 Task: Find a house in Bad Salzungen, Germany, for 4 guests from 10th to 16th September, with Wifi, free parking, and a price range of 10,000 to 14,000 INR. Host must speak English.
Action: Mouse moved to (482, 96)
Screenshot: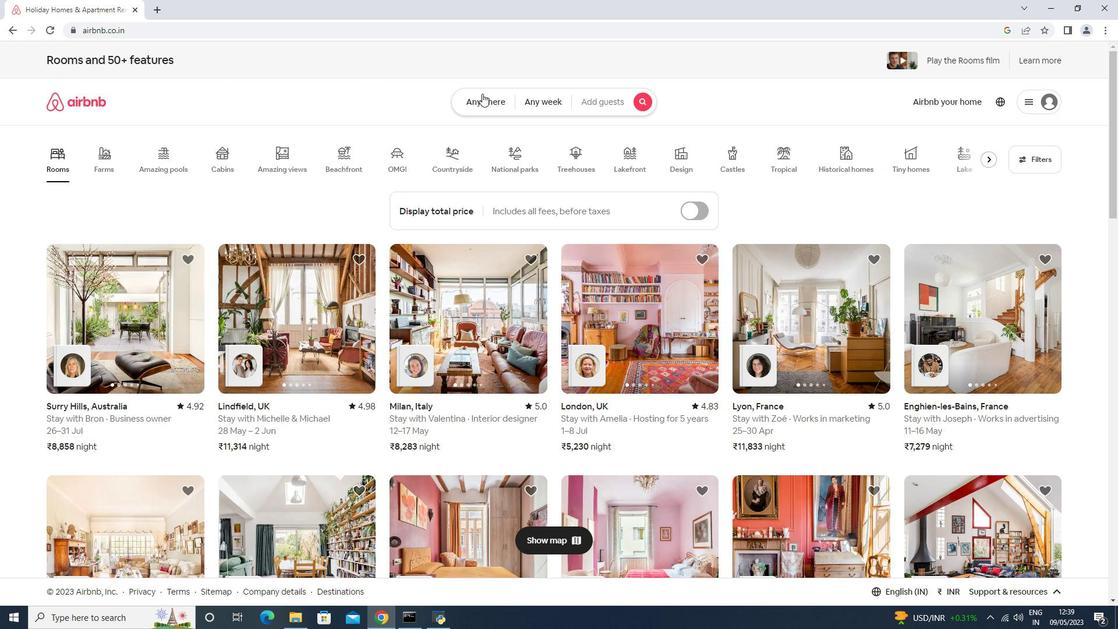 
Action: Mouse pressed left at (482, 96)
Screenshot: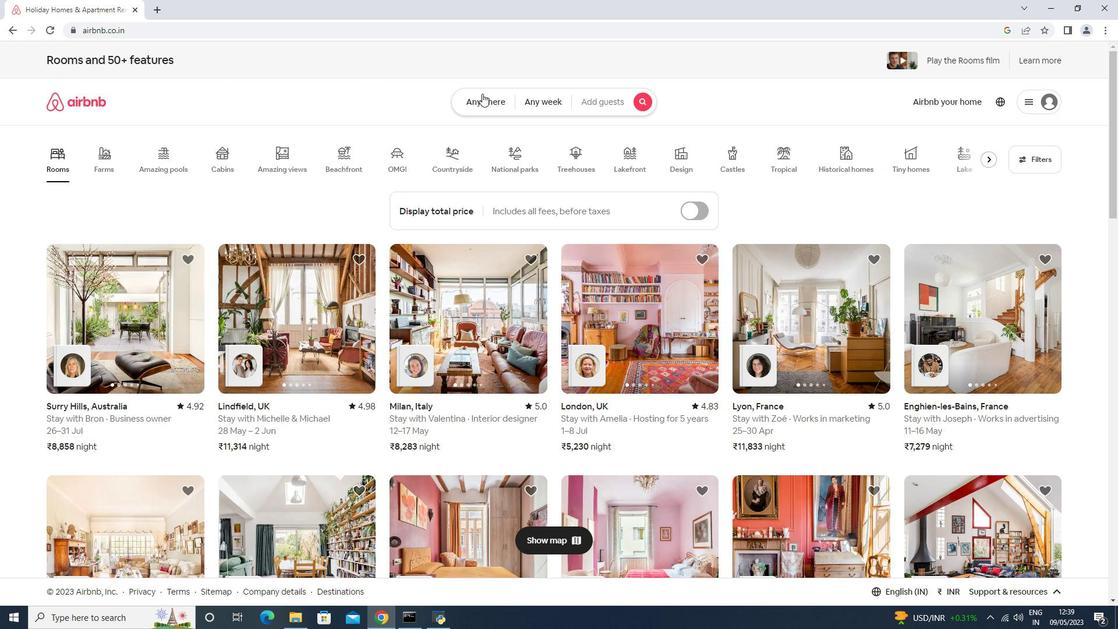 
Action: Mouse moved to (388, 152)
Screenshot: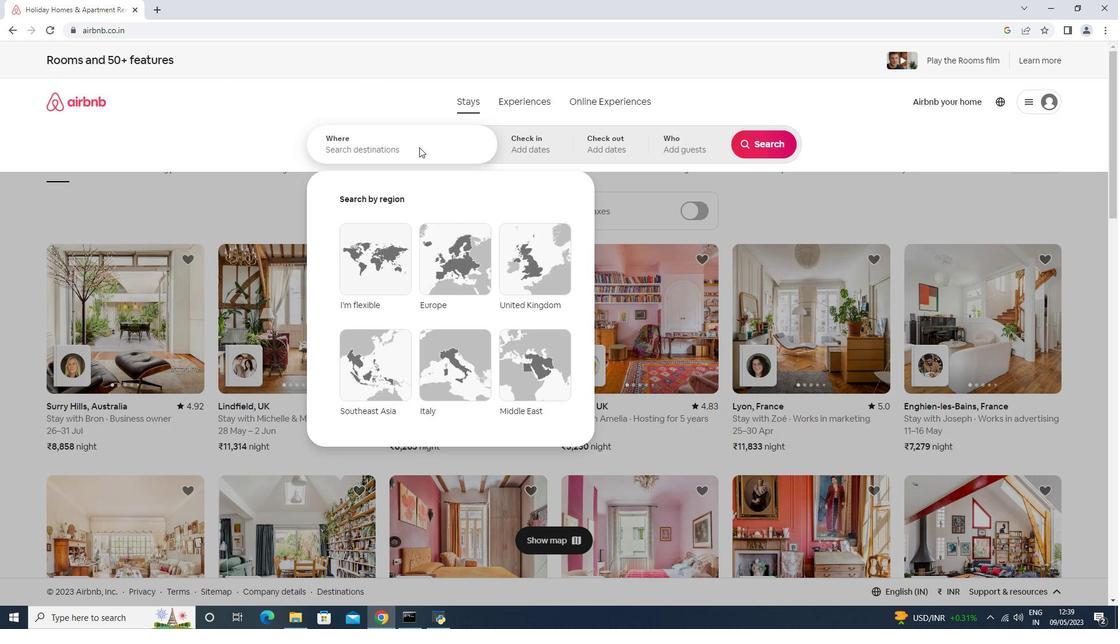 
Action: Mouse pressed left at (388, 152)
Screenshot: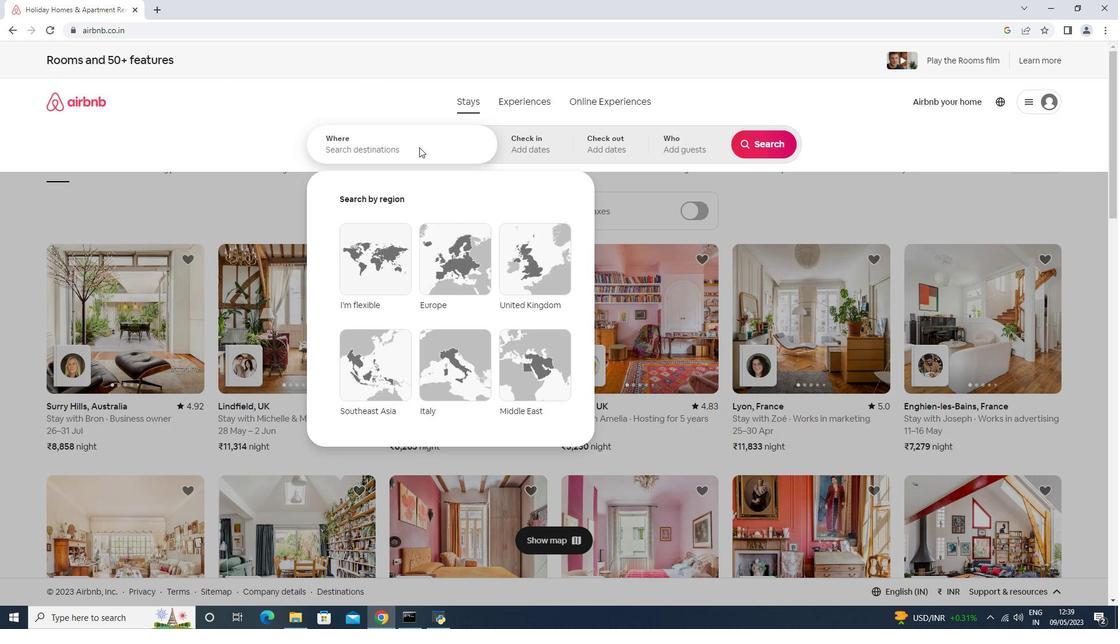 
Action: Key pressed <Key.shift><Key.shift><Key.shift><Key.shift><Key.shift><Key.shift><Key.shift><Key.shift><Key.shift><Key.shift><Key.shift><Key.shift><Key.shift><Key.shift><Key.shift><Key.shift><Key.shift><Key.shift>Bad<Key.space><Key.shift>Salzungen,<Key.space><Key.shift>Germany<Key.enter>
Screenshot: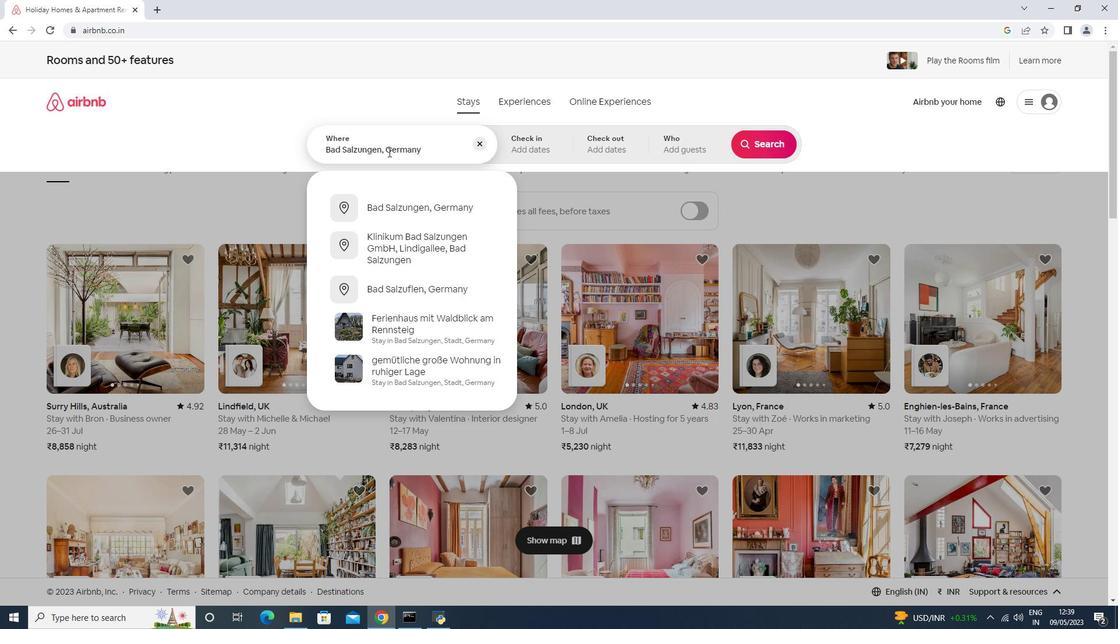 
Action: Mouse moved to (756, 234)
Screenshot: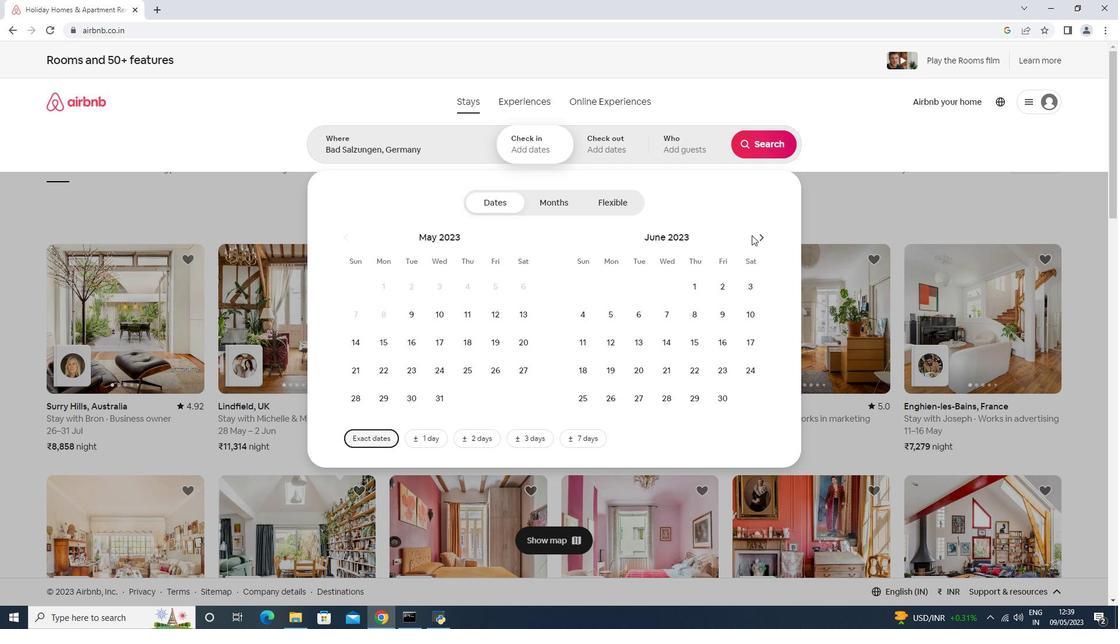 
Action: Mouse pressed left at (756, 234)
Screenshot: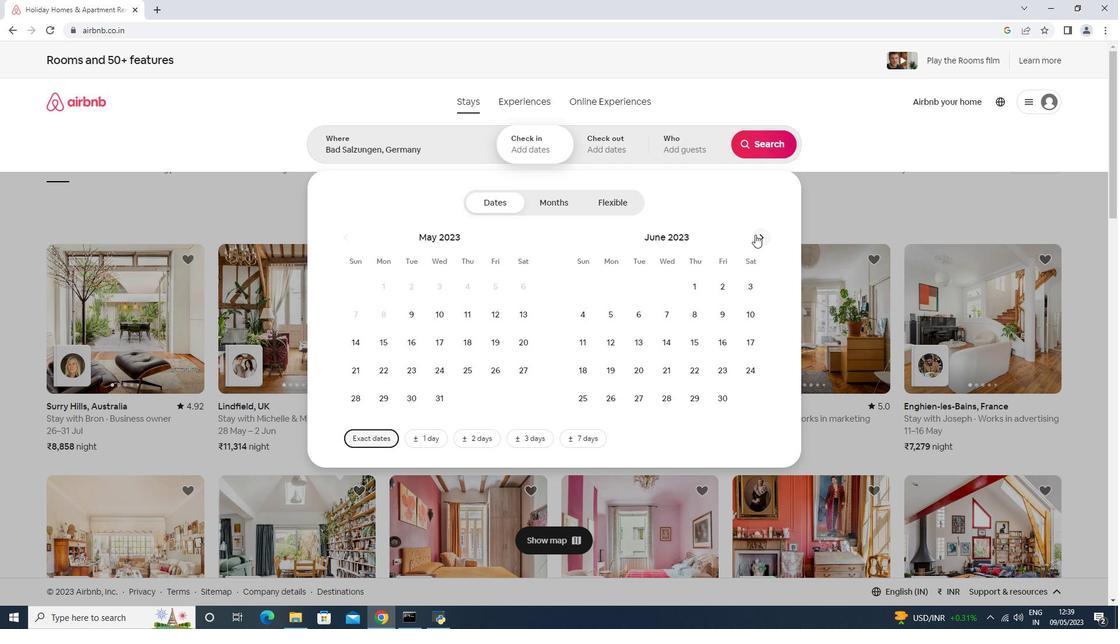 
Action: Mouse moved to (756, 234)
Screenshot: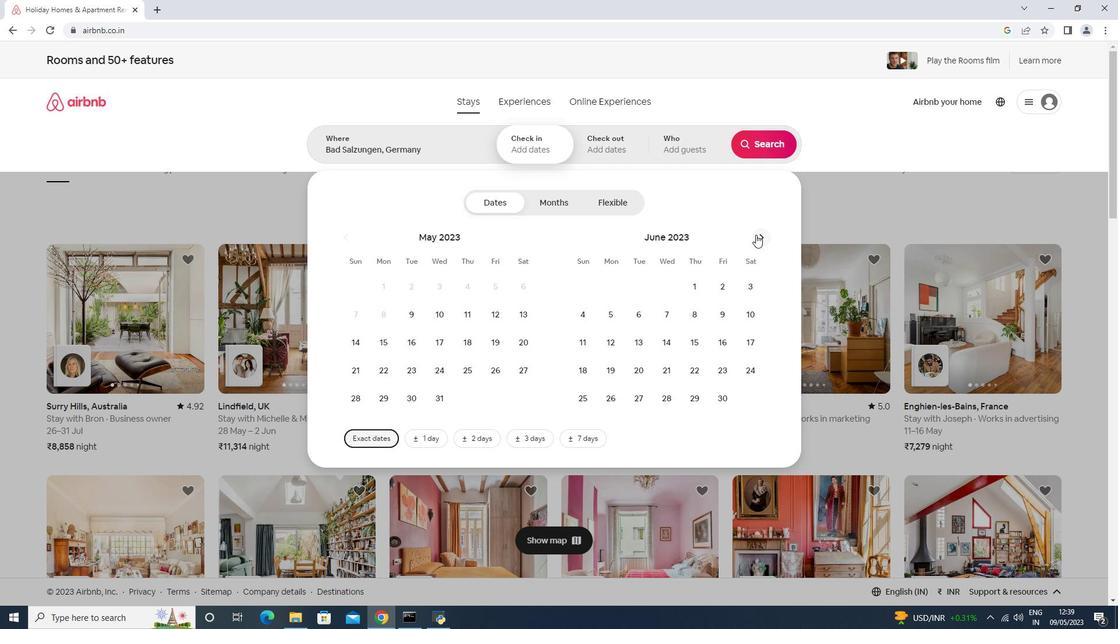 
Action: Mouse pressed left at (756, 234)
Screenshot: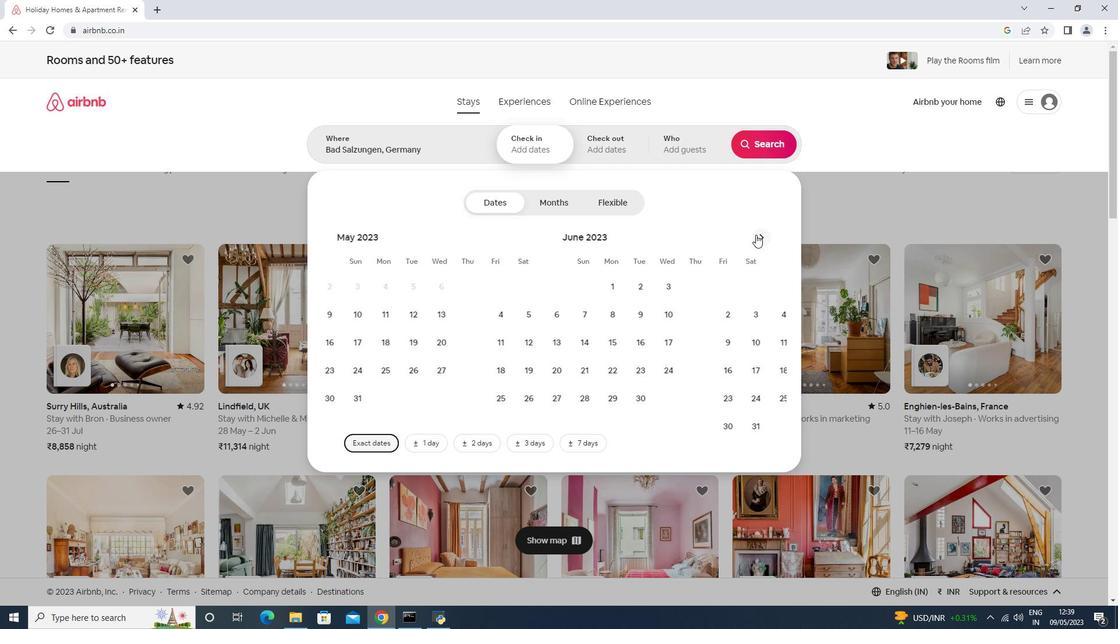 
Action: Mouse moved to (759, 233)
Screenshot: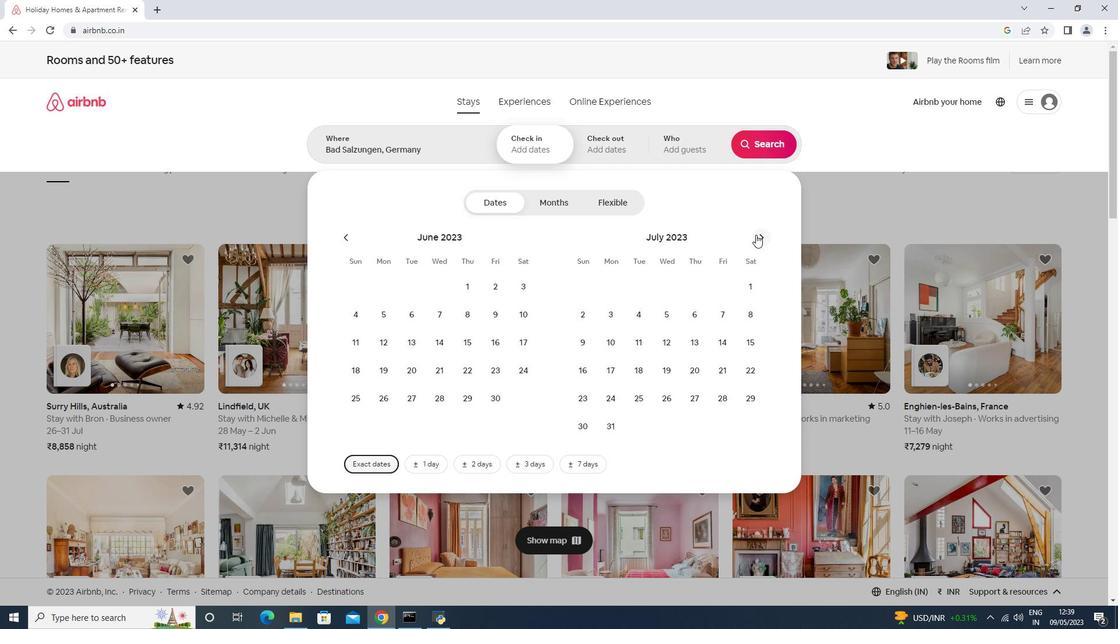 
Action: Mouse pressed left at (759, 233)
Screenshot: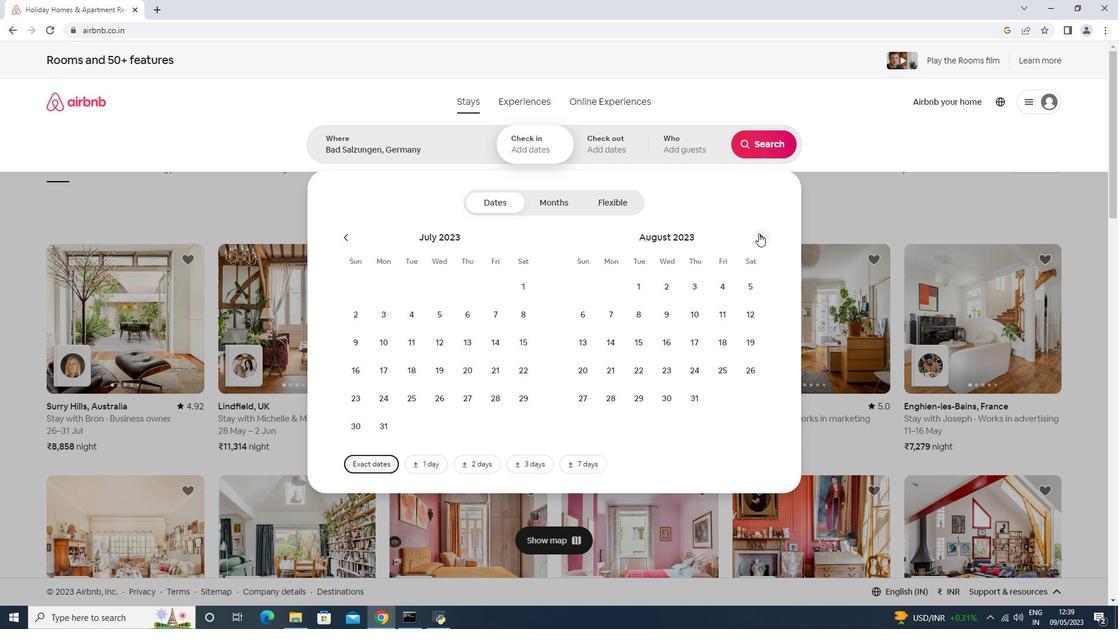 
Action: Mouse moved to (579, 348)
Screenshot: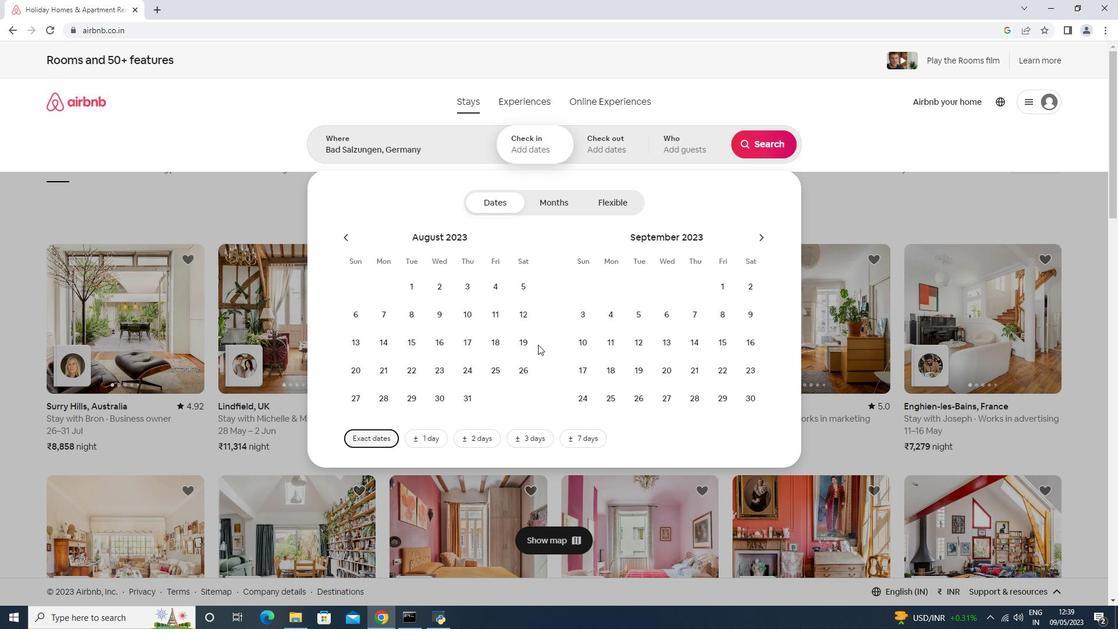 
Action: Mouse pressed left at (579, 348)
Screenshot: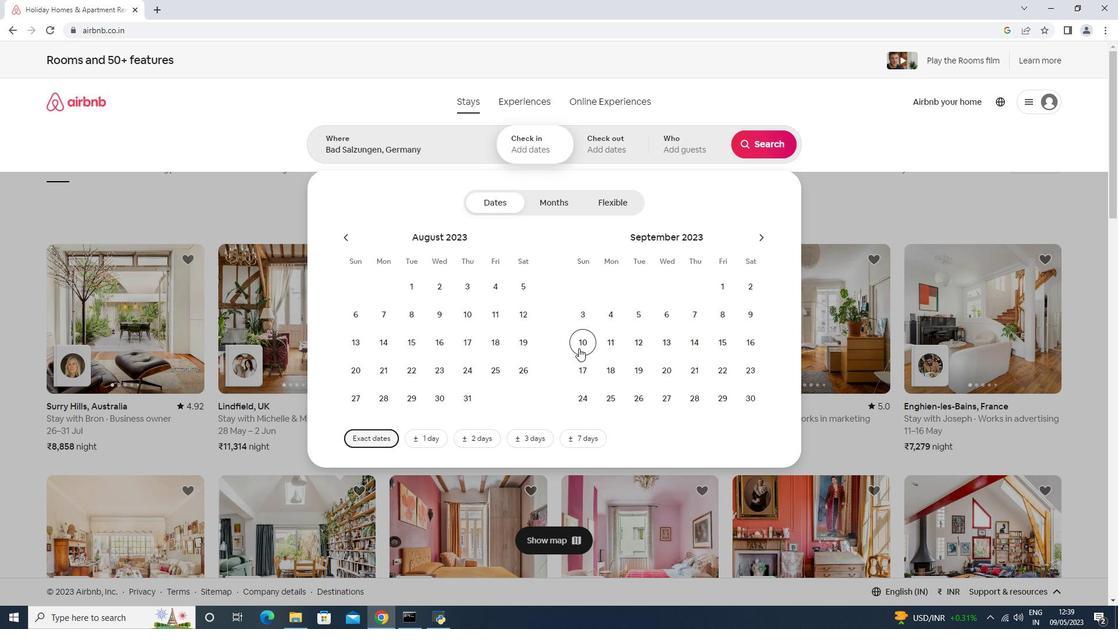 
Action: Mouse moved to (745, 340)
Screenshot: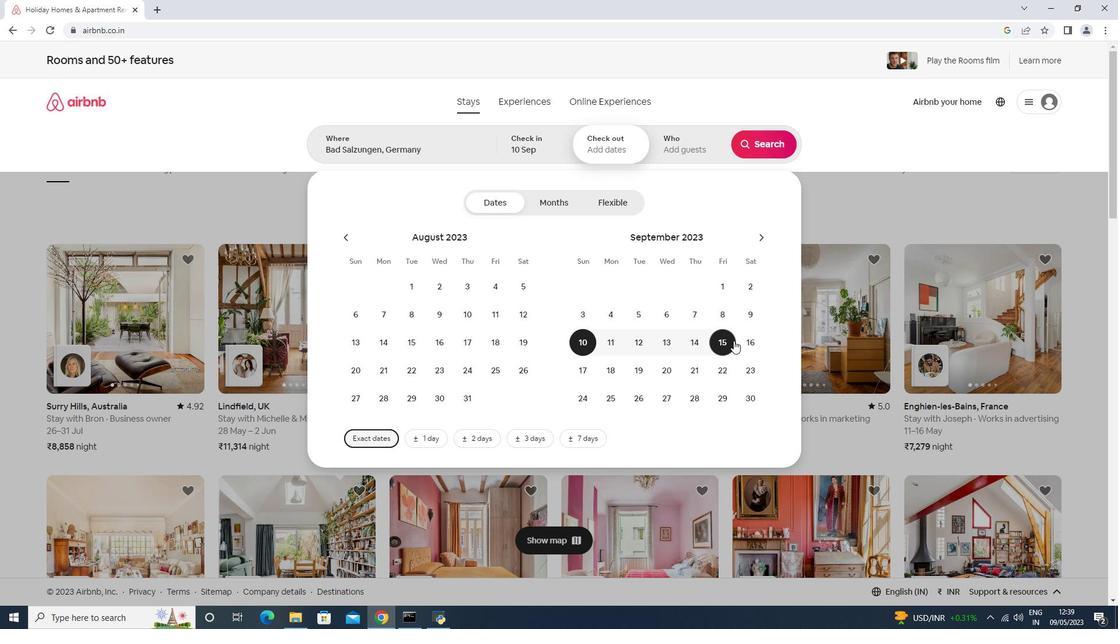 
Action: Mouse pressed left at (745, 340)
Screenshot: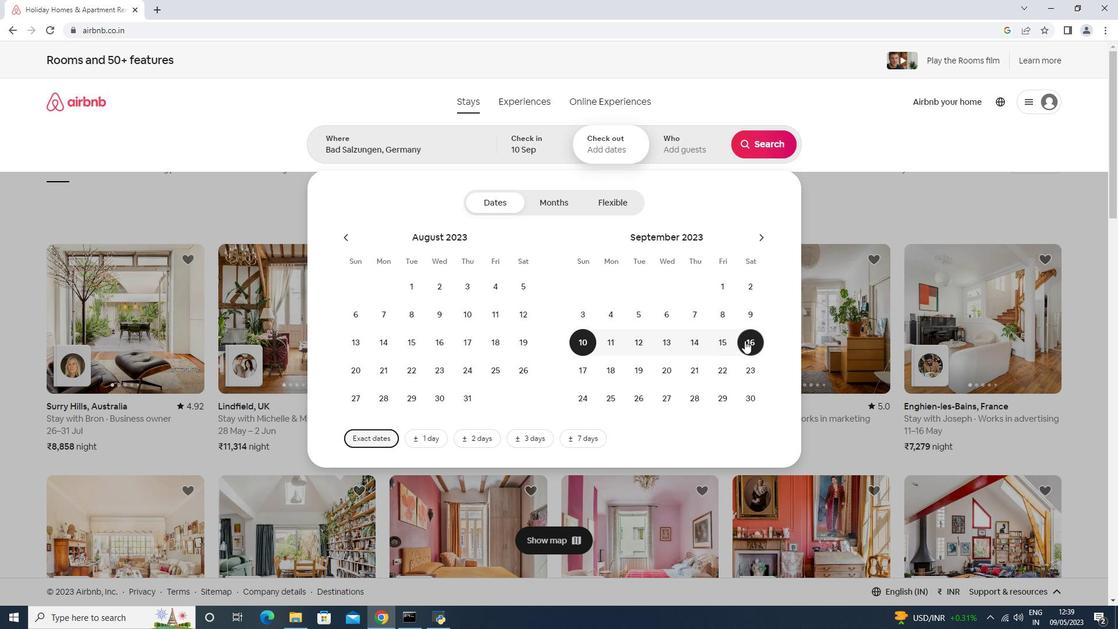 
Action: Mouse moved to (692, 150)
Screenshot: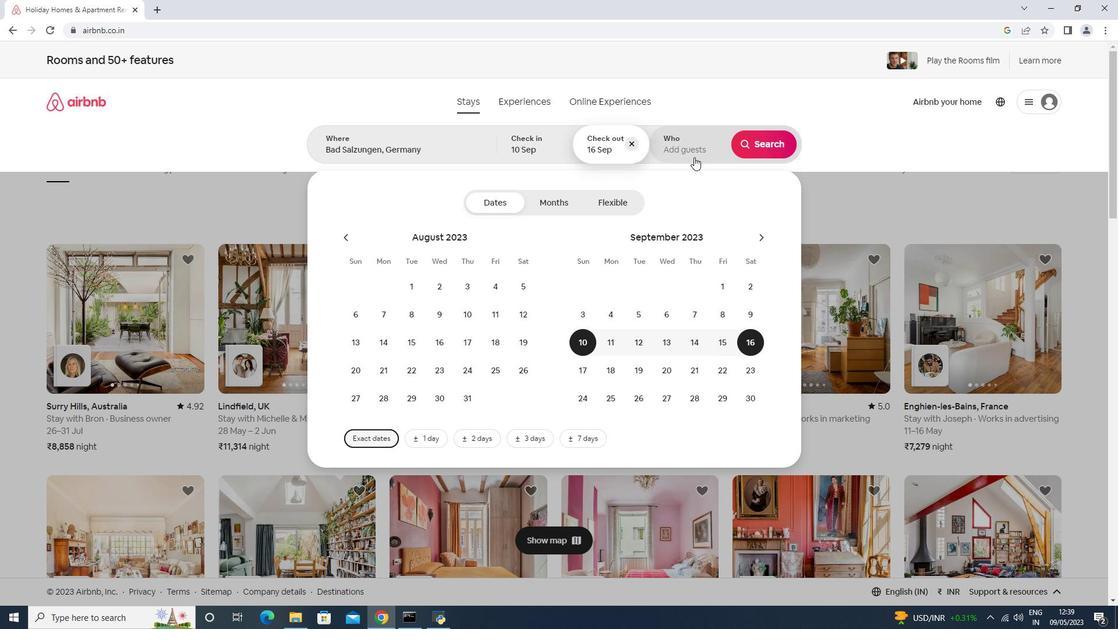 
Action: Mouse pressed left at (692, 150)
Screenshot: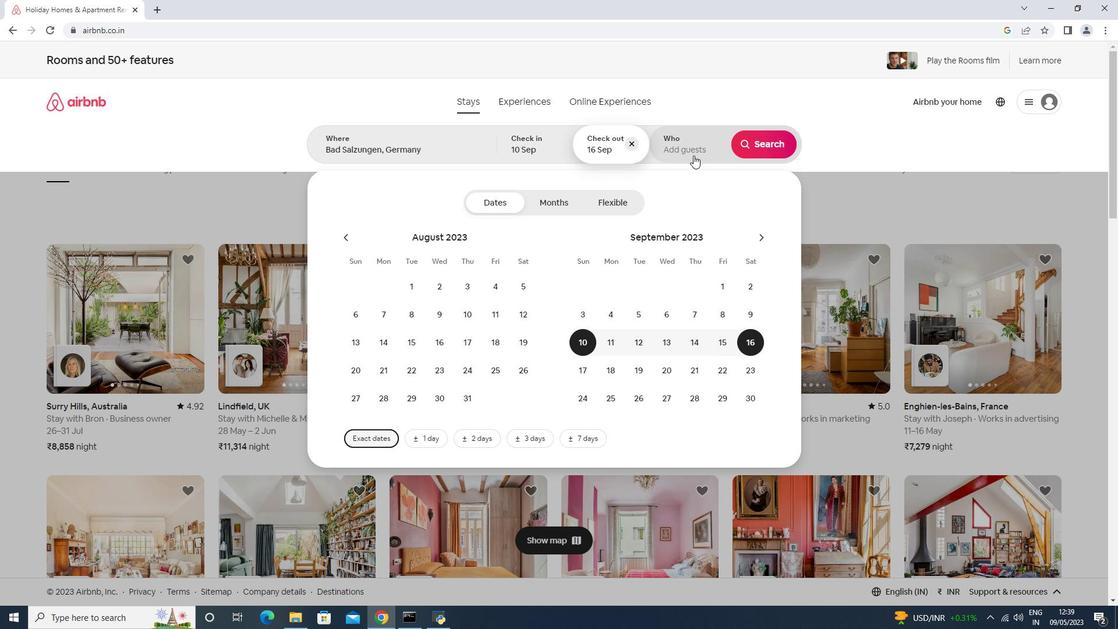 
Action: Mouse moved to (771, 210)
Screenshot: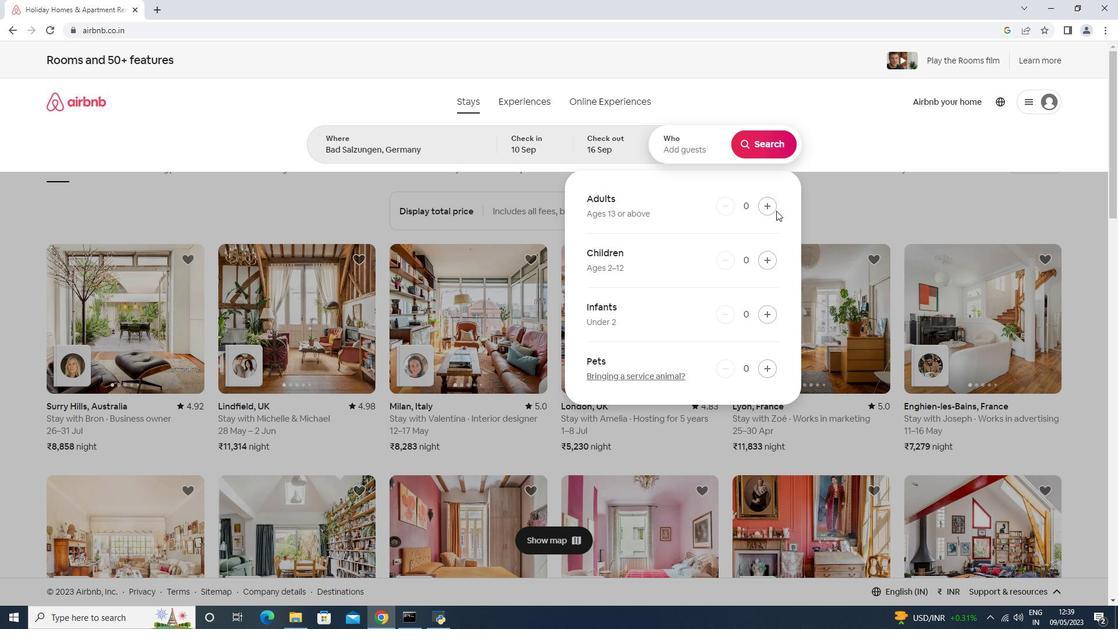 
Action: Mouse pressed left at (771, 210)
Screenshot: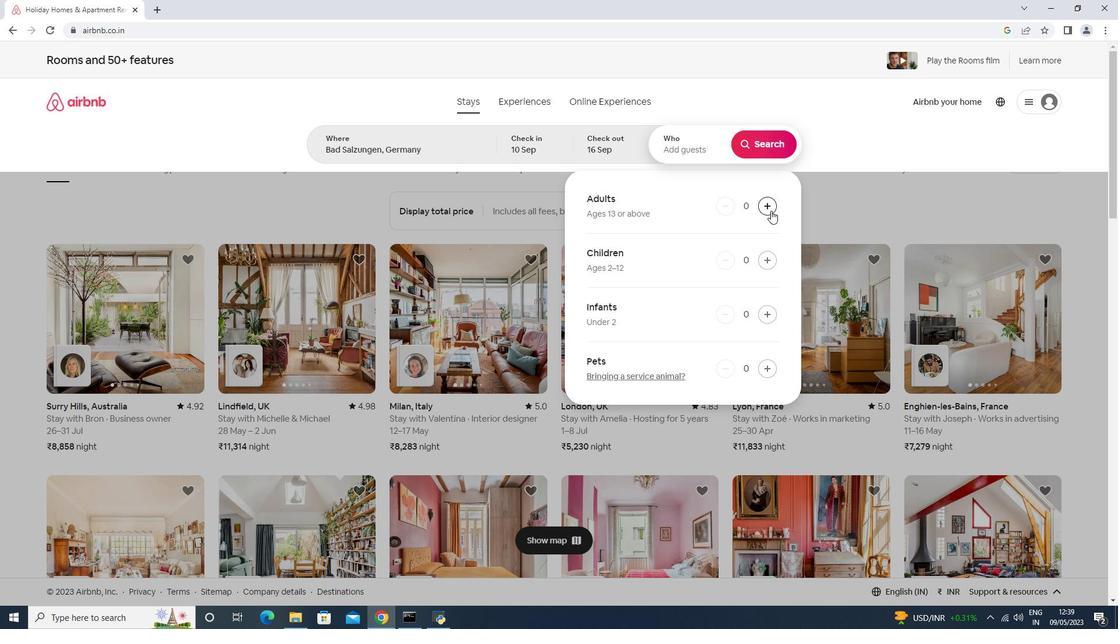 
Action: Mouse pressed left at (771, 210)
Screenshot: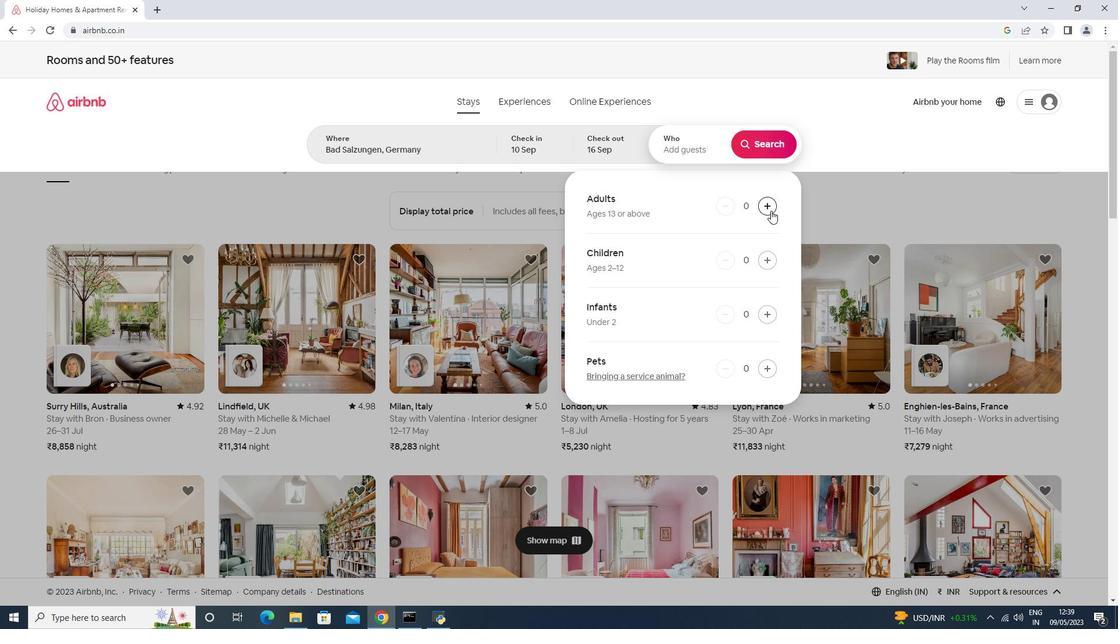 
Action: Mouse pressed left at (771, 210)
Screenshot: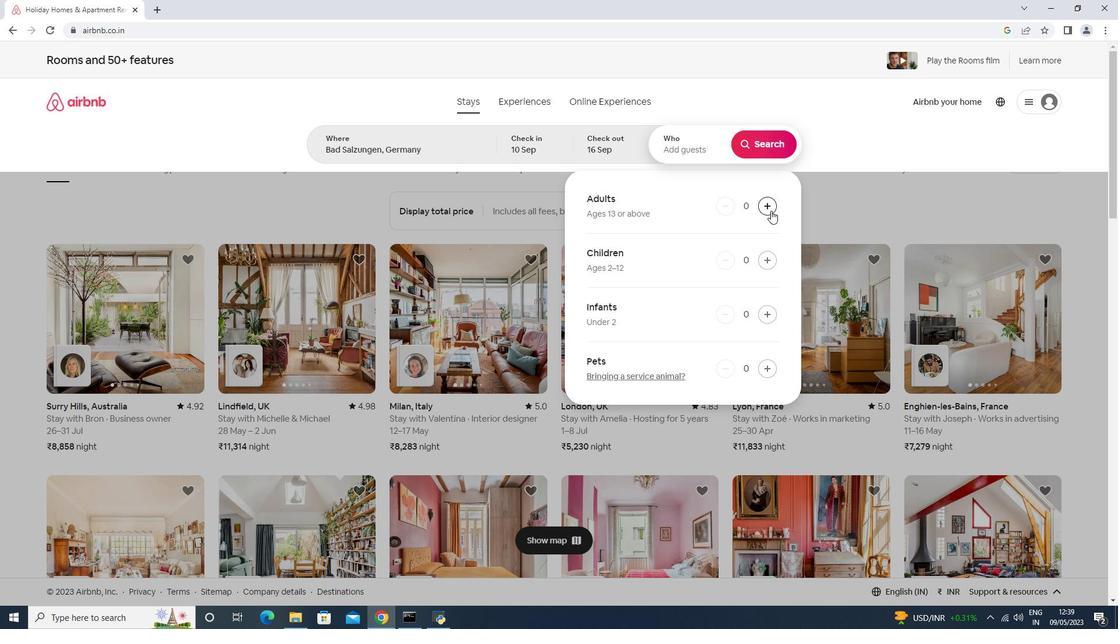 
Action: Mouse pressed left at (771, 210)
Screenshot: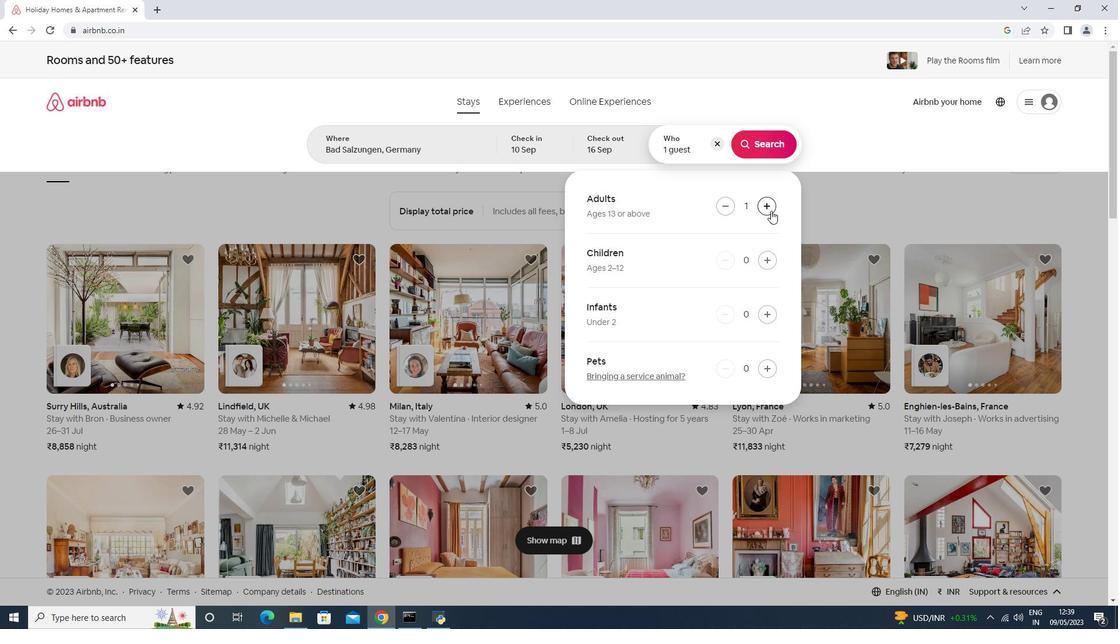 
Action: Mouse pressed left at (771, 210)
Screenshot: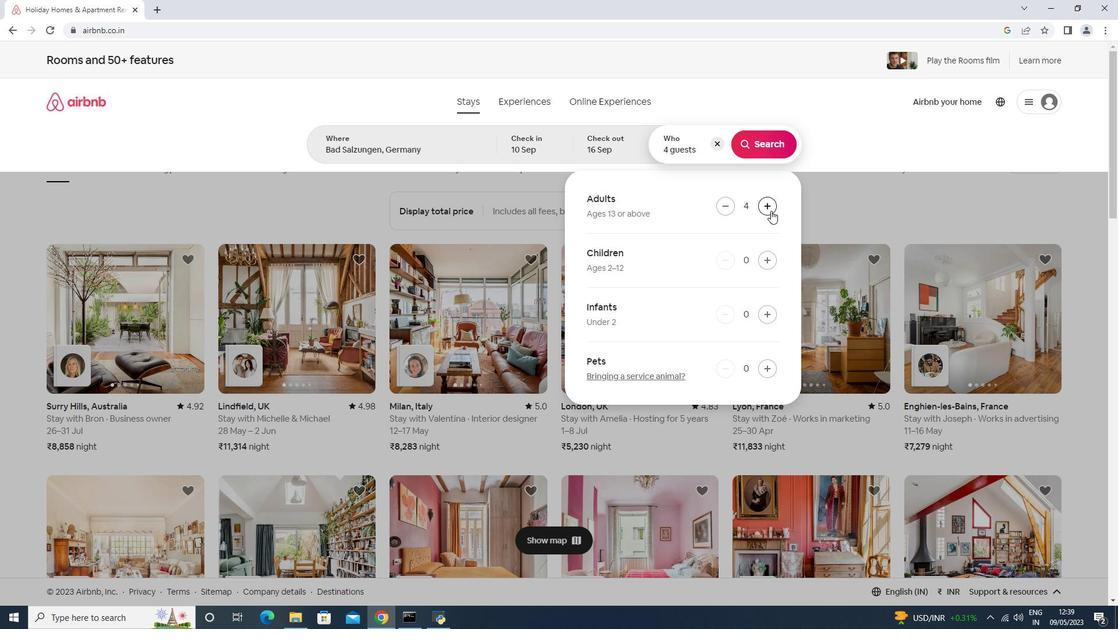 
Action: Mouse moved to (732, 206)
Screenshot: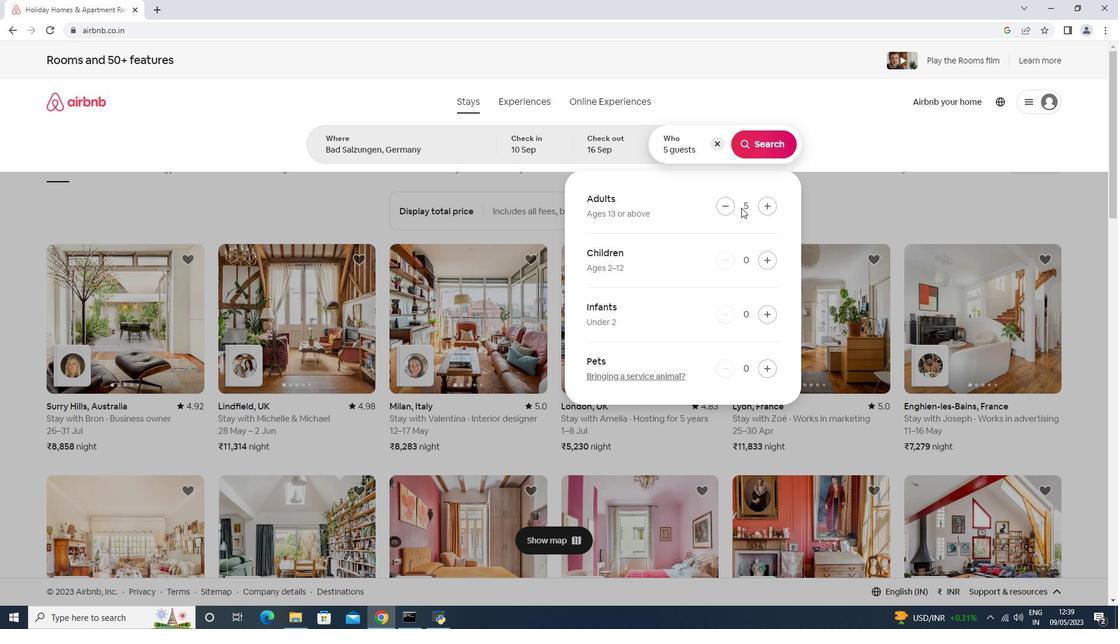 
Action: Mouse pressed left at (732, 206)
Screenshot: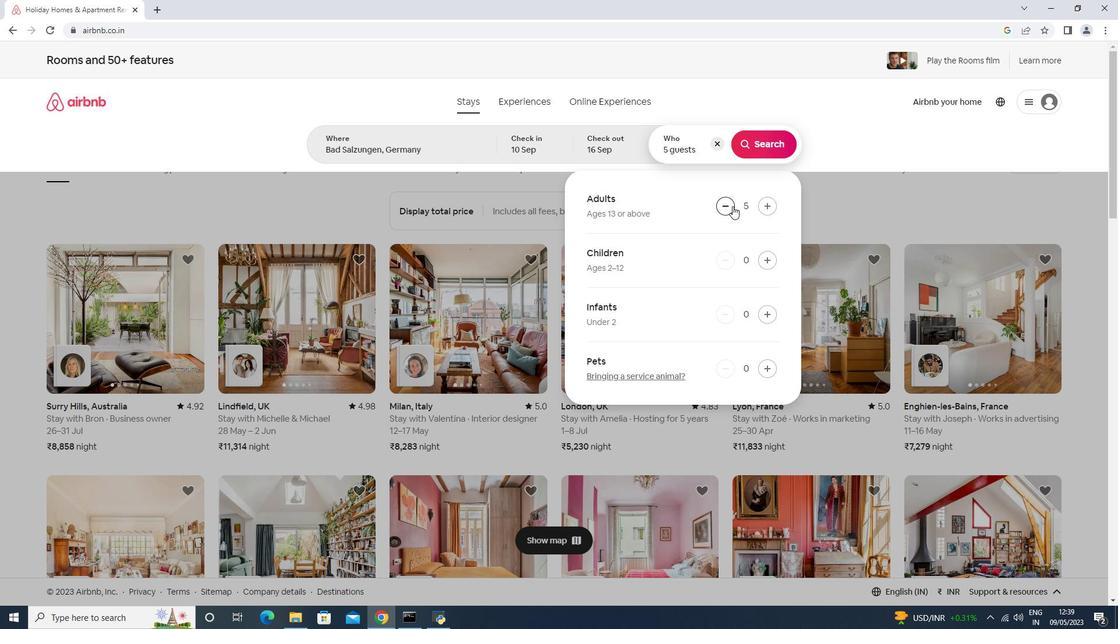 
Action: Mouse moved to (781, 144)
Screenshot: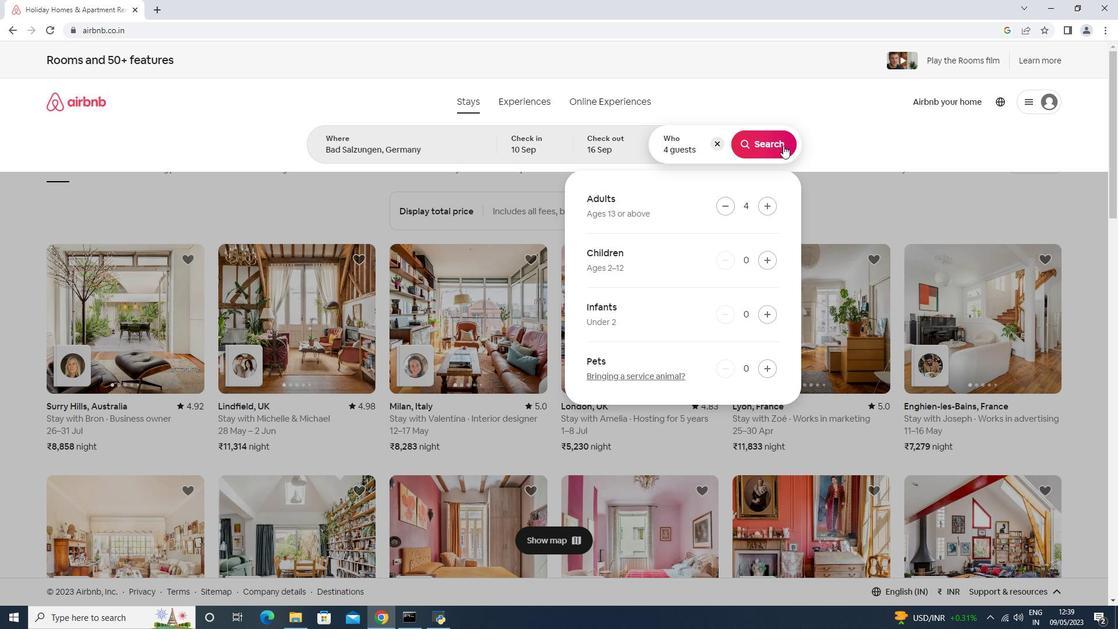 
Action: Mouse pressed left at (781, 144)
Screenshot: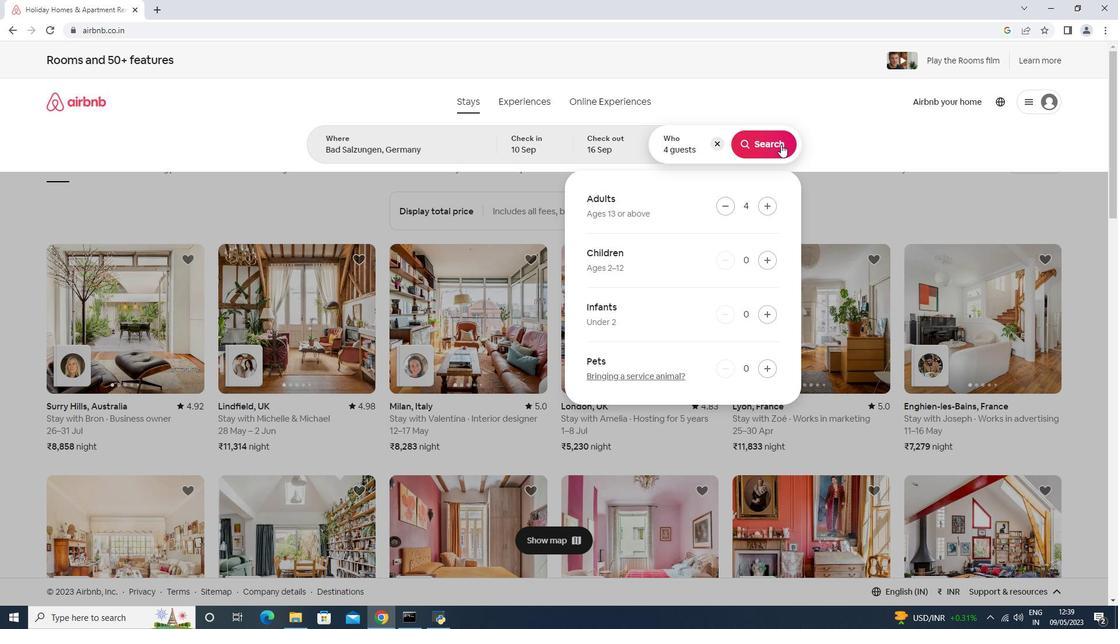
Action: Mouse moved to (1072, 111)
Screenshot: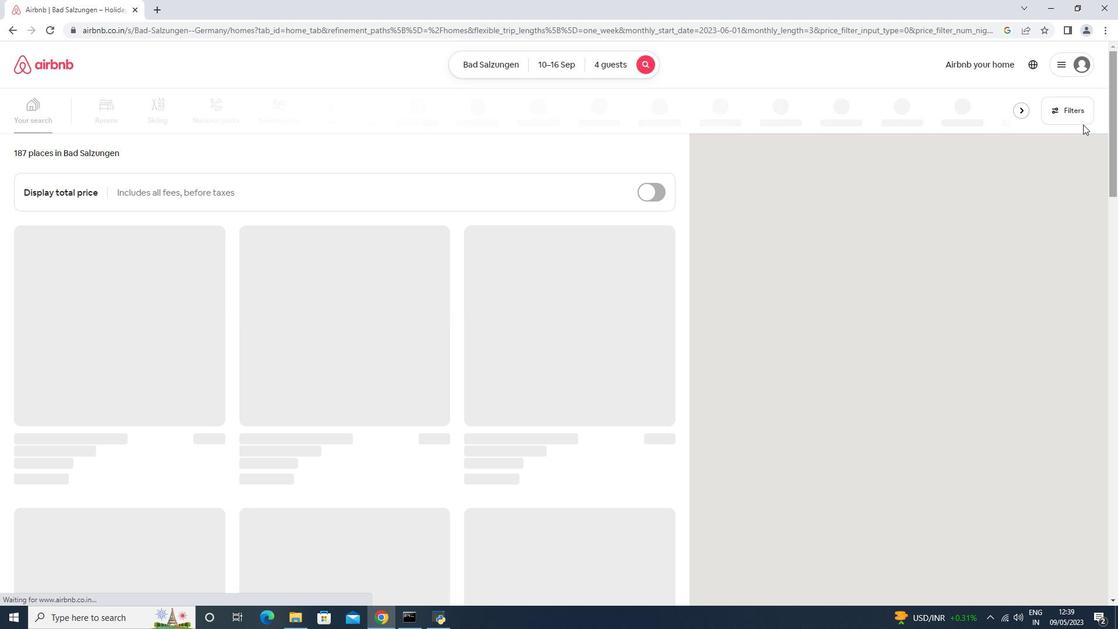 
Action: Mouse pressed left at (1072, 111)
Screenshot: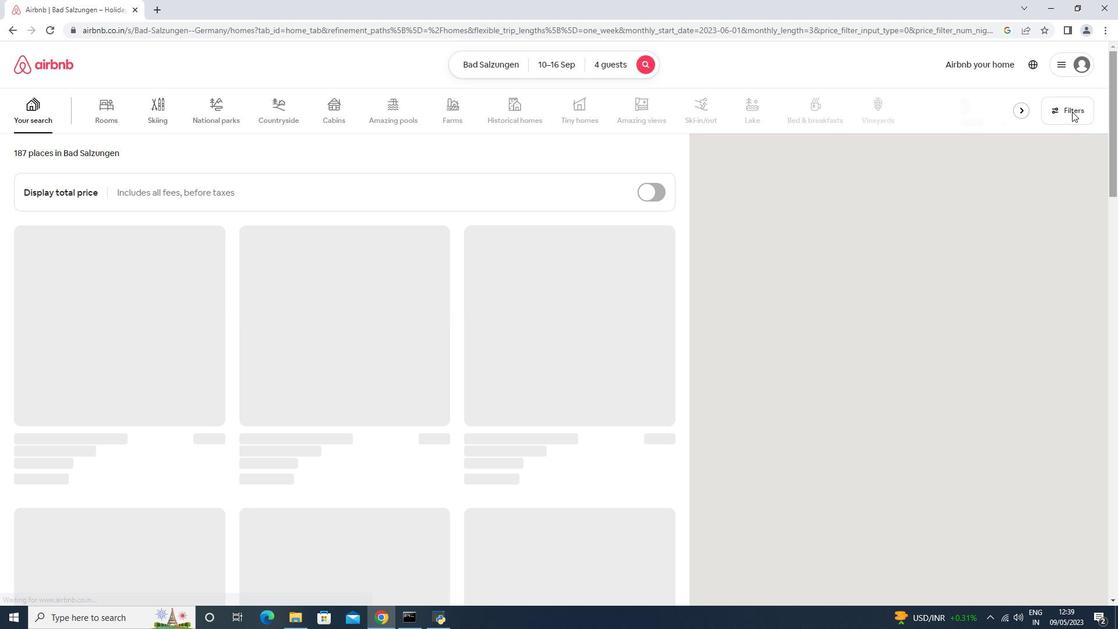 
Action: Mouse moved to (475, 399)
Screenshot: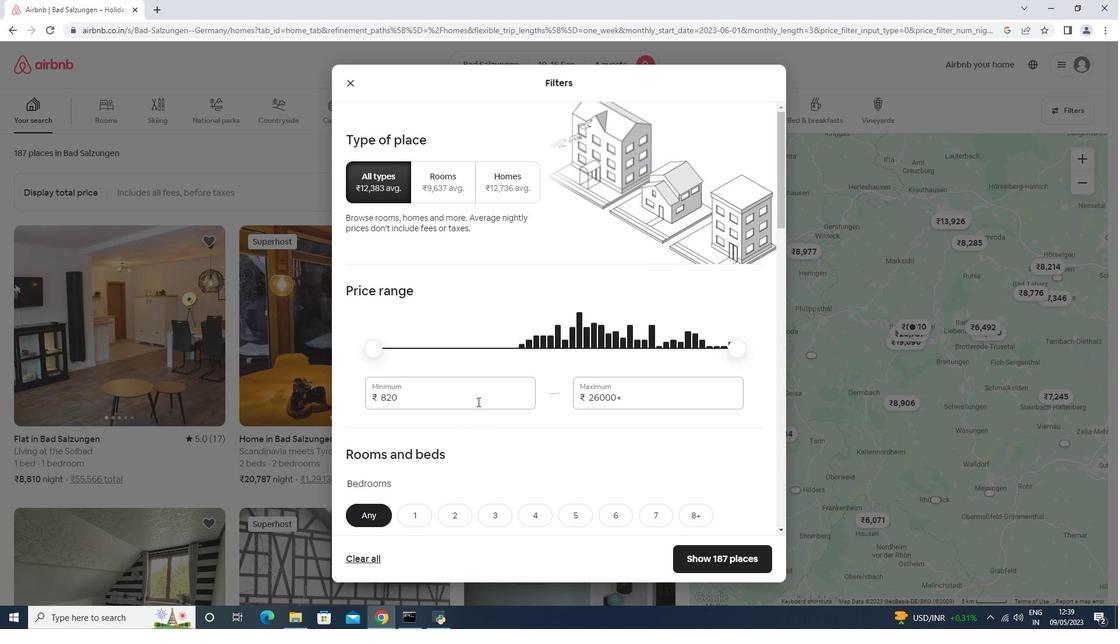 
Action: Mouse pressed left at (475, 399)
Screenshot: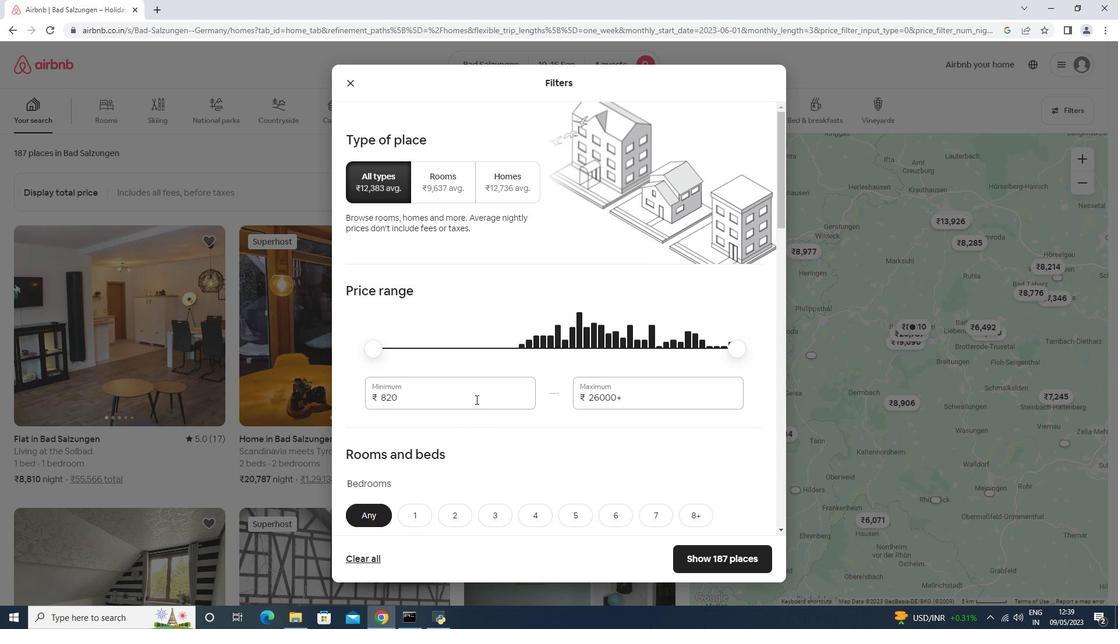 
Action: Mouse moved to (480, 390)
Screenshot: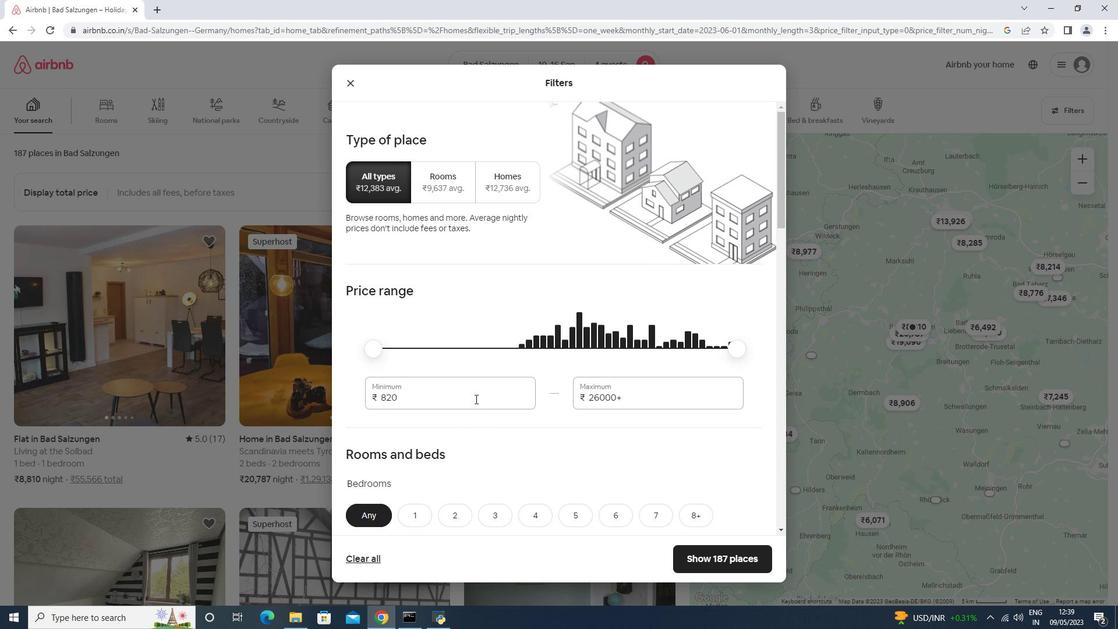
Action: Key pressed <Key.backspace><Key.backspace><Key.backspace><Key.backspace>10000<Key.tab>14000
Screenshot: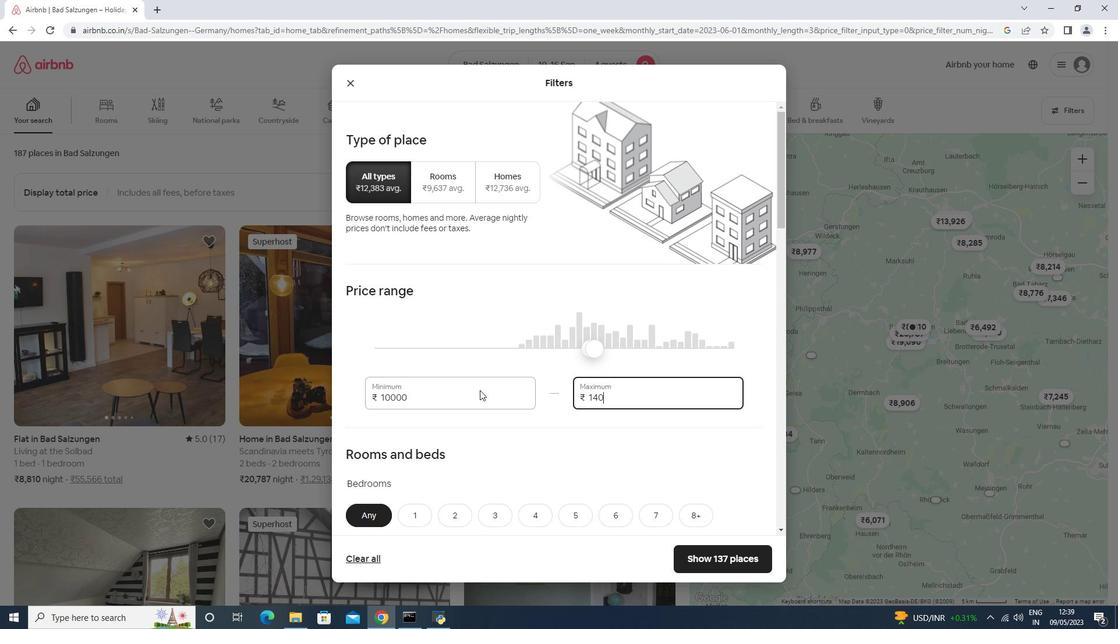 
Action: Mouse moved to (494, 382)
Screenshot: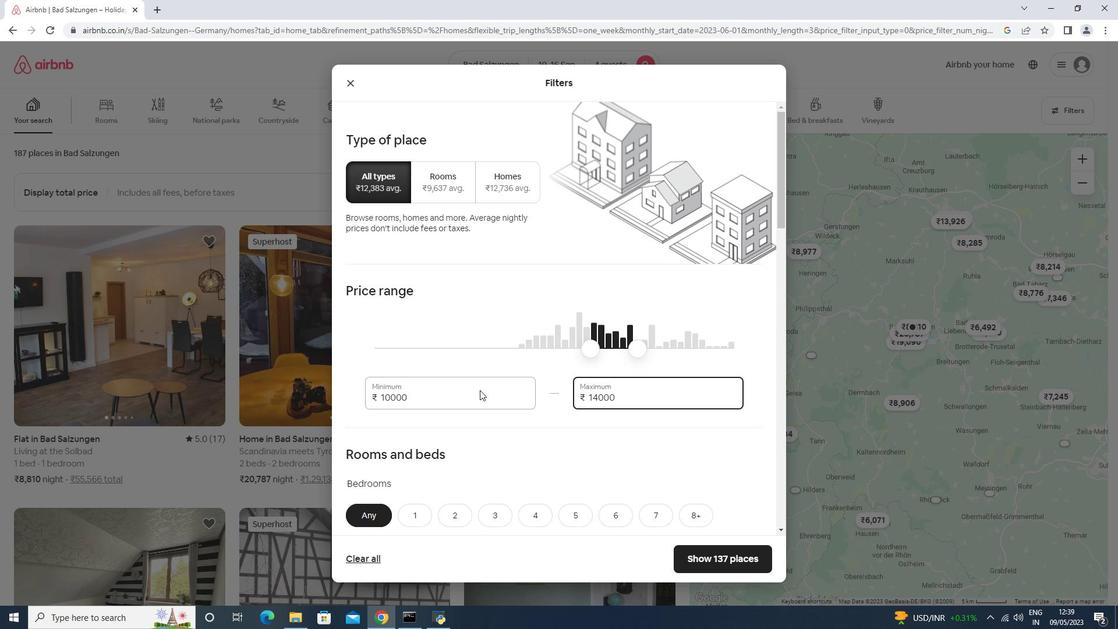 
Action: Mouse scrolled (494, 382) with delta (0, 0)
Screenshot: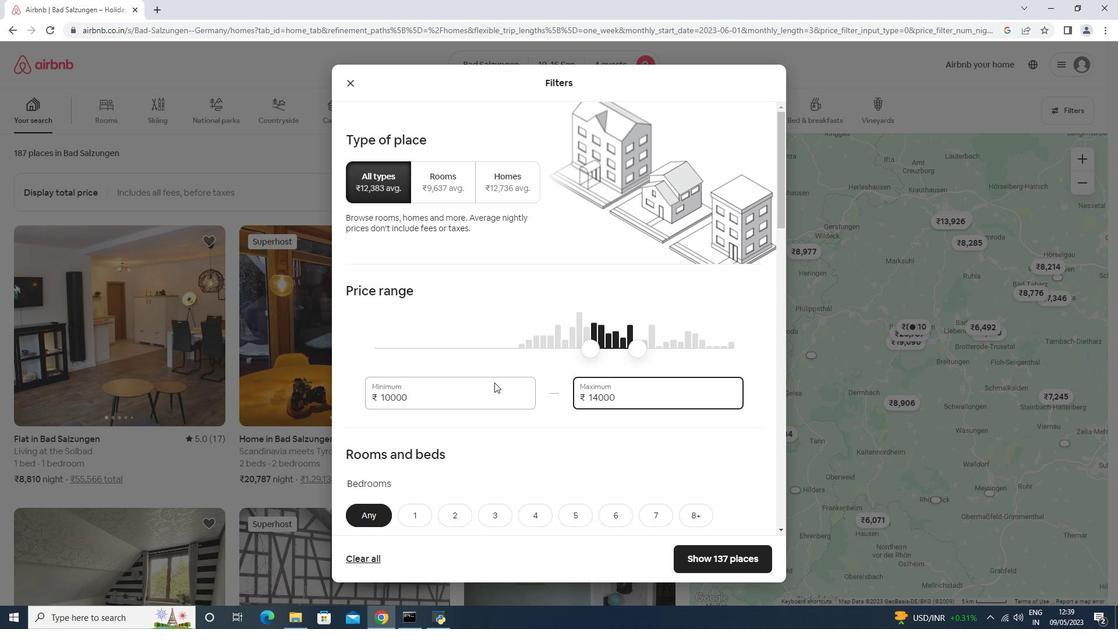 
Action: Mouse scrolled (494, 382) with delta (0, 0)
Screenshot: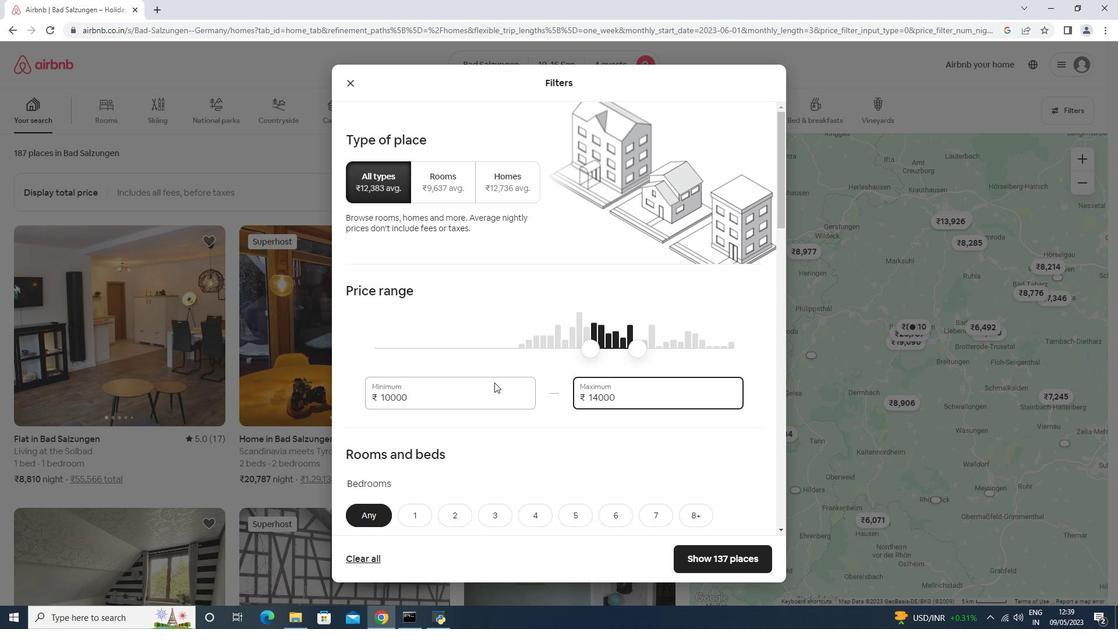 
Action: Mouse scrolled (494, 382) with delta (0, 0)
Screenshot: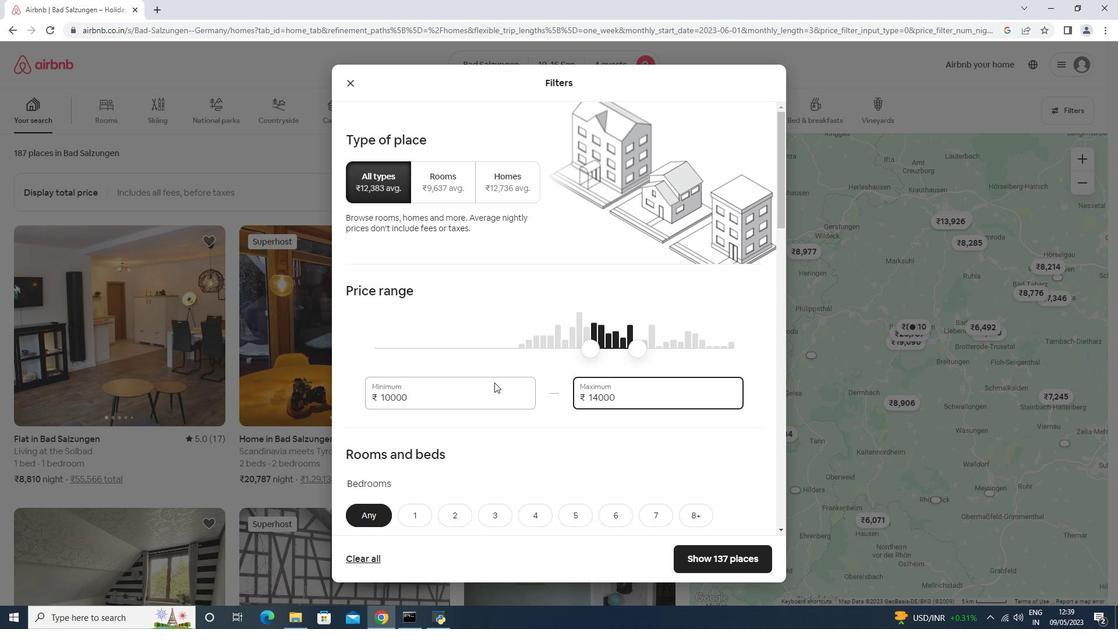 
Action: Mouse scrolled (494, 382) with delta (0, 0)
Screenshot: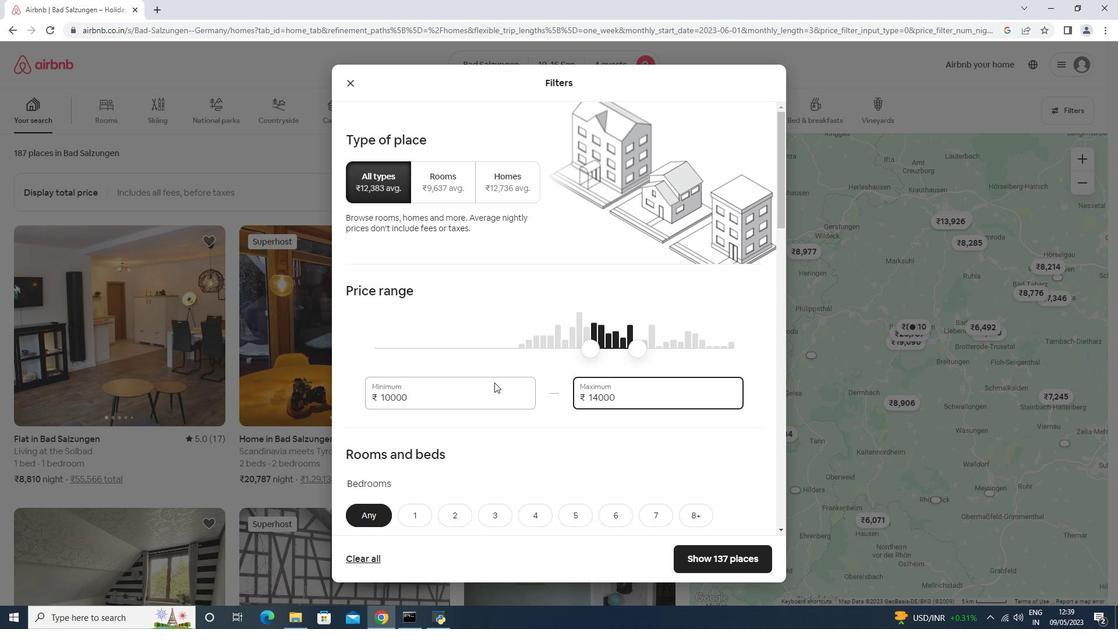 
Action: Mouse moved to (533, 291)
Screenshot: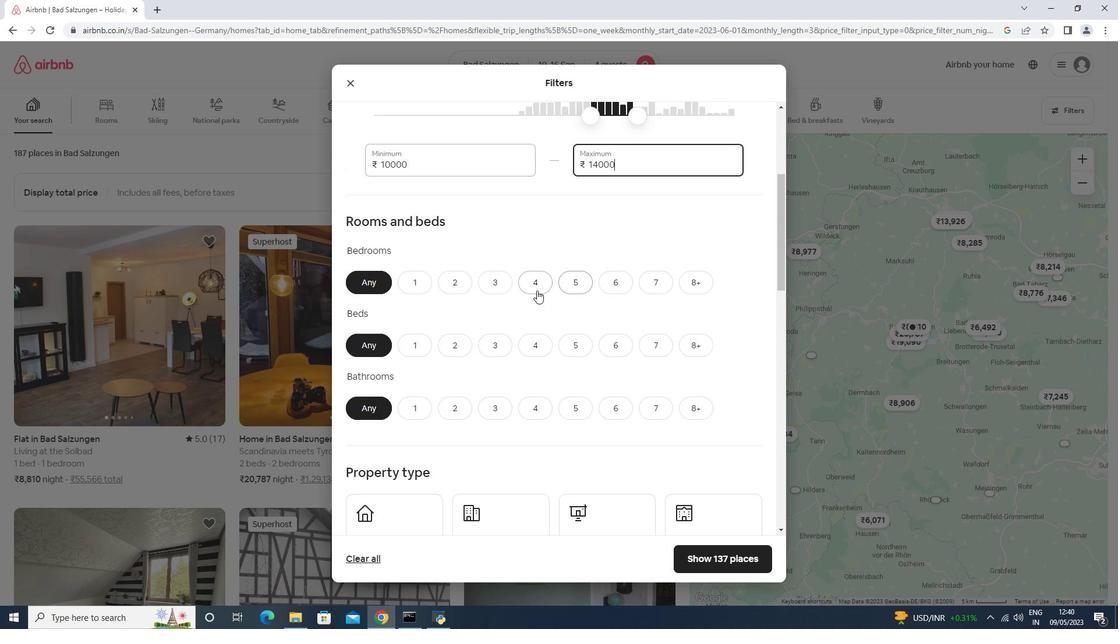 
Action: Mouse pressed left at (533, 291)
Screenshot: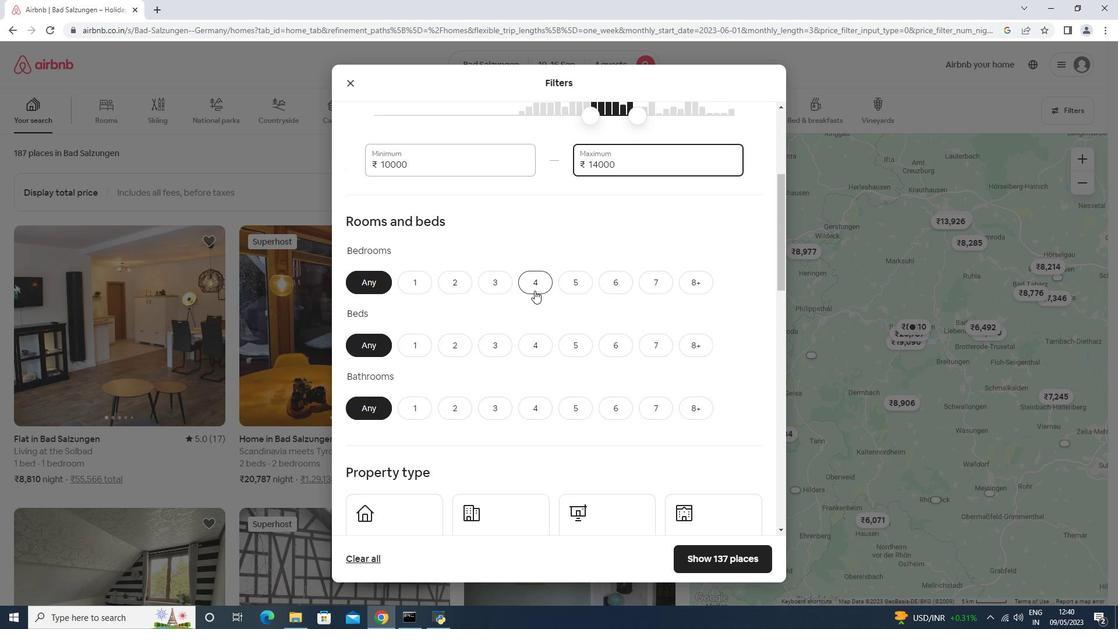 
Action: Mouse moved to (548, 346)
Screenshot: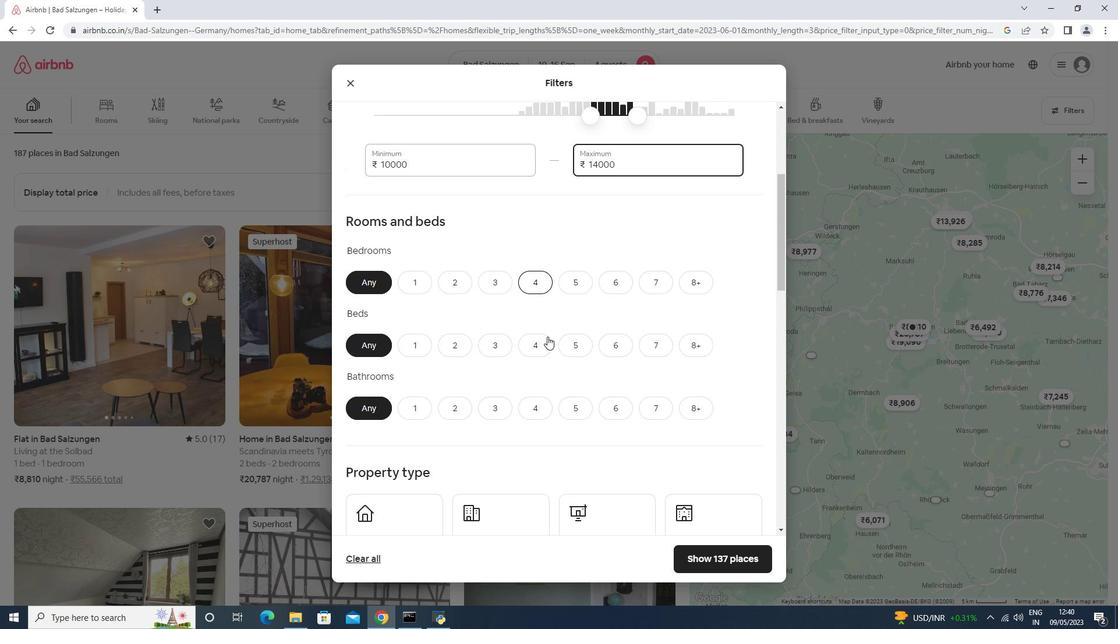 
Action: Mouse pressed left at (548, 346)
Screenshot: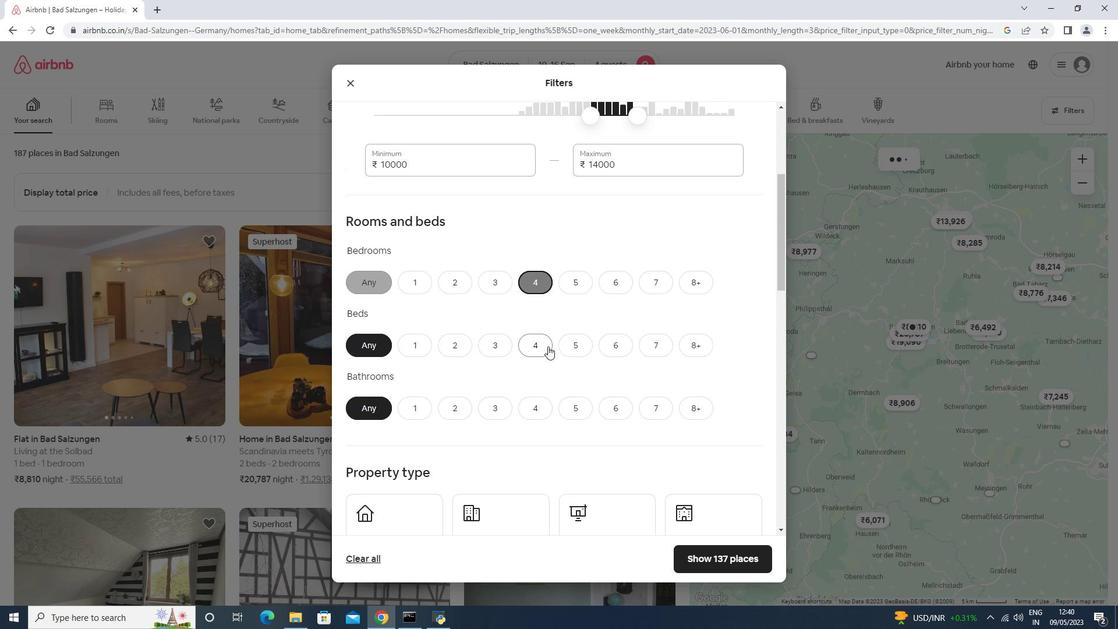 
Action: Mouse moved to (536, 406)
Screenshot: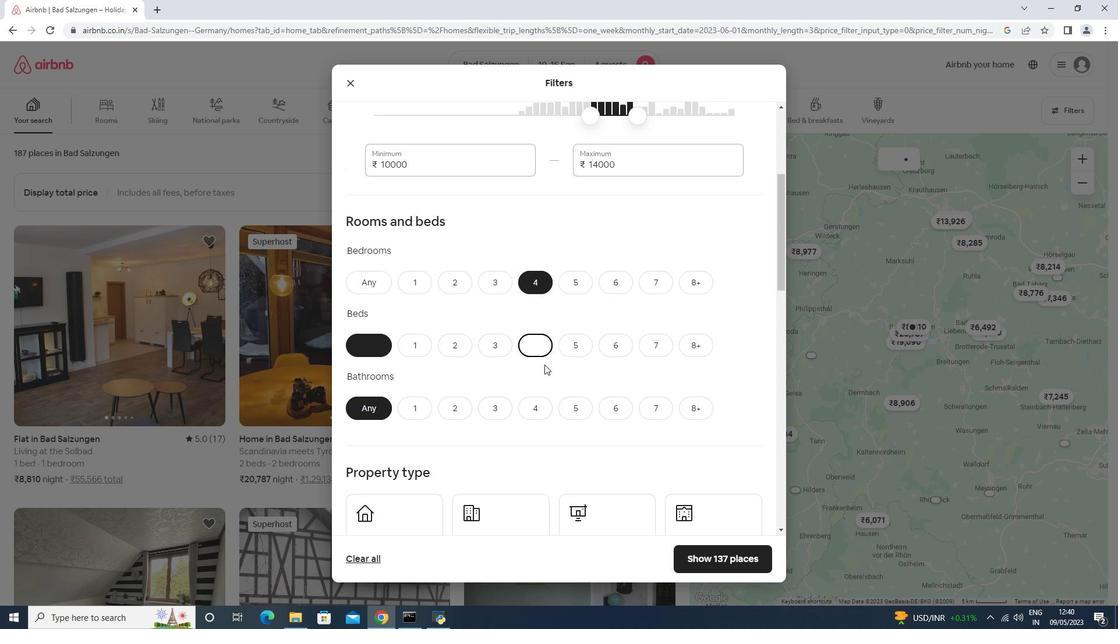 
Action: Mouse pressed left at (536, 406)
Screenshot: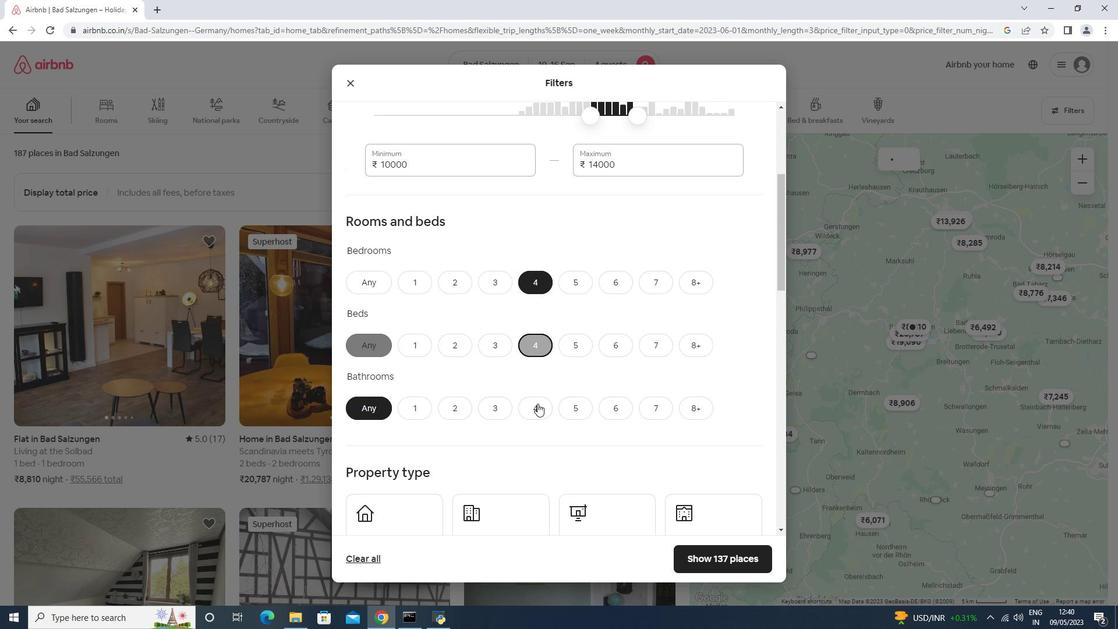 
Action: Mouse moved to (535, 403)
Screenshot: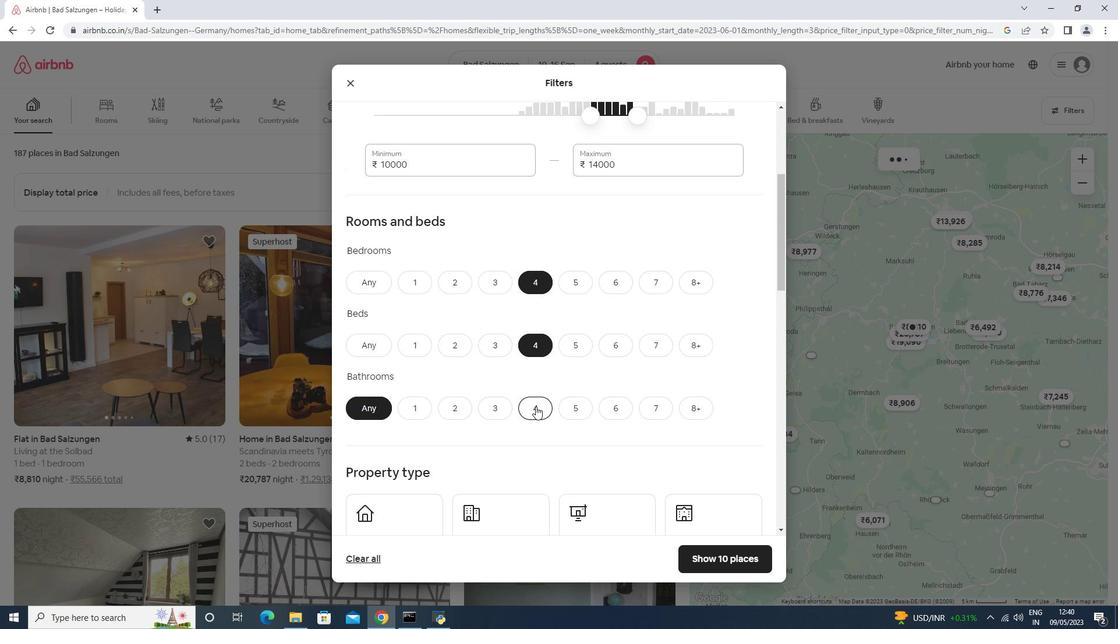 
Action: Mouse scrolled (535, 402) with delta (0, 0)
Screenshot: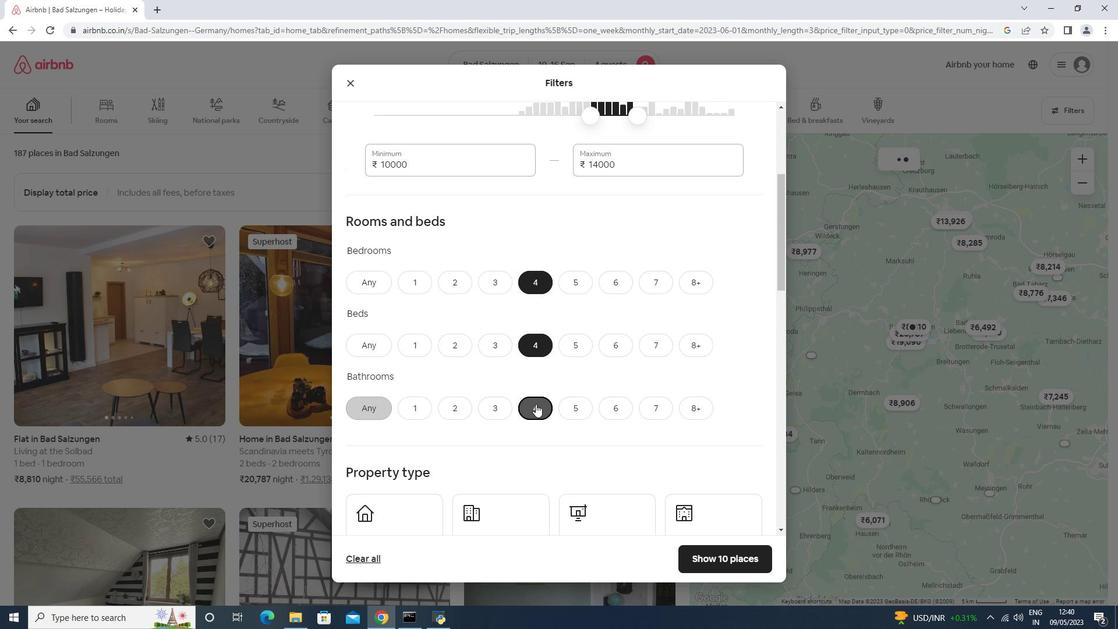 
Action: Mouse scrolled (535, 402) with delta (0, 0)
Screenshot: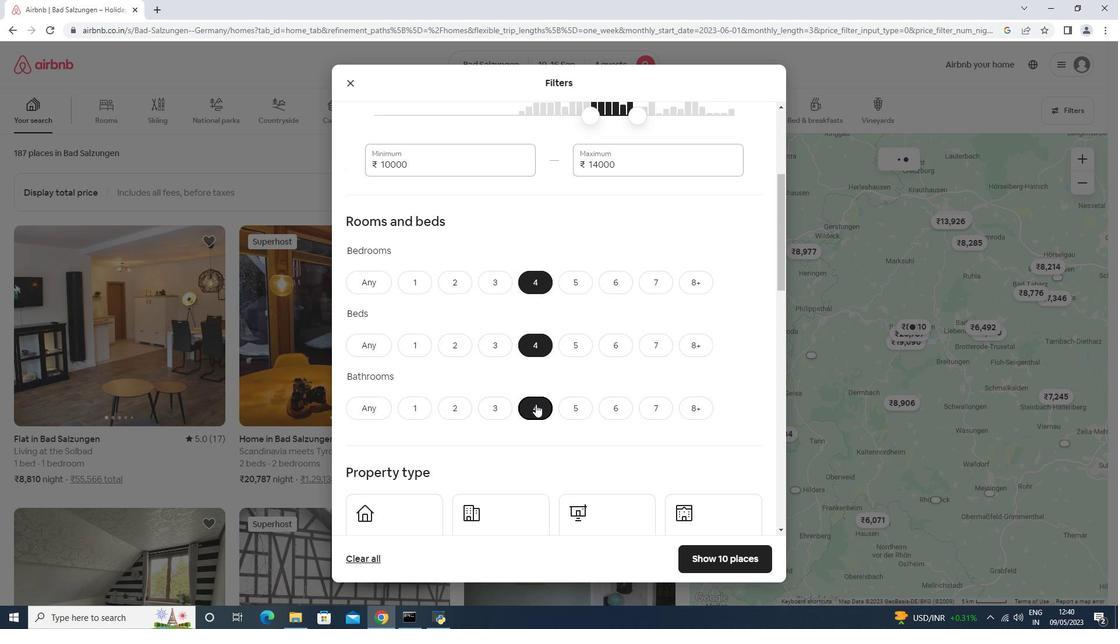 
Action: Mouse scrolled (535, 402) with delta (0, 0)
Screenshot: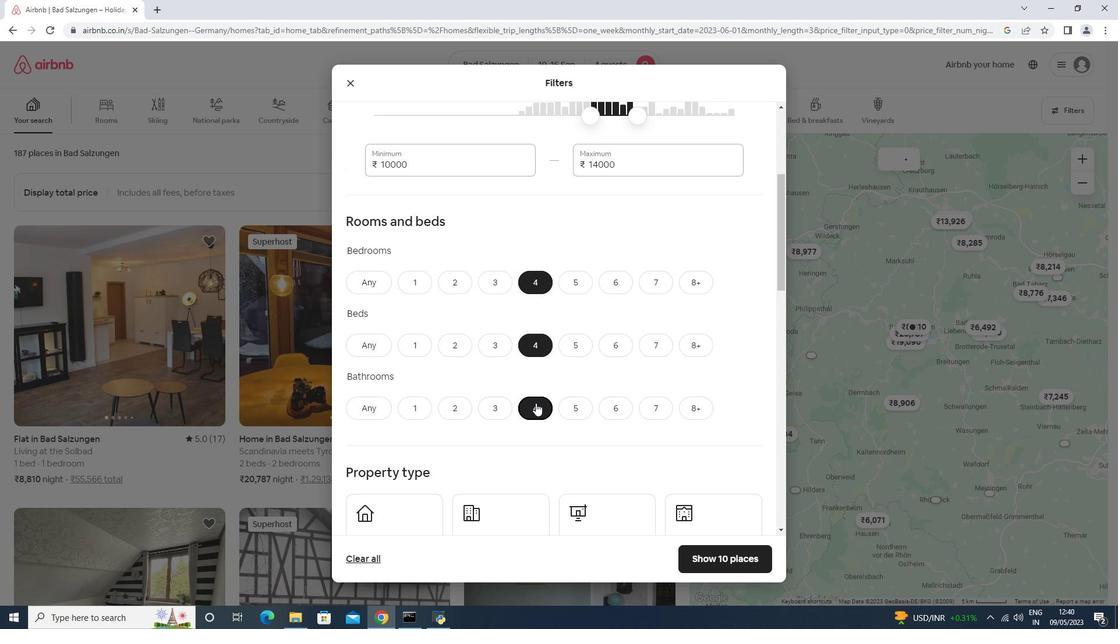 
Action: Mouse moved to (490, 366)
Screenshot: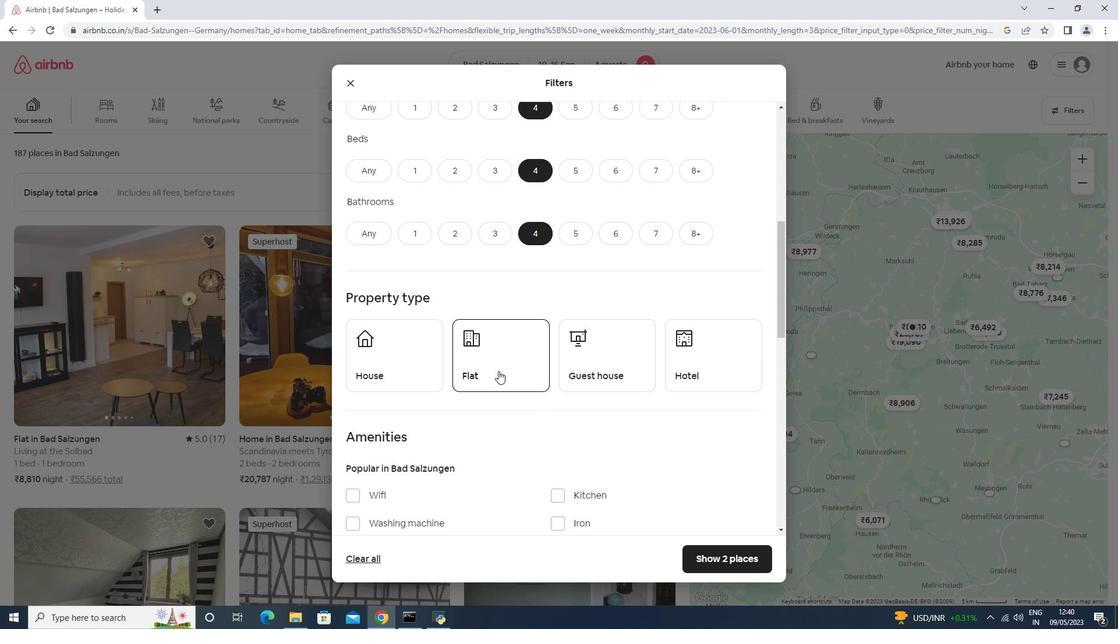 
Action: Mouse pressed left at (490, 366)
Screenshot: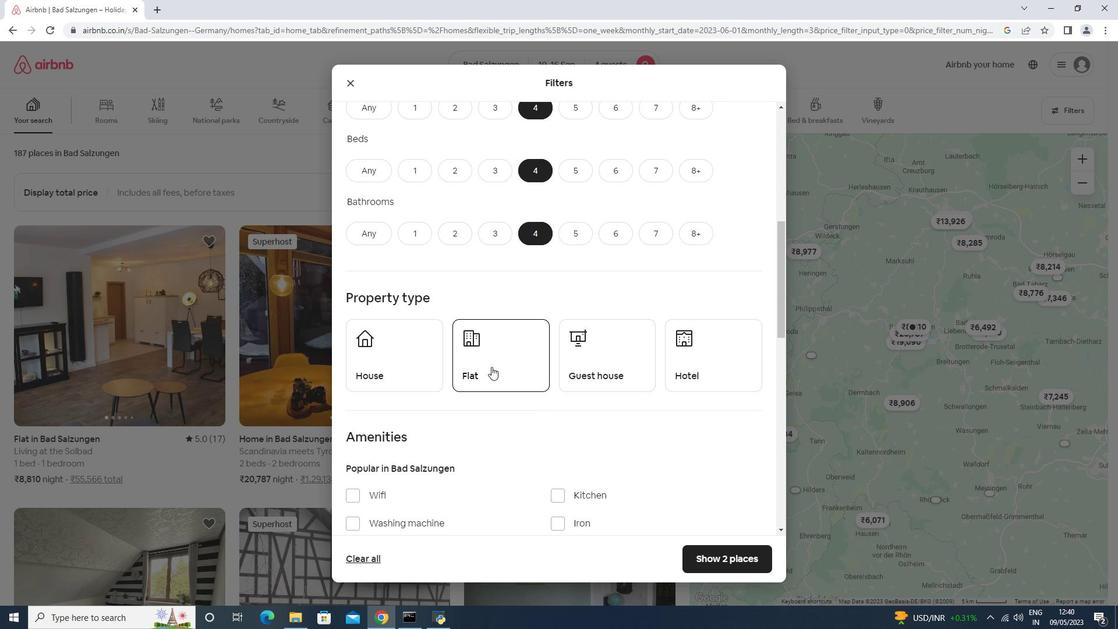 
Action: Mouse moved to (602, 365)
Screenshot: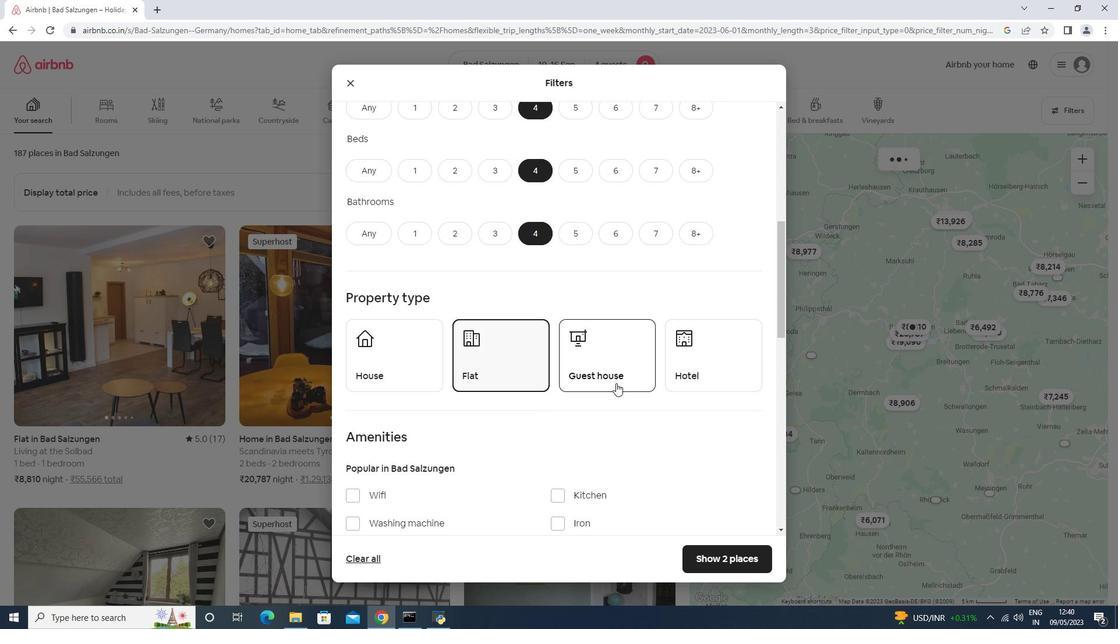 
Action: Mouse pressed left at (602, 365)
Screenshot: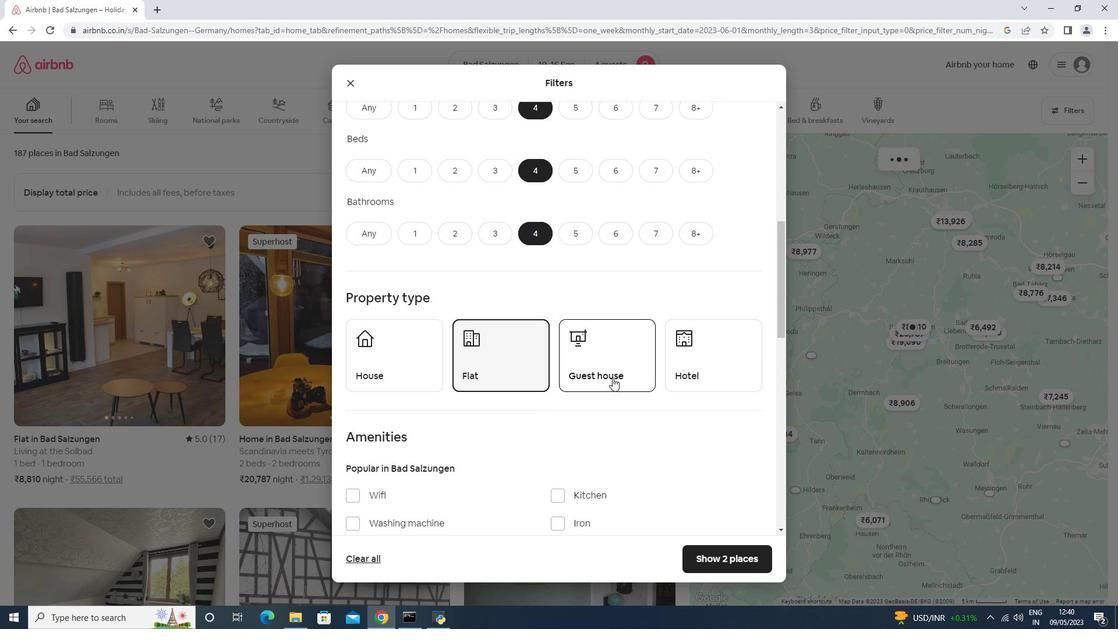 
Action: Mouse moved to (414, 376)
Screenshot: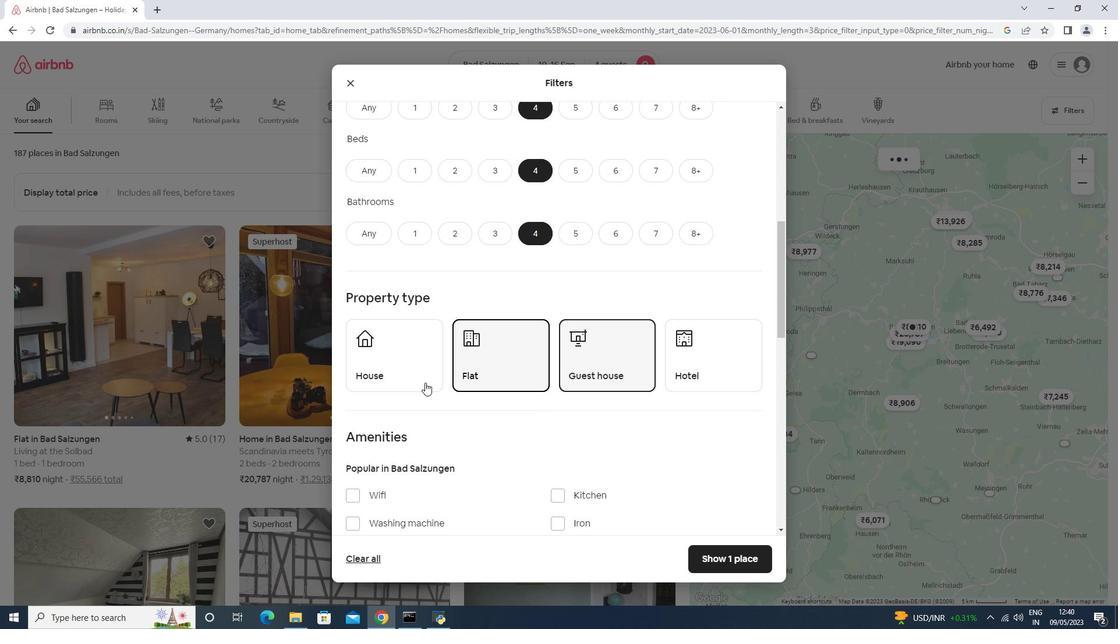 
Action: Mouse pressed left at (414, 376)
Screenshot: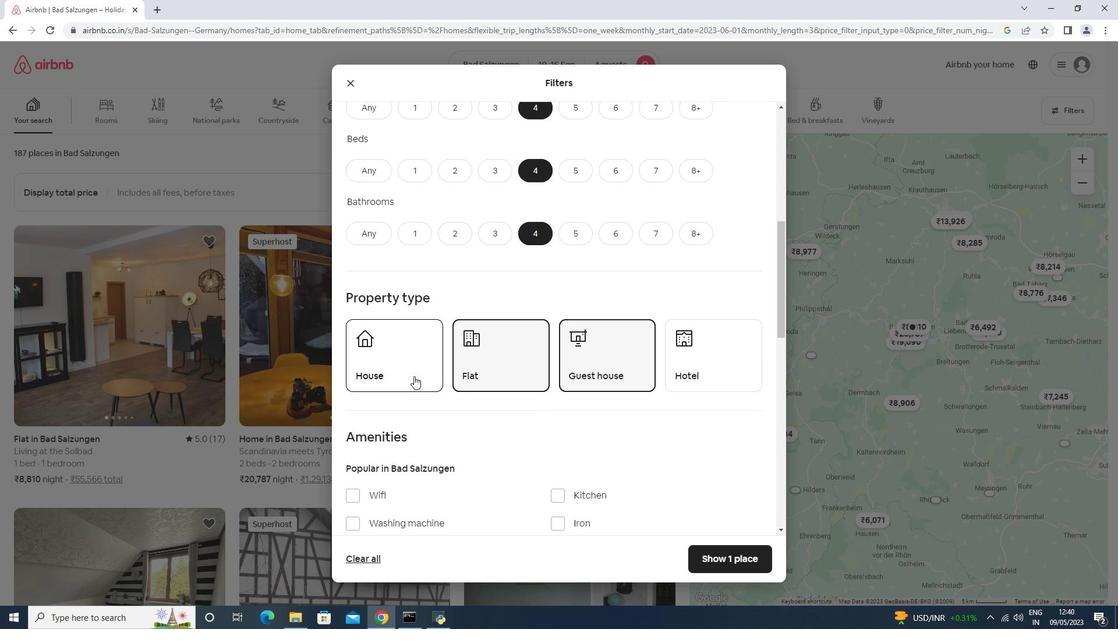 
Action: Mouse moved to (553, 389)
Screenshot: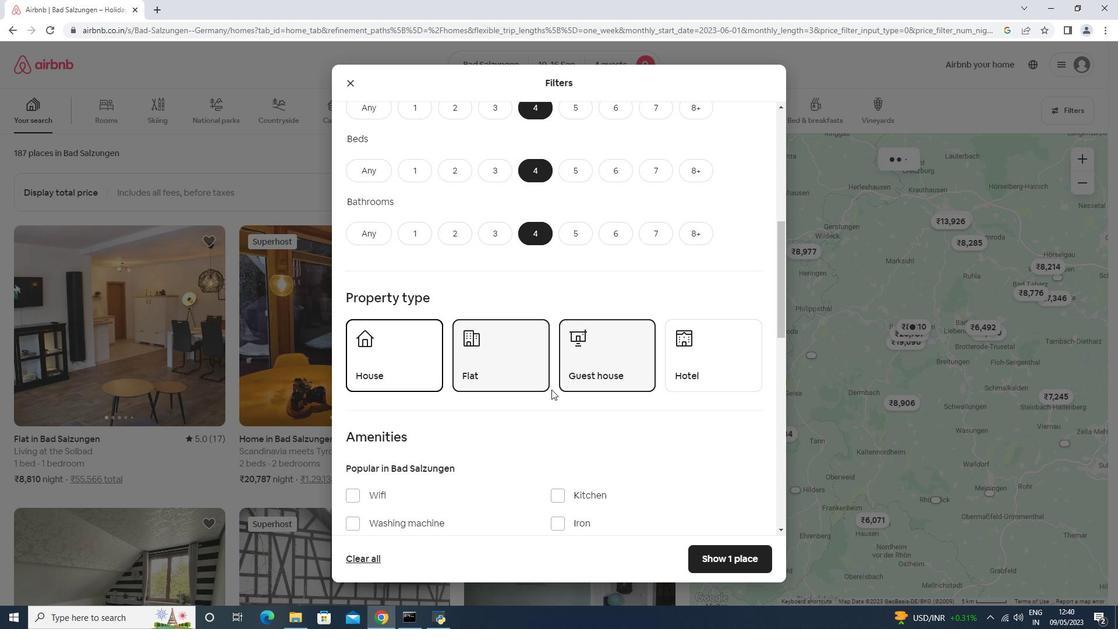 
Action: Mouse scrolled (553, 388) with delta (0, 0)
Screenshot: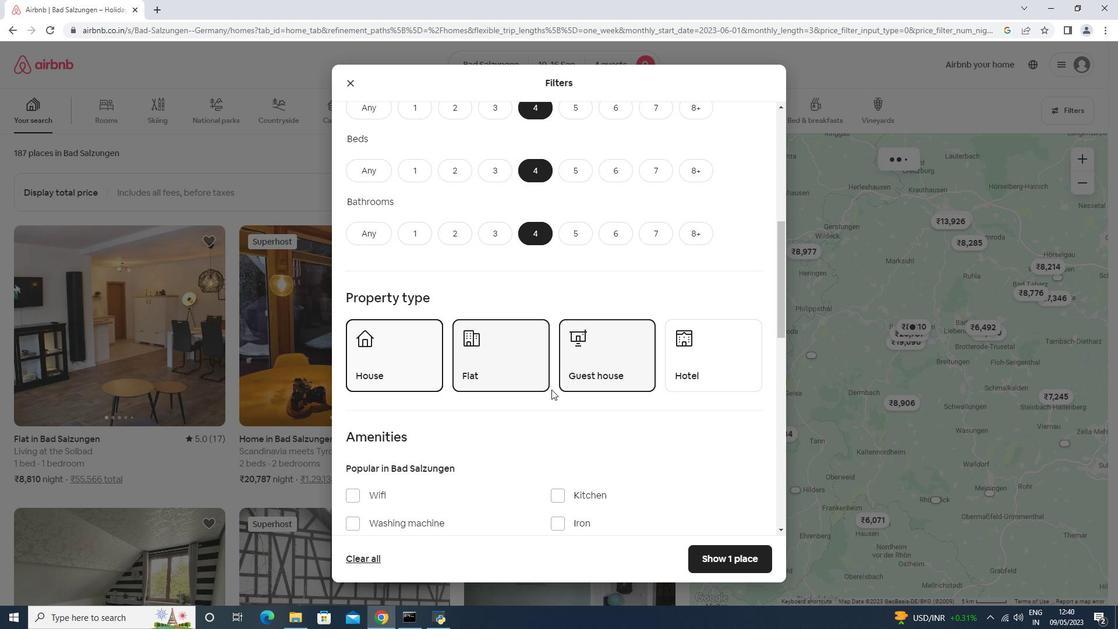 
Action: Mouse moved to (553, 389)
Screenshot: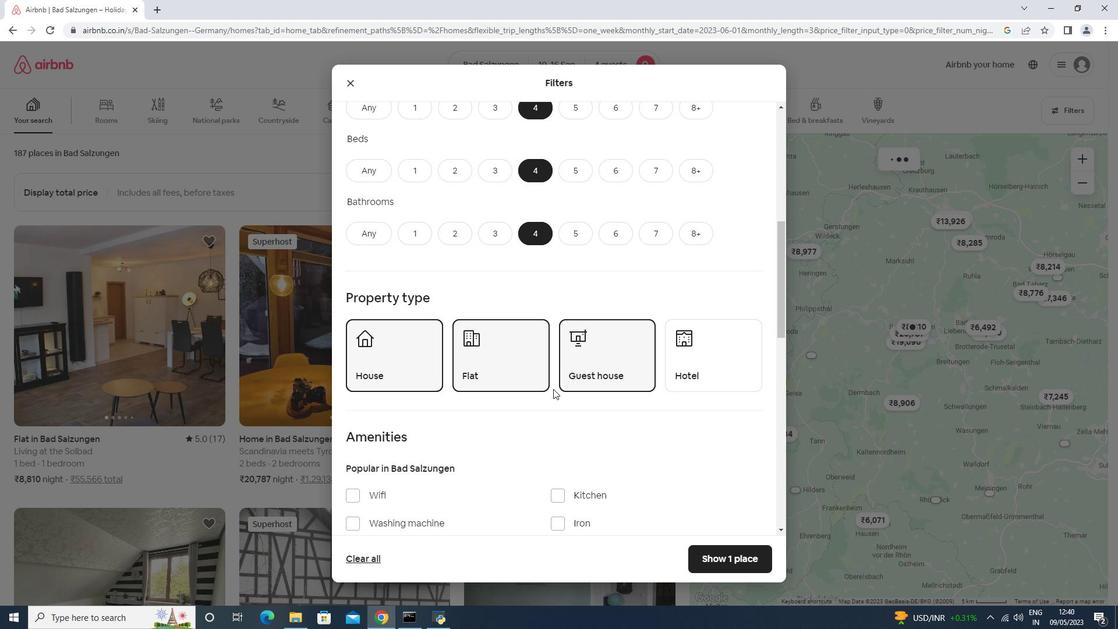 
Action: Mouse scrolled (553, 388) with delta (0, 0)
Screenshot: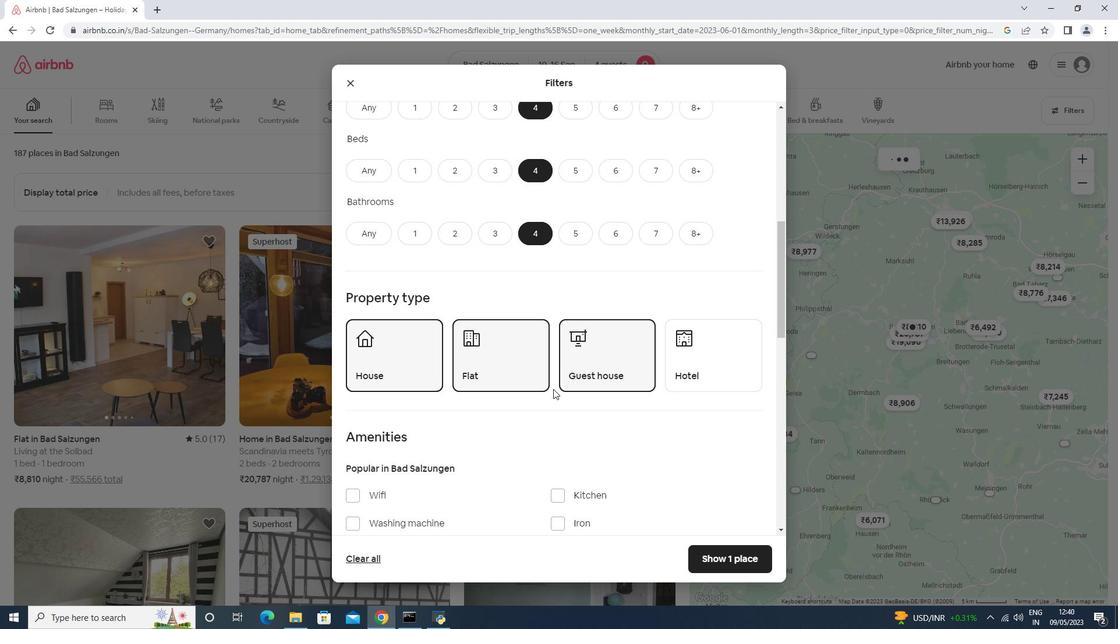 
Action: Mouse scrolled (553, 388) with delta (0, 0)
Screenshot: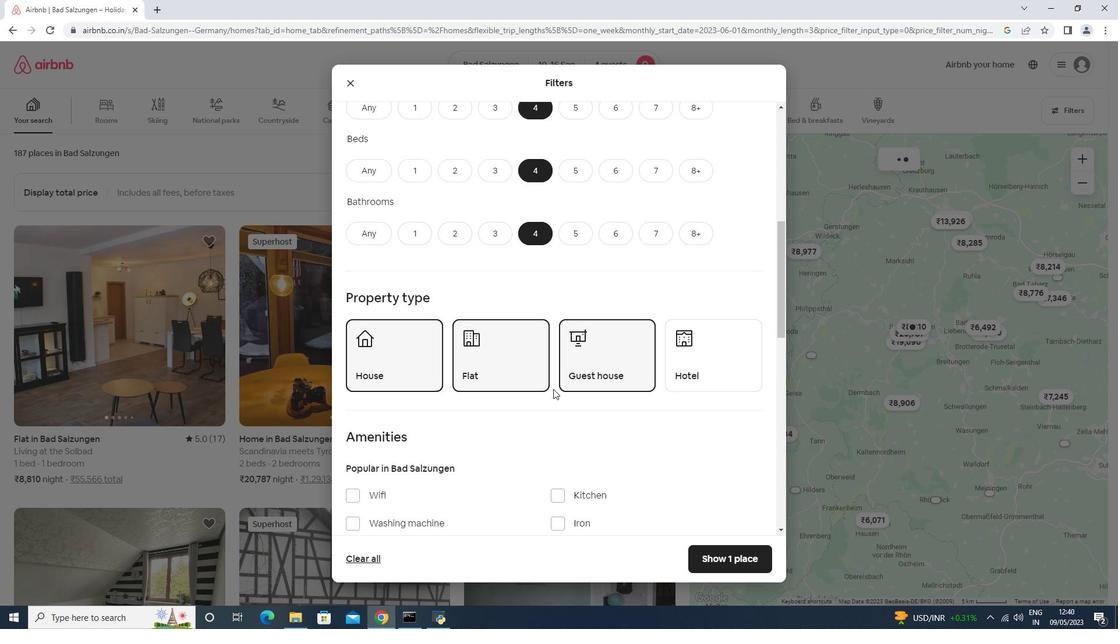 
Action: Mouse moved to (420, 323)
Screenshot: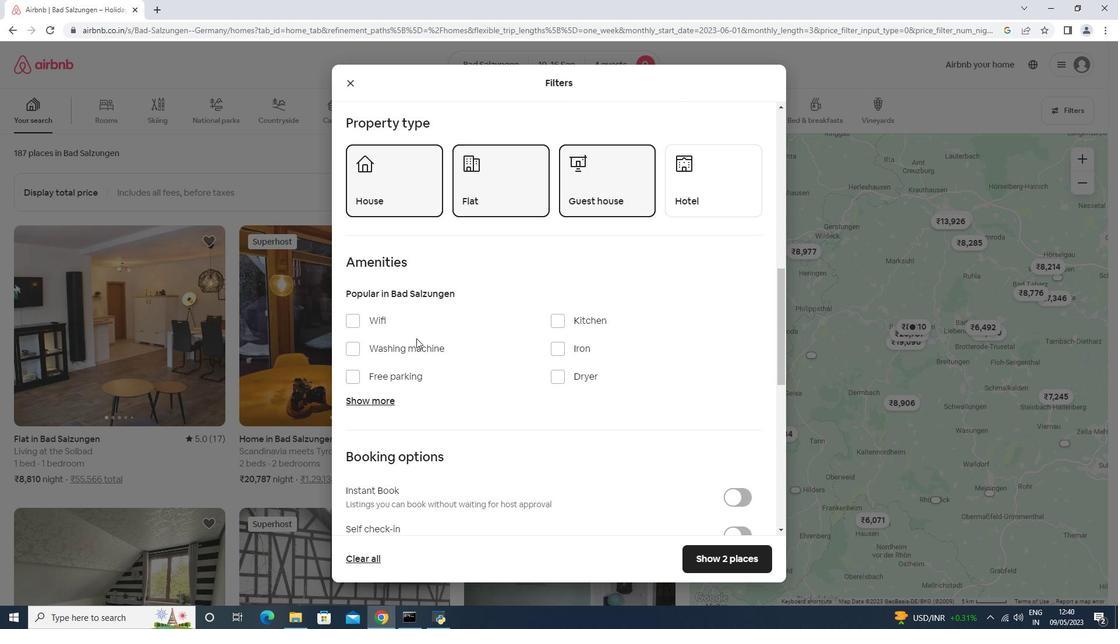 
Action: Mouse pressed left at (420, 323)
Screenshot: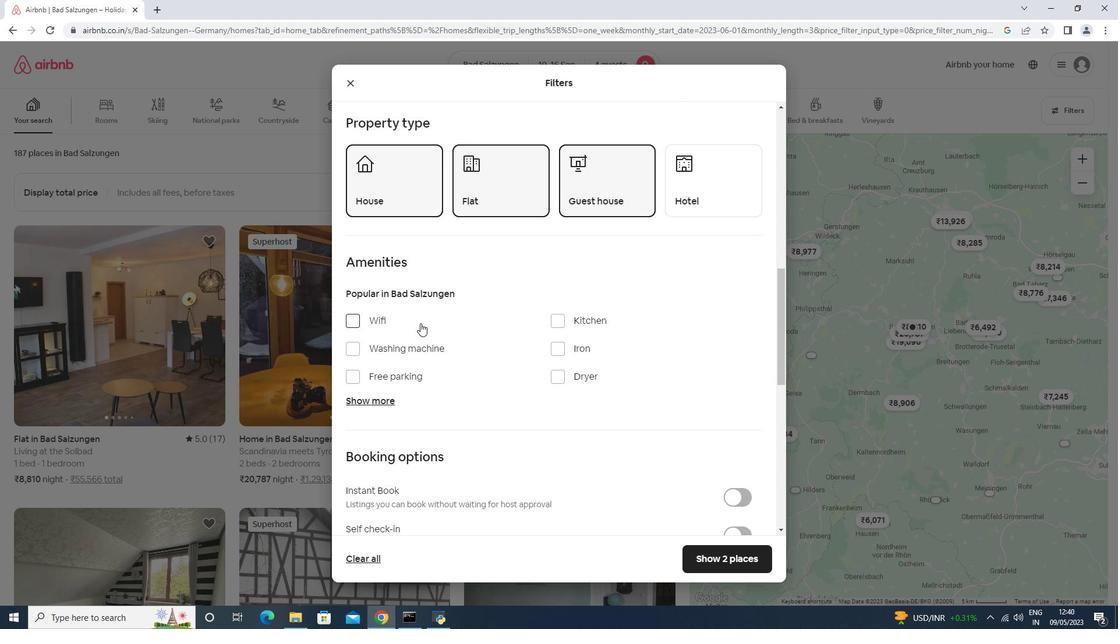 
Action: Mouse moved to (430, 378)
Screenshot: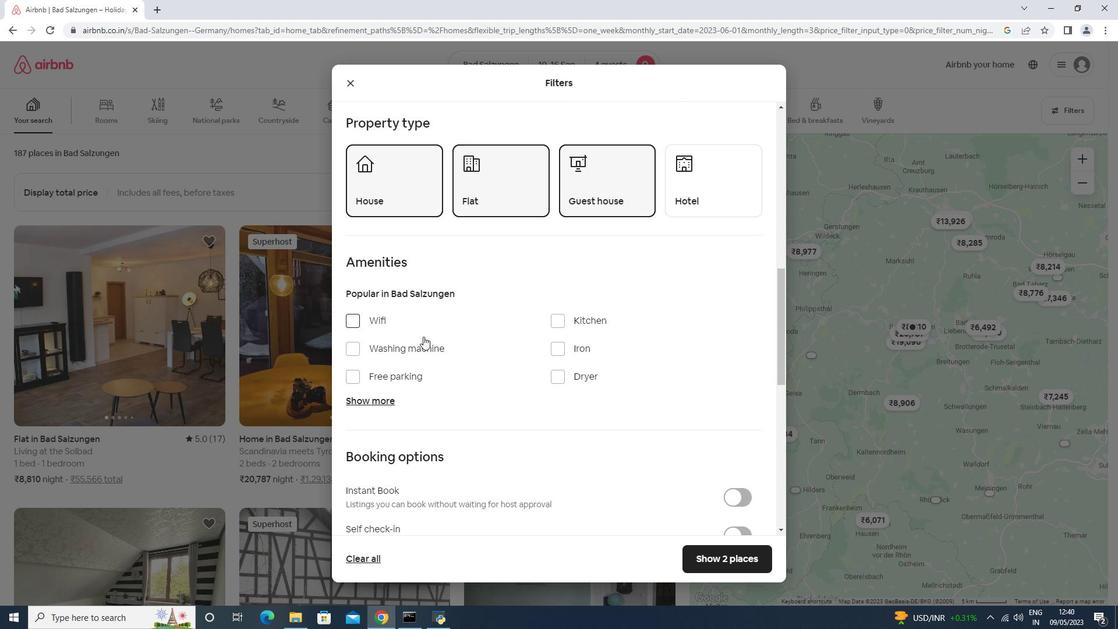 
Action: Mouse pressed left at (430, 378)
Screenshot: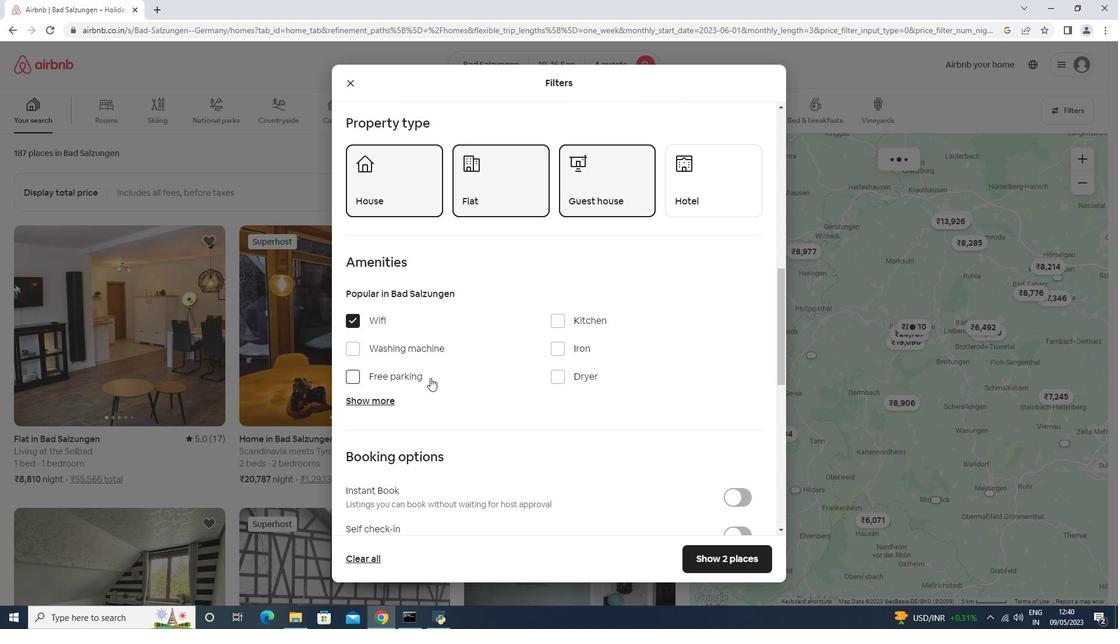 
Action: Mouse moved to (384, 396)
Screenshot: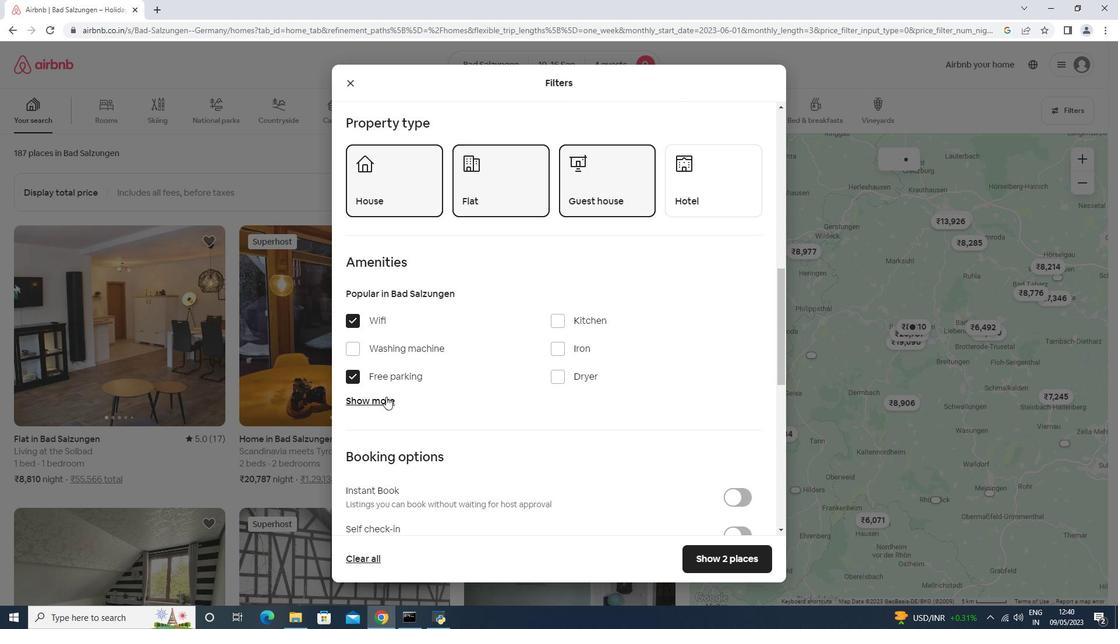 
Action: Mouse pressed left at (384, 396)
Screenshot: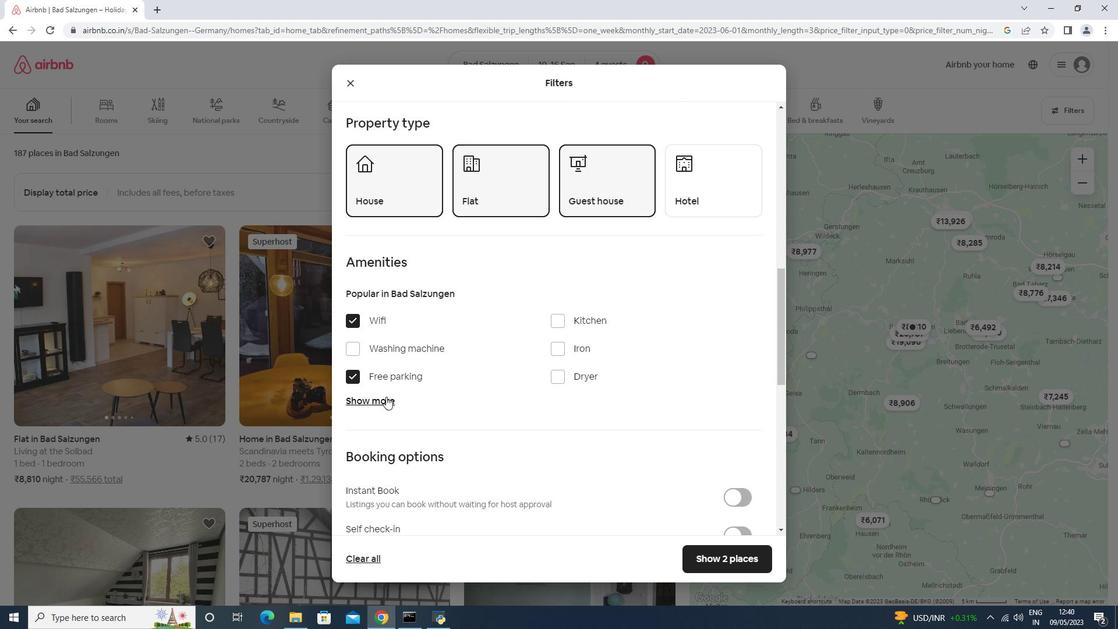 
Action: Mouse moved to (467, 389)
Screenshot: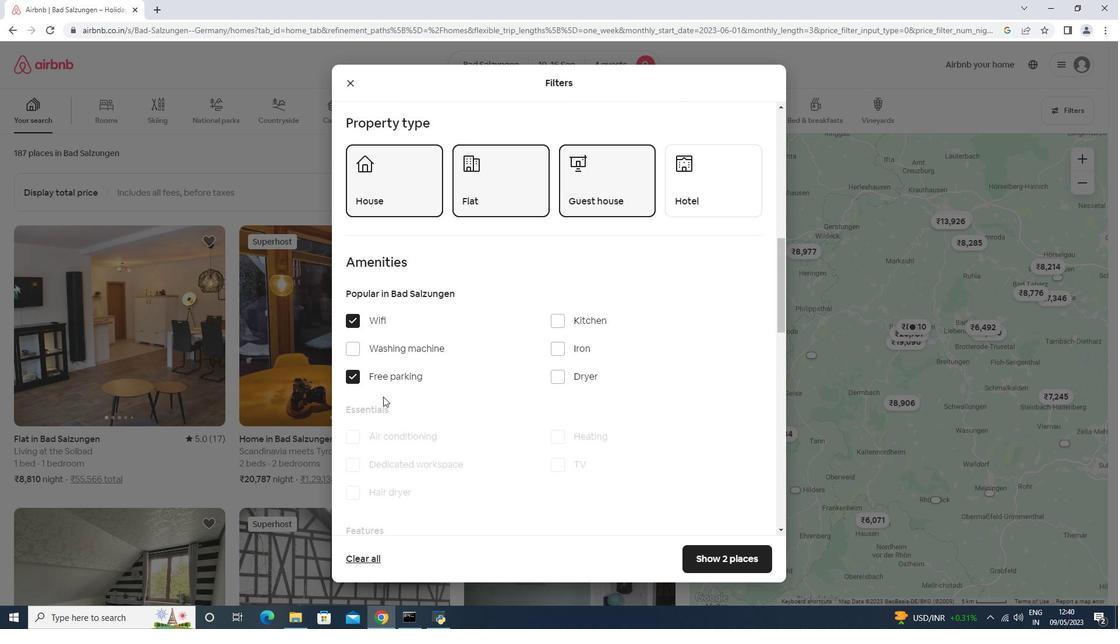
Action: Mouse scrolled (467, 389) with delta (0, 0)
Screenshot: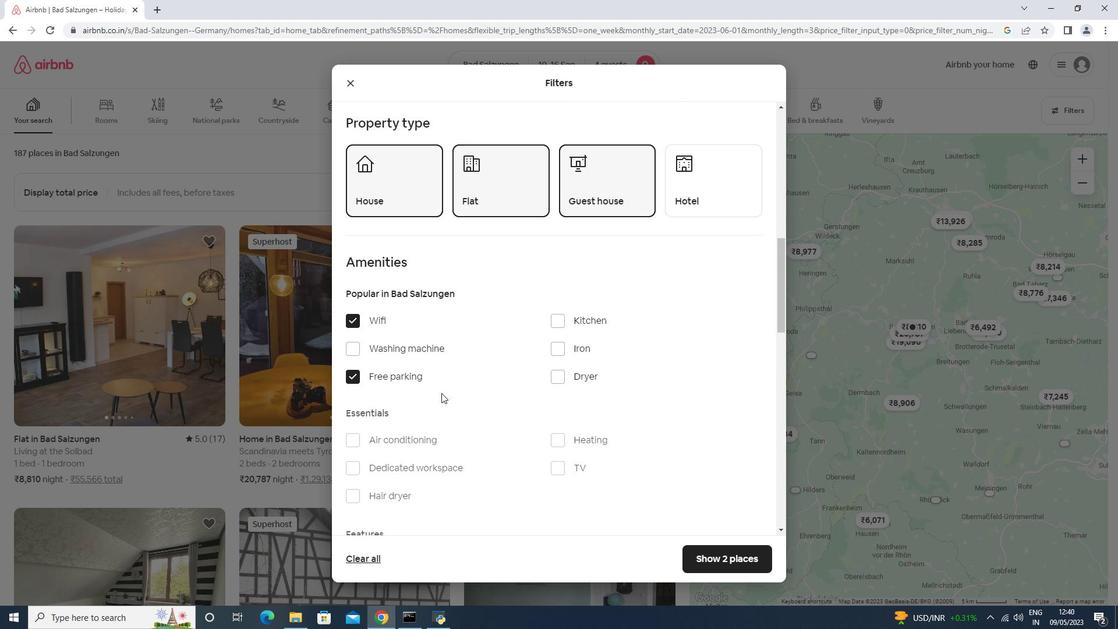 
Action: Mouse scrolled (467, 389) with delta (0, 0)
Screenshot: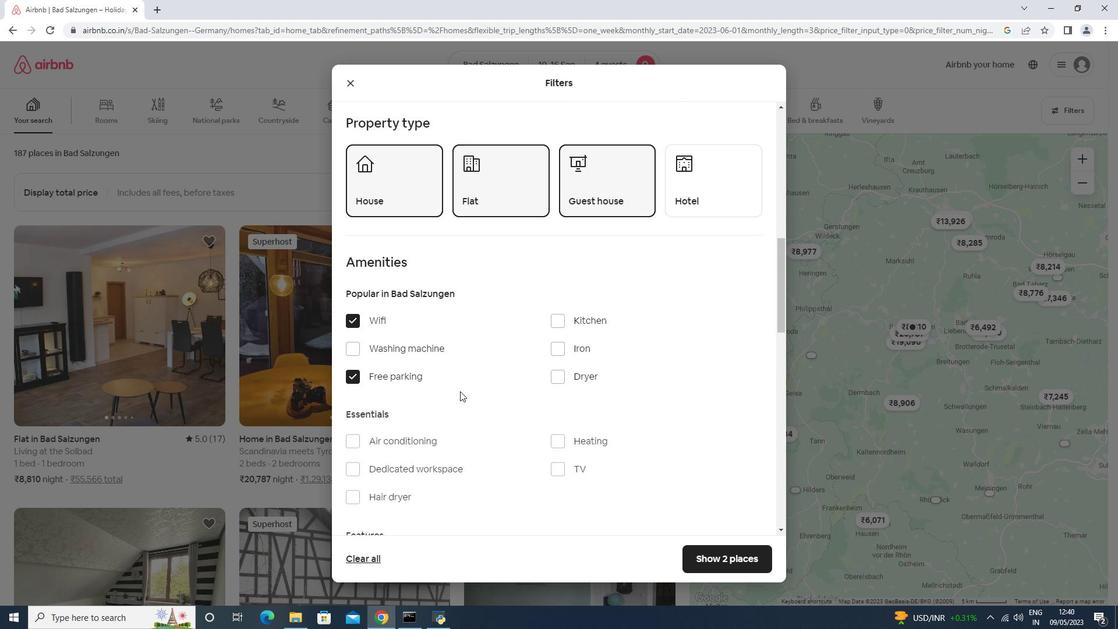
Action: Mouse moved to (566, 354)
Screenshot: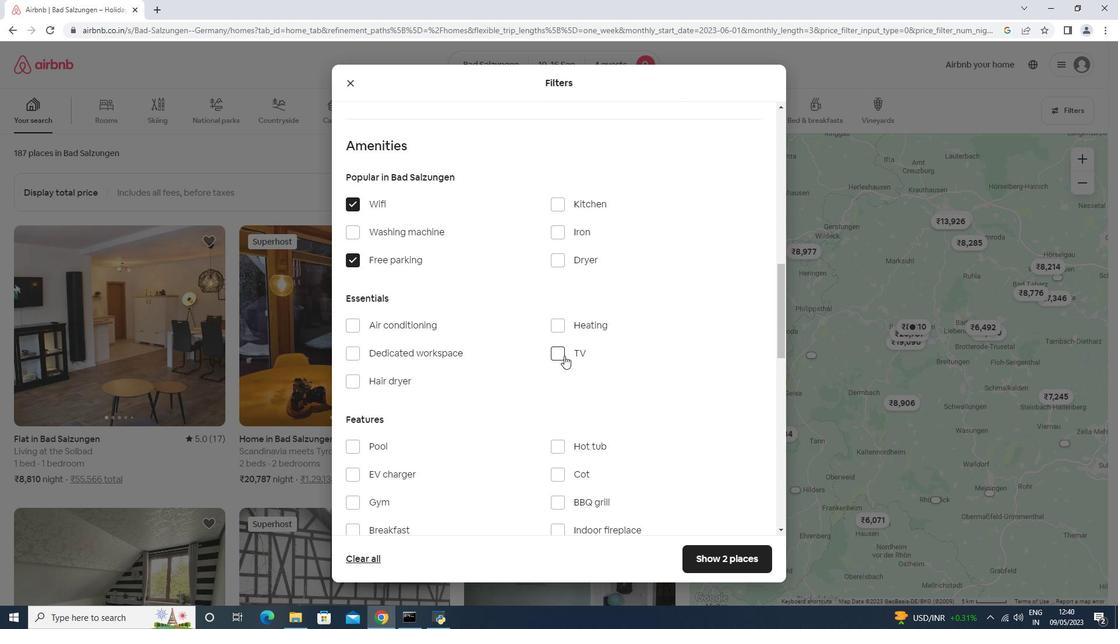 
Action: Mouse pressed left at (565, 355)
Screenshot: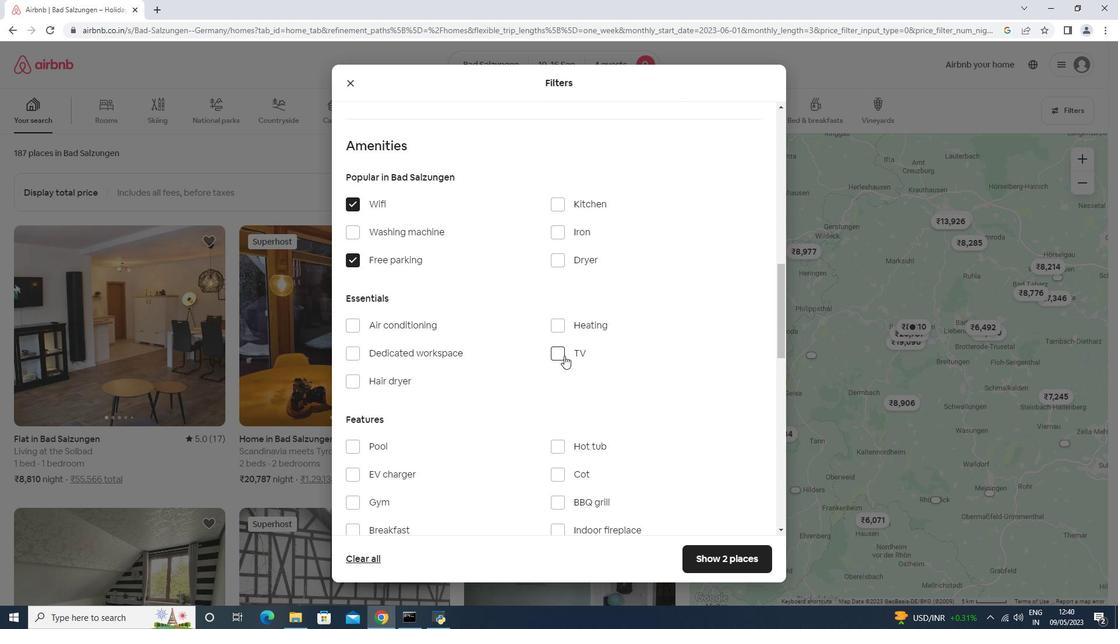 
Action: Mouse scrolled (566, 354) with delta (0, 0)
Screenshot: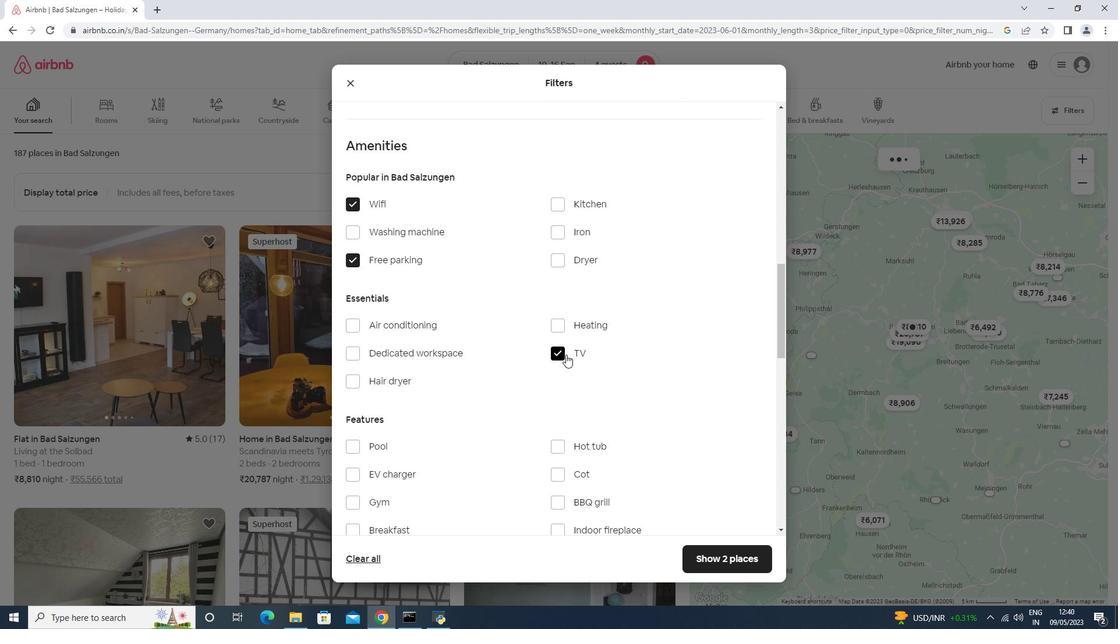 
Action: Mouse scrolled (566, 354) with delta (0, 0)
Screenshot: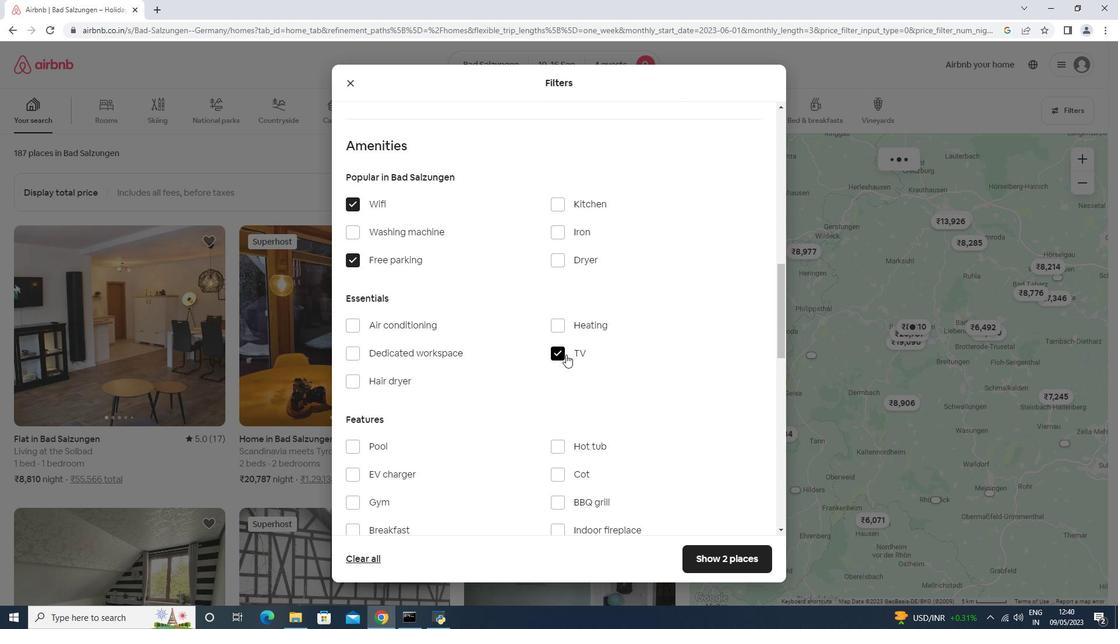 
Action: Mouse moved to (399, 414)
Screenshot: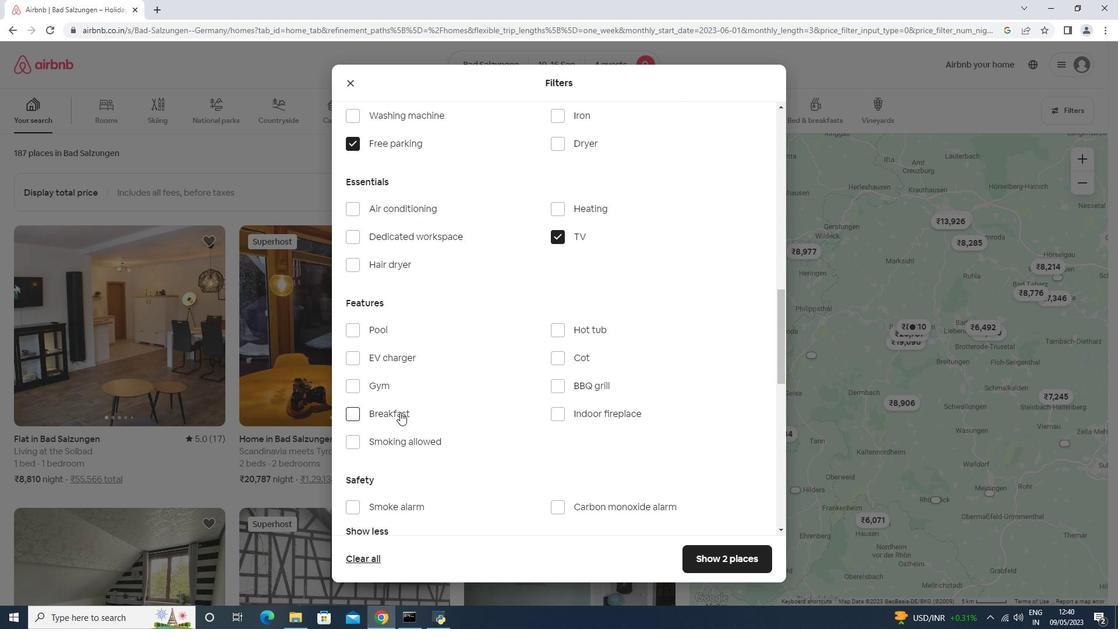 
Action: Mouse pressed left at (399, 414)
Screenshot: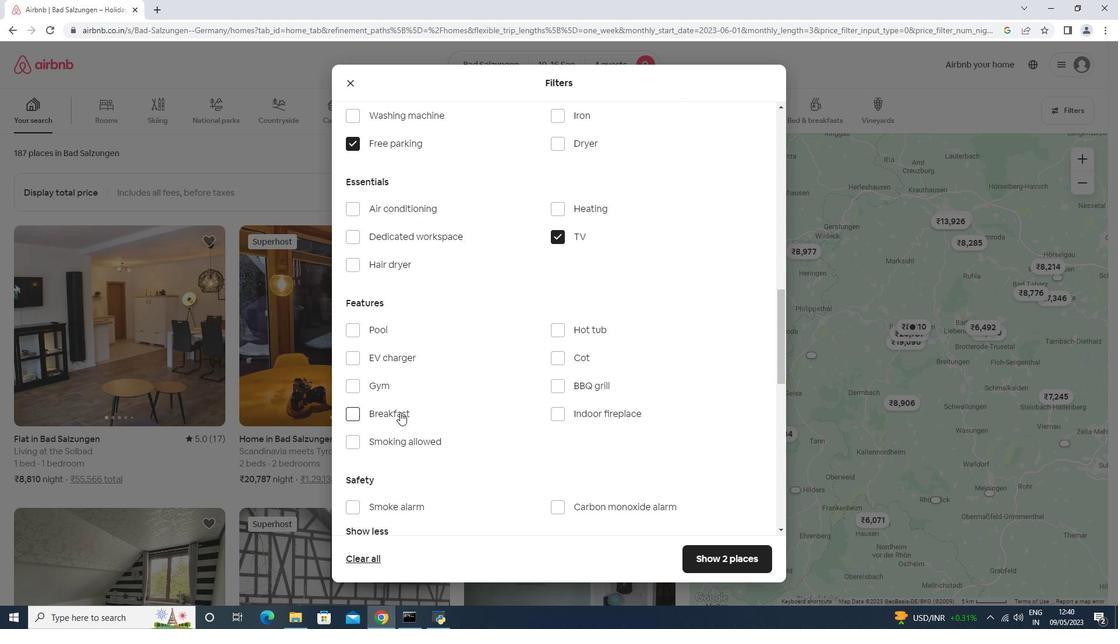 
Action: Mouse moved to (401, 386)
Screenshot: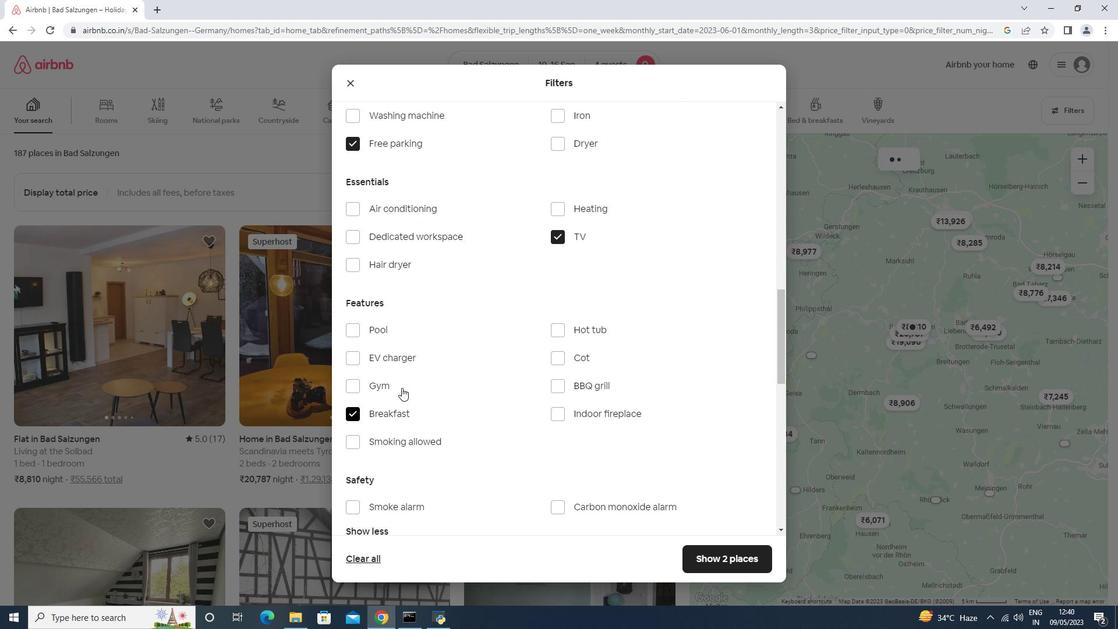 
Action: Mouse pressed left at (401, 386)
Screenshot: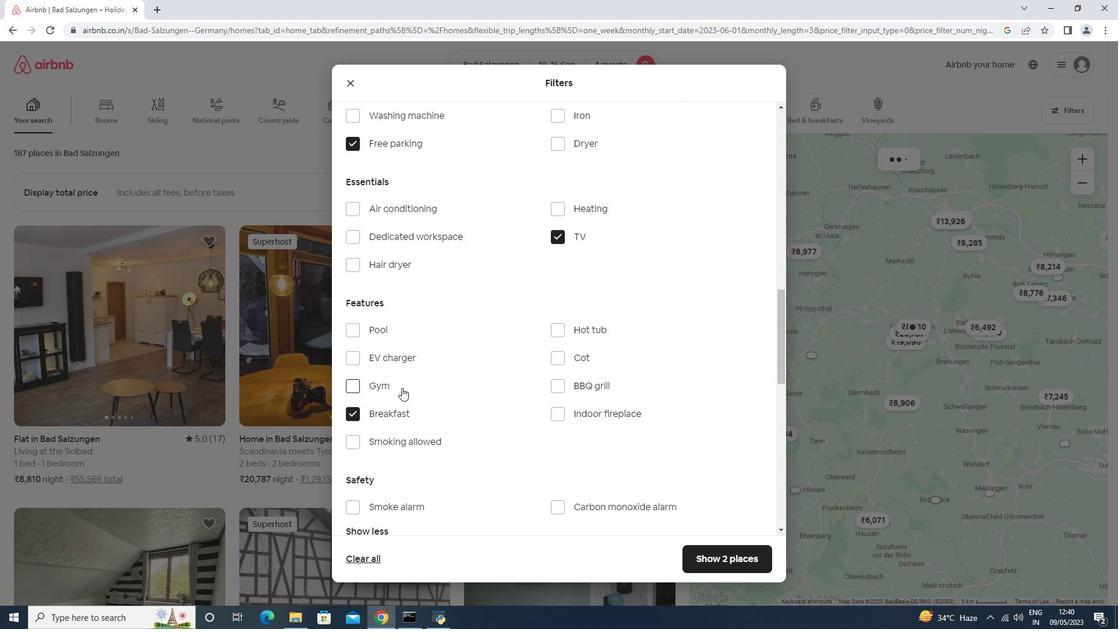 
Action: Mouse moved to (564, 401)
Screenshot: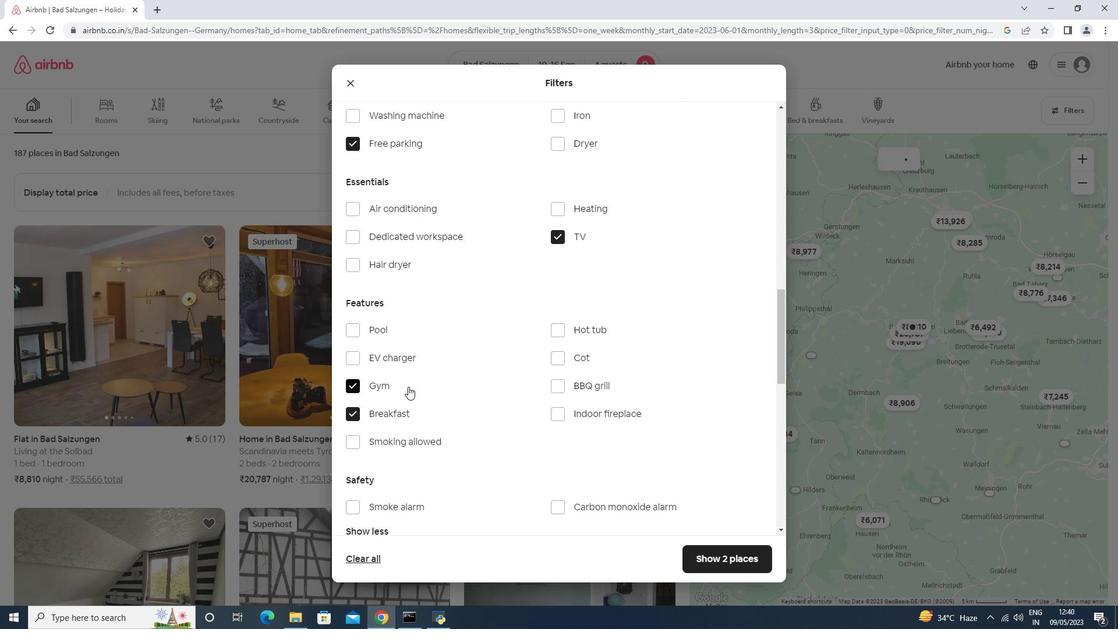 
Action: Mouse scrolled (564, 401) with delta (0, 0)
Screenshot: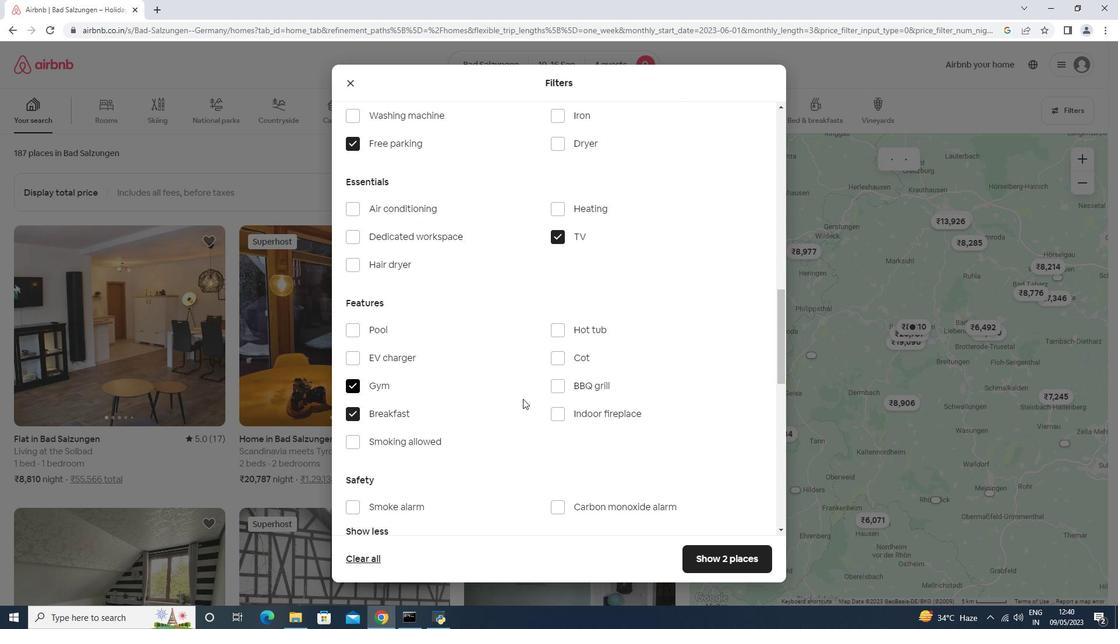 
Action: Mouse moved to (565, 401)
Screenshot: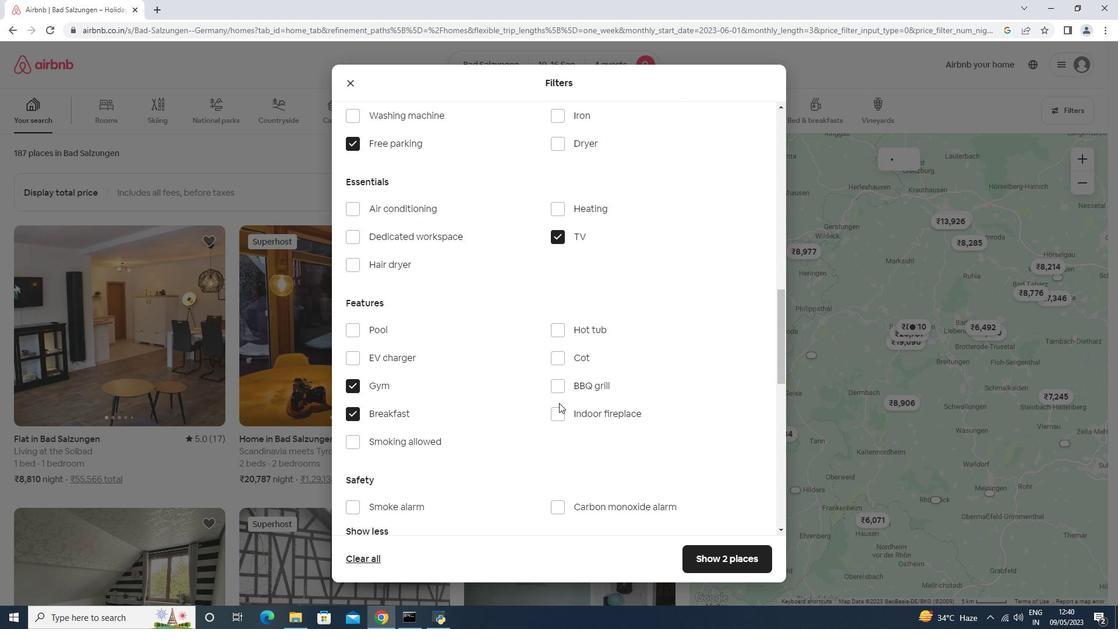 
Action: Mouse scrolled (565, 401) with delta (0, 0)
Screenshot: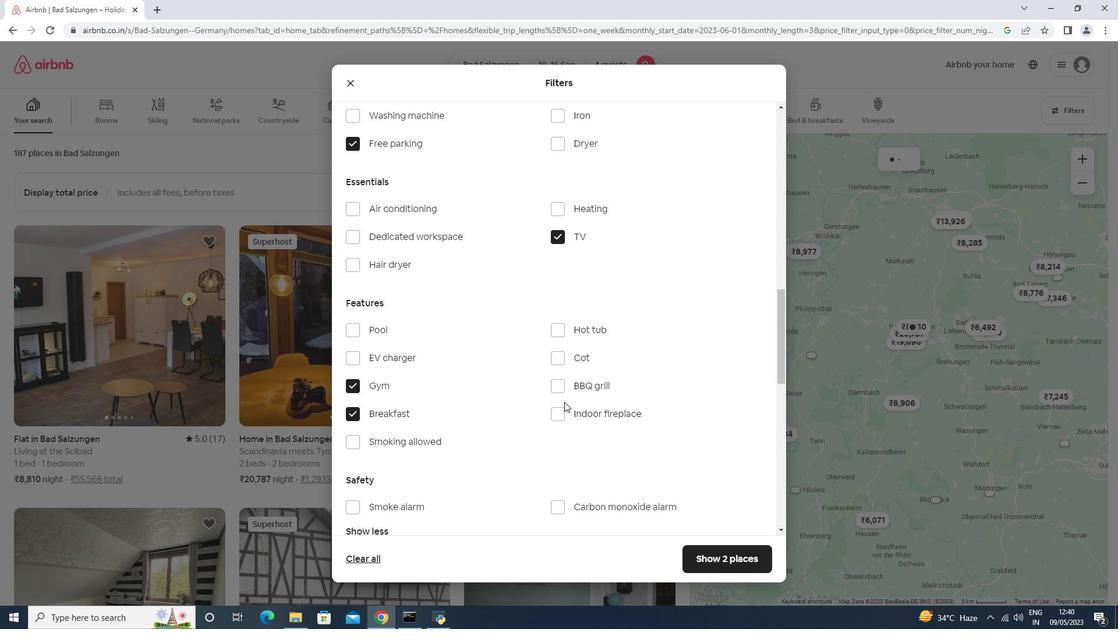 
Action: Mouse scrolled (565, 401) with delta (0, 0)
Screenshot: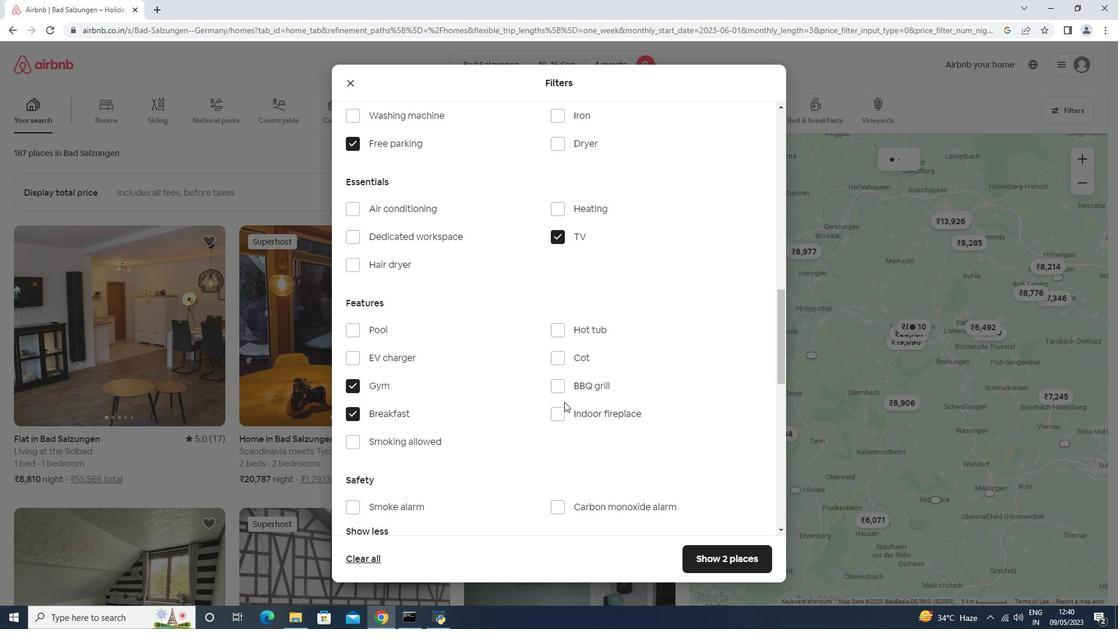 
Action: Mouse scrolled (565, 401) with delta (0, 0)
Screenshot: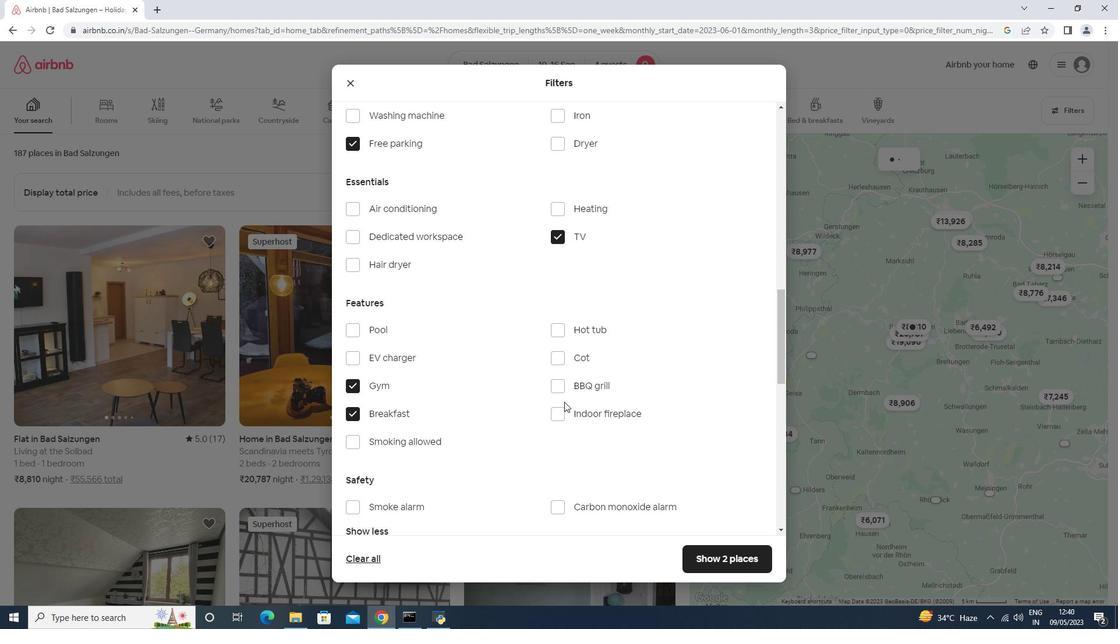 
Action: Mouse scrolled (565, 401) with delta (0, 0)
Screenshot: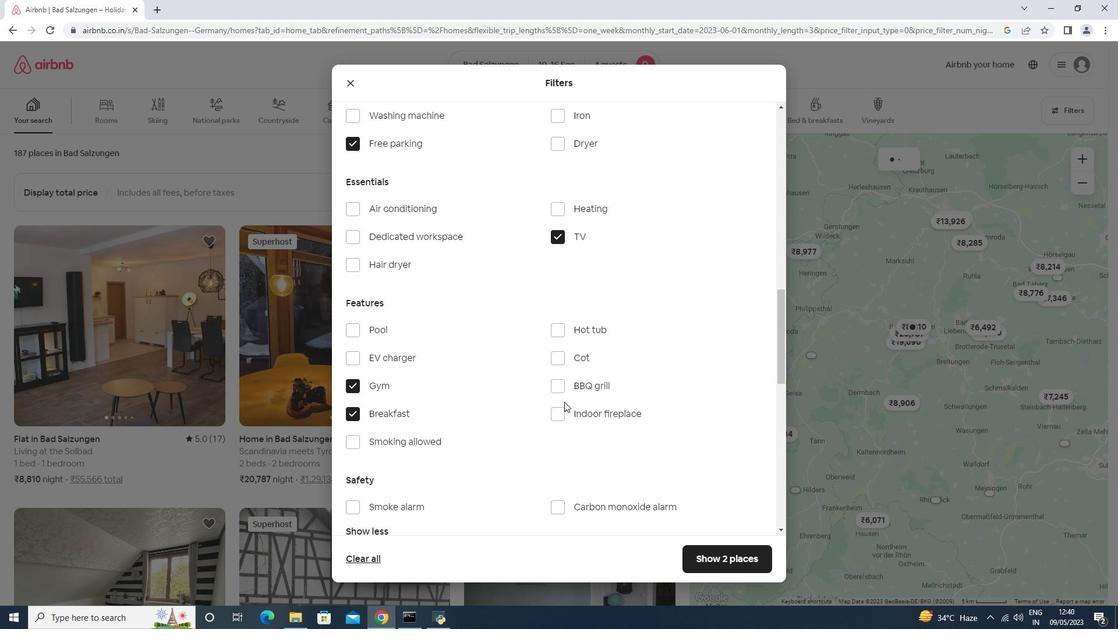 
Action: Mouse moved to (728, 379)
Screenshot: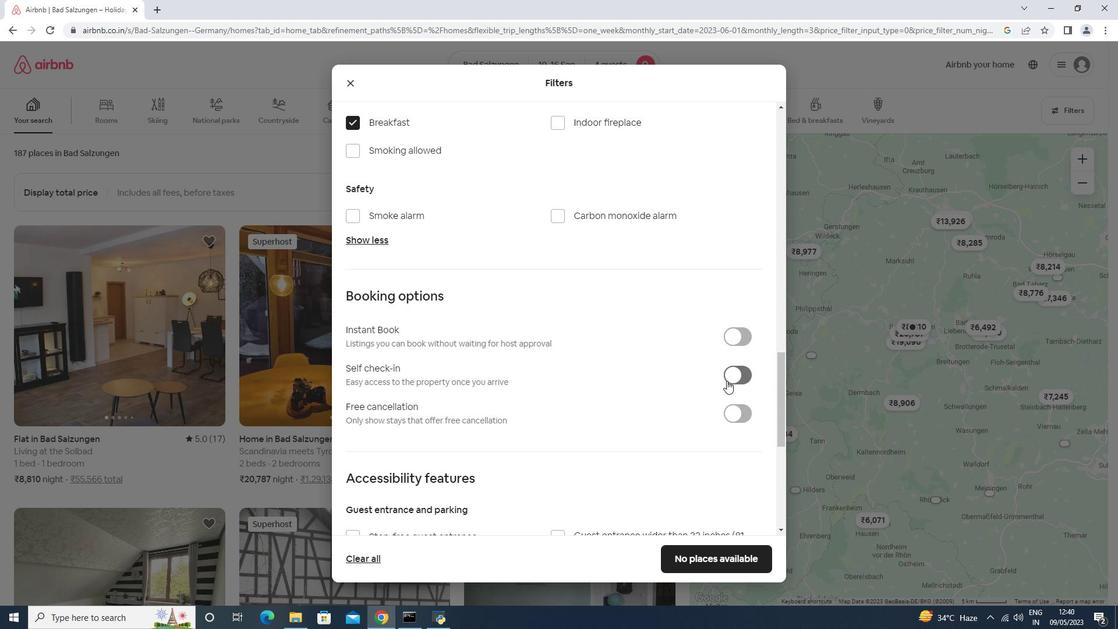 
Action: Mouse pressed left at (728, 379)
Screenshot: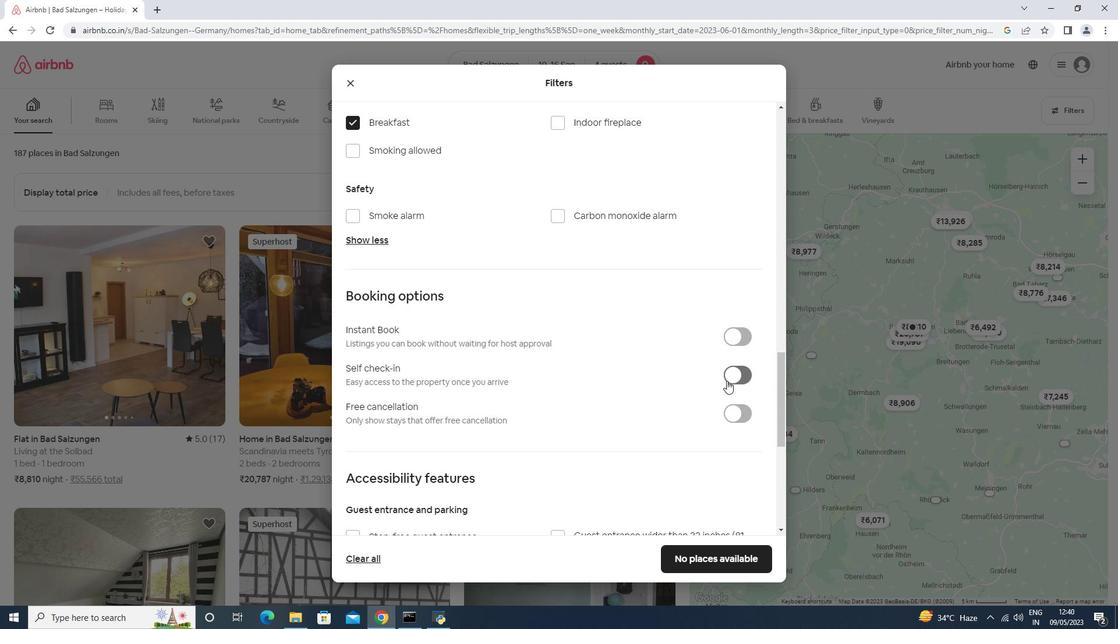 
Action: Mouse scrolled (728, 378) with delta (0, 0)
Screenshot: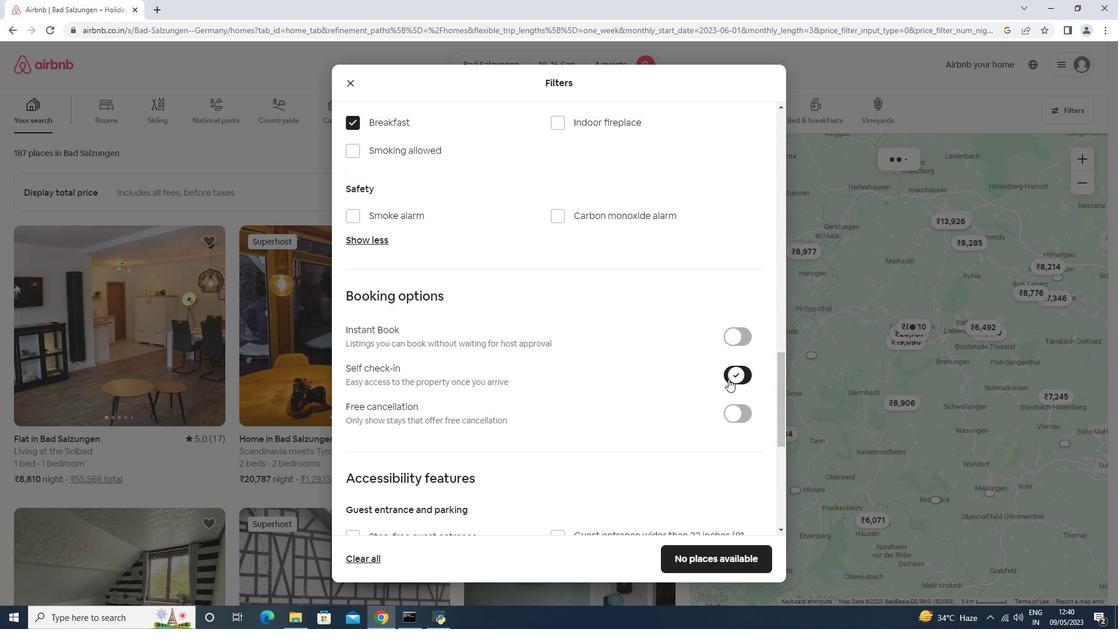 
Action: Mouse scrolled (728, 378) with delta (0, 0)
Screenshot: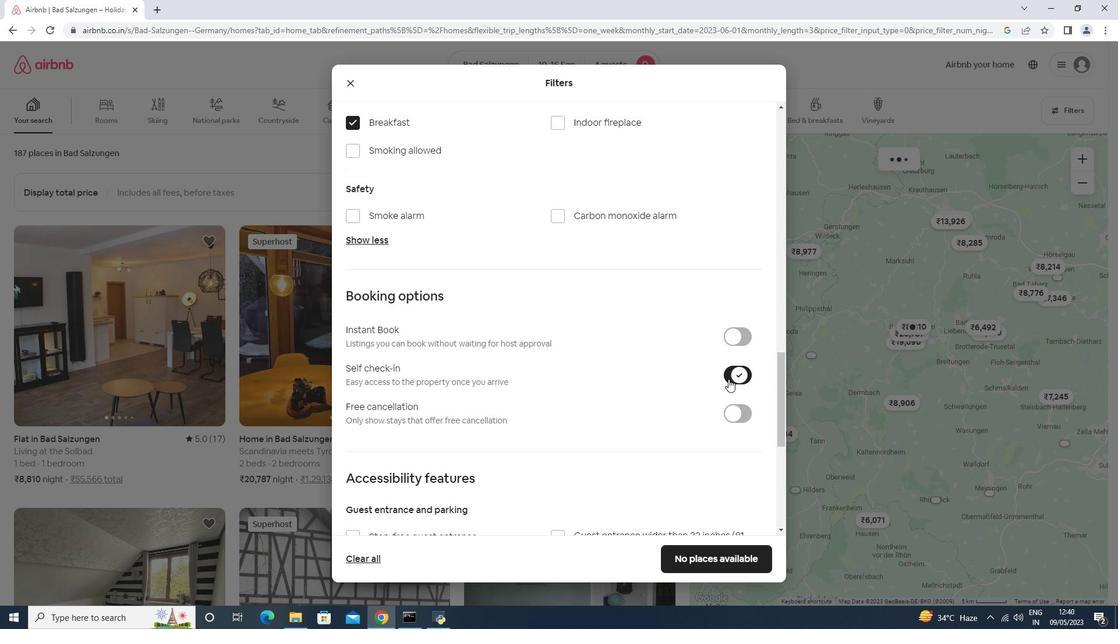 
Action: Mouse scrolled (728, 378) with delta (0, 0)
Screenshot: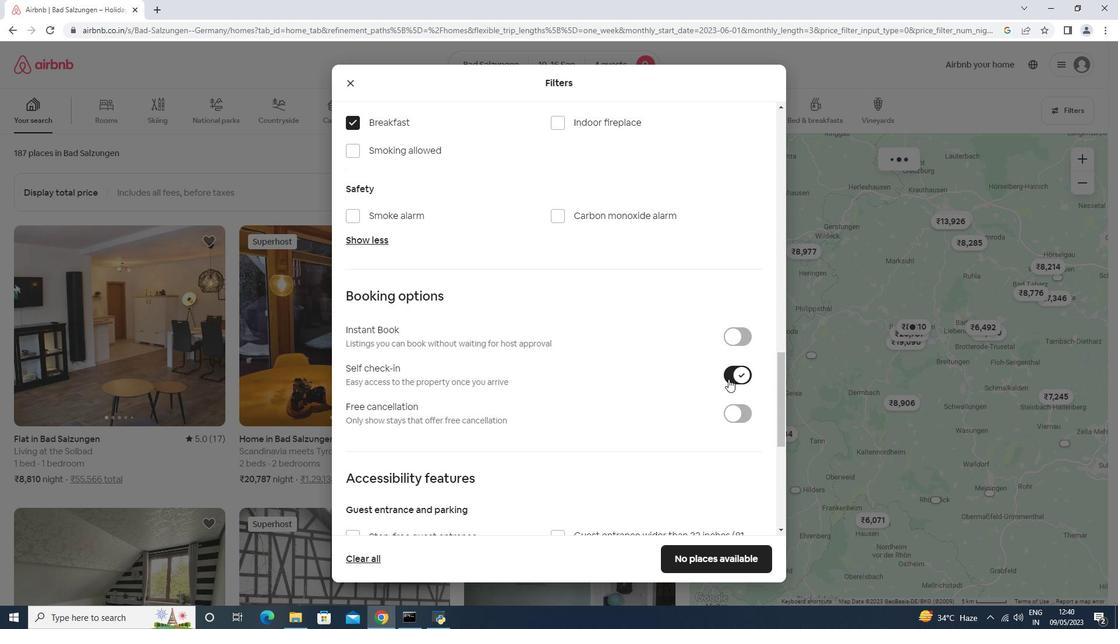 
Action: Mouse scrolled (728, 378) with delta (0, 0)
Screenshot: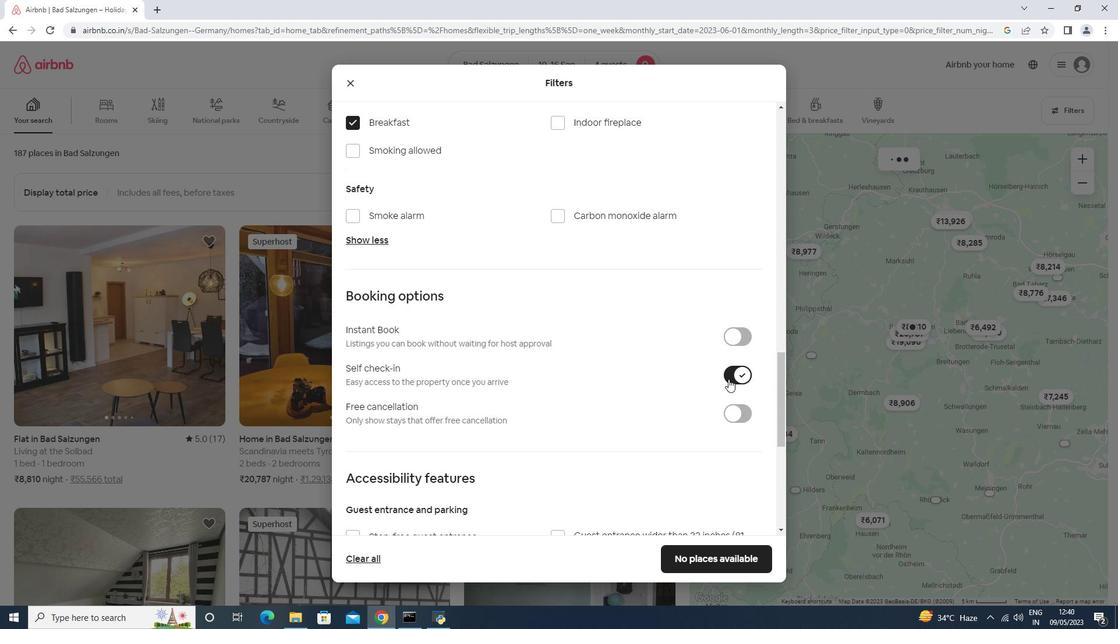 
Action: Mouse moved to (507, 428)
Screenshot: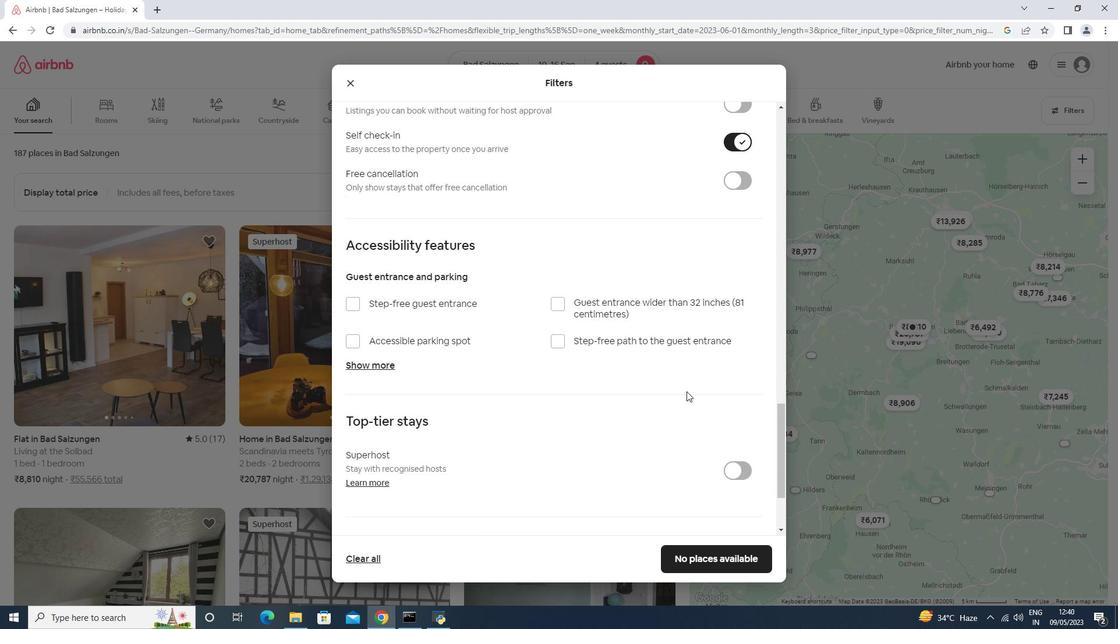 
Action: Mouse scrolled (507, 427) with delta (0, 0)
Screenshot: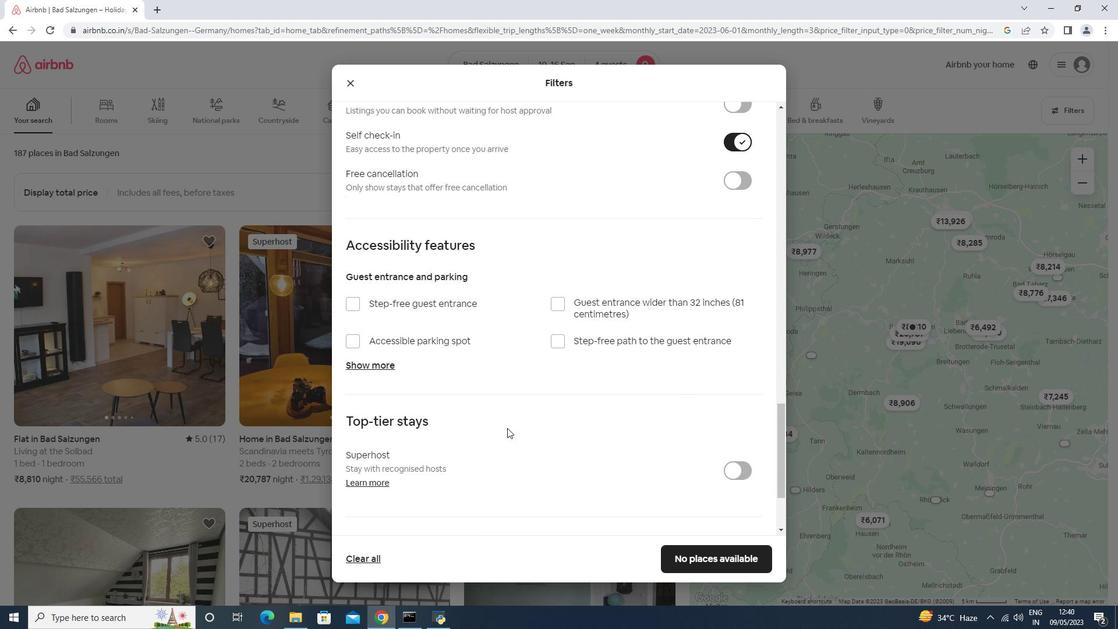 
Action: Mouse scrolled (507, 427) with delta (0, 0)
Screenshot: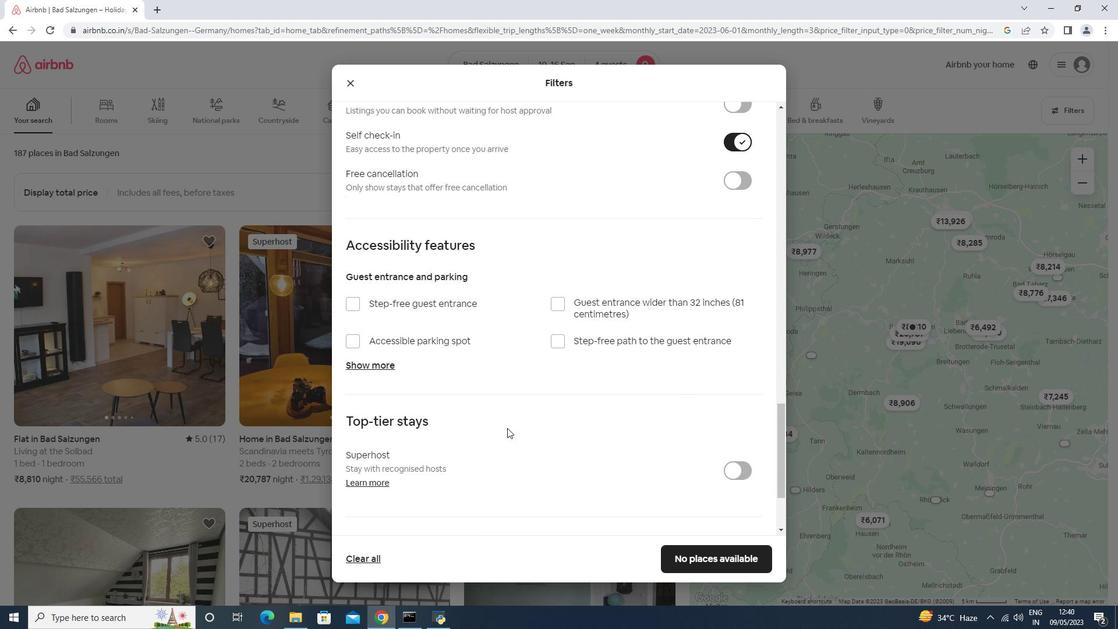 
Action: Mouse scrolled (507, 427) with delta (0, 0)
Screenshot: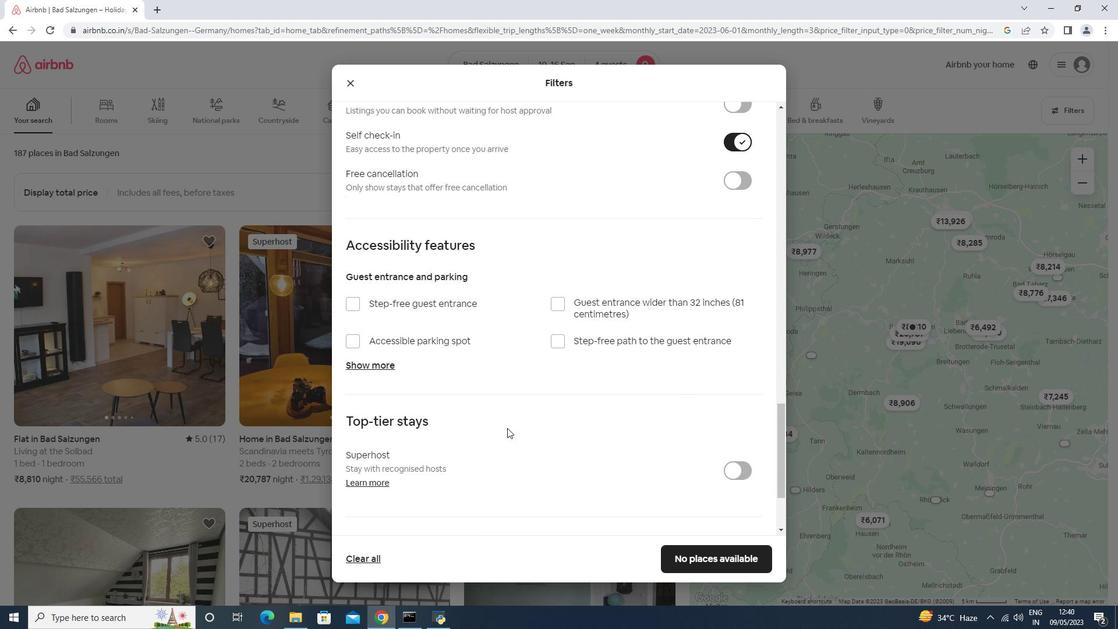 
Action: Mouse scrolled (507, 427) with delta (0, 0)
Screenshot: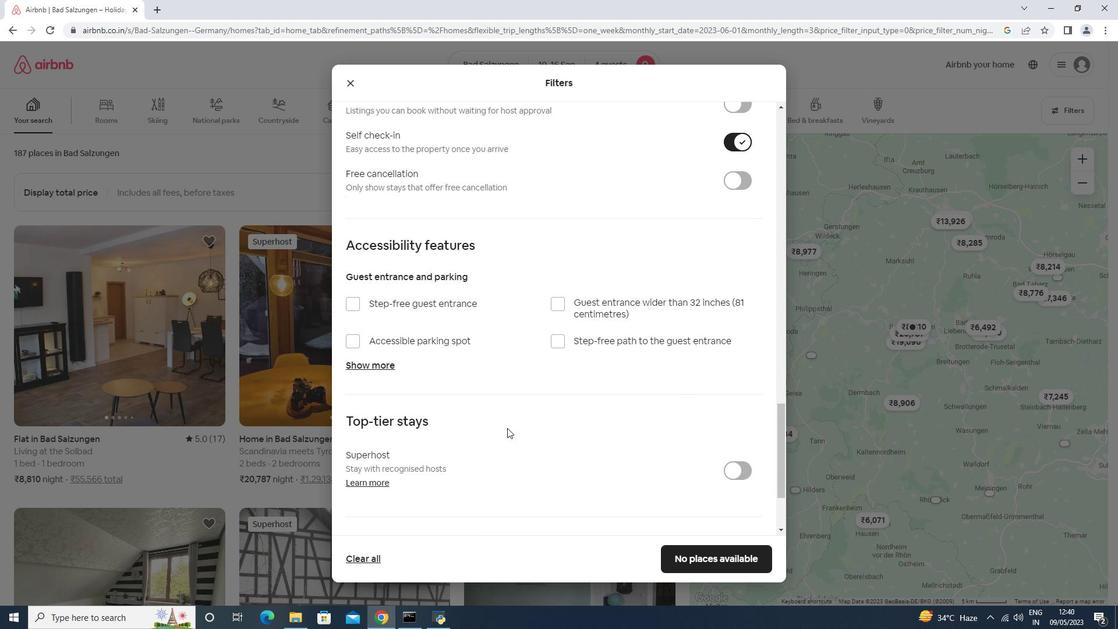 
Action: Mouse scrolled (507, 427) with delta (0, 0)
Screenshot: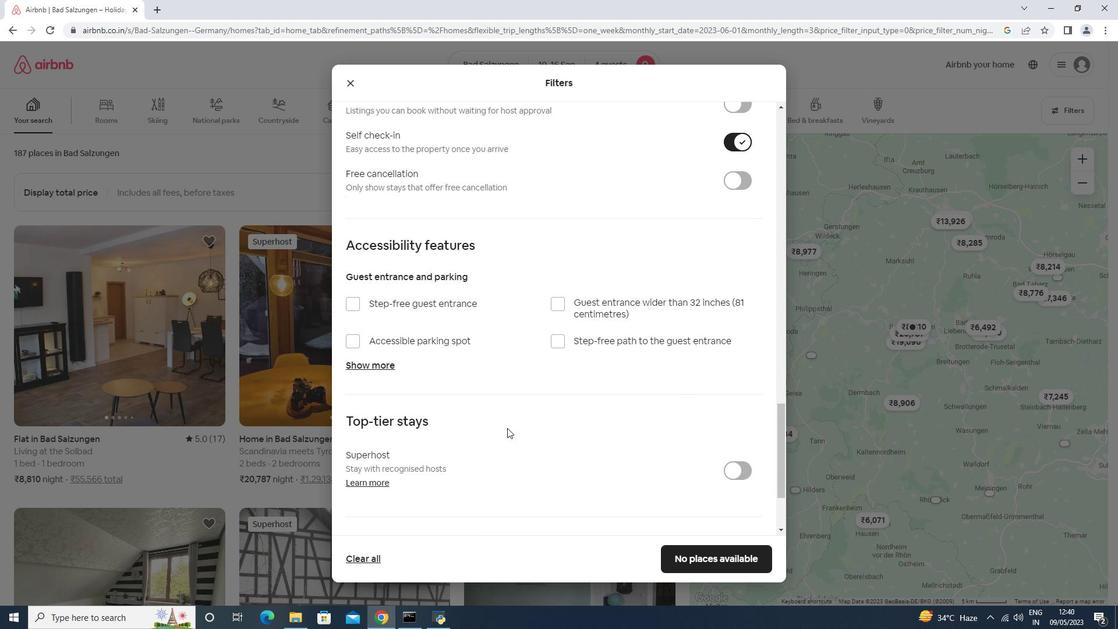 
Action: Mouse scrolled (507, 427) with delta (0, 0)
Screenshot: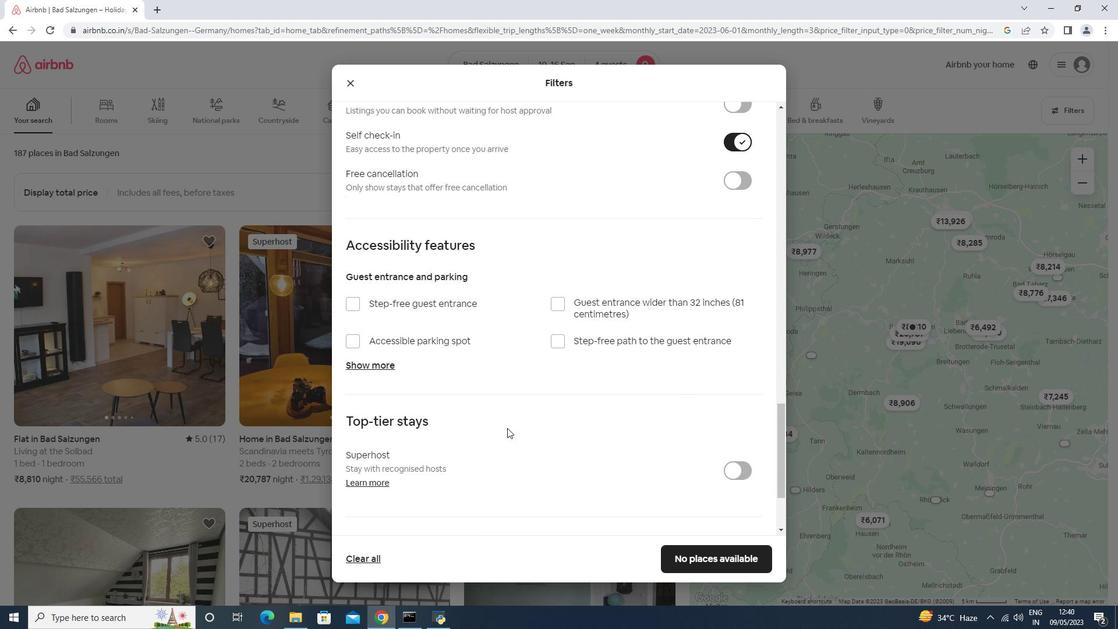 
Action: Mouse moved to (375, 452)
Screenshot: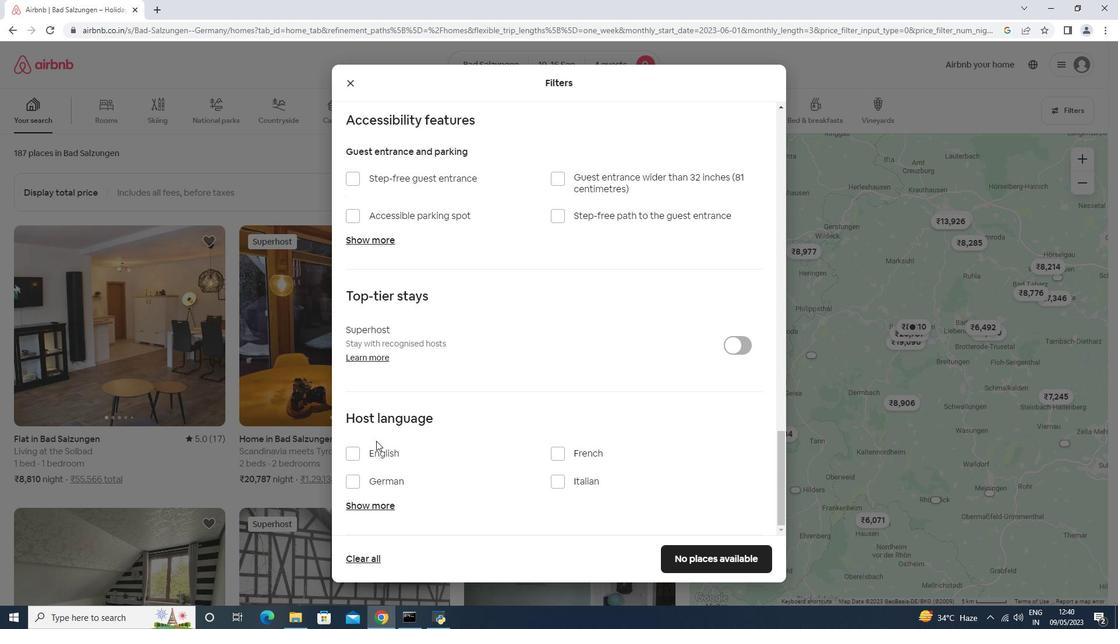 
Action: Mouse pressed left at (375, 452)
Screenshot: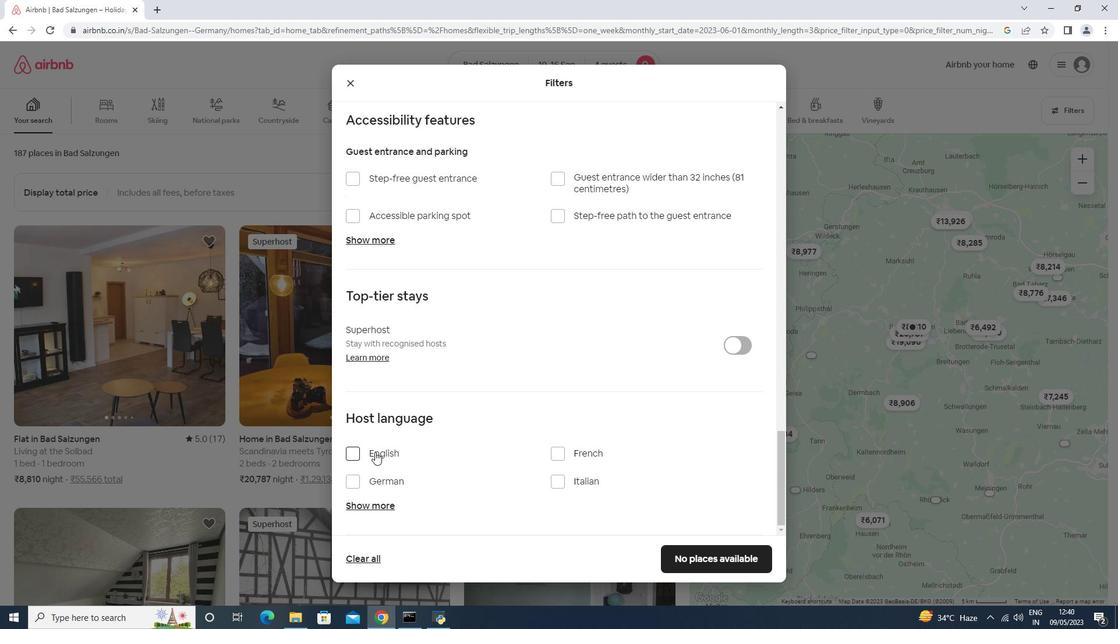 
Action: Mouse moved to (699, 555)
Screenshot: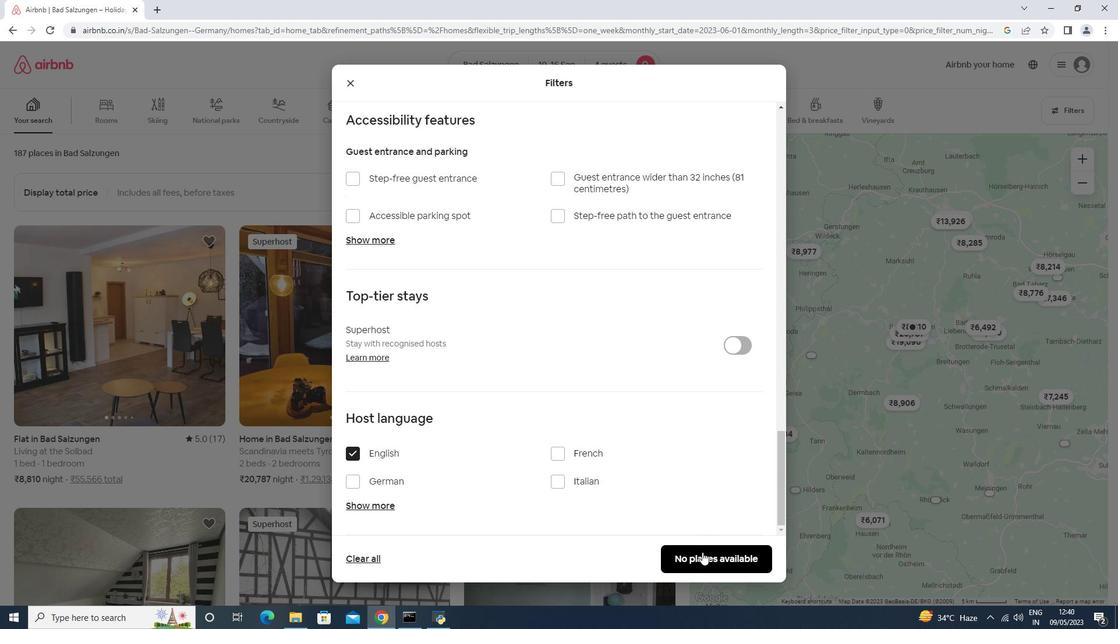 
Action: Mouse pressed left at (699, 555)
Screenshot: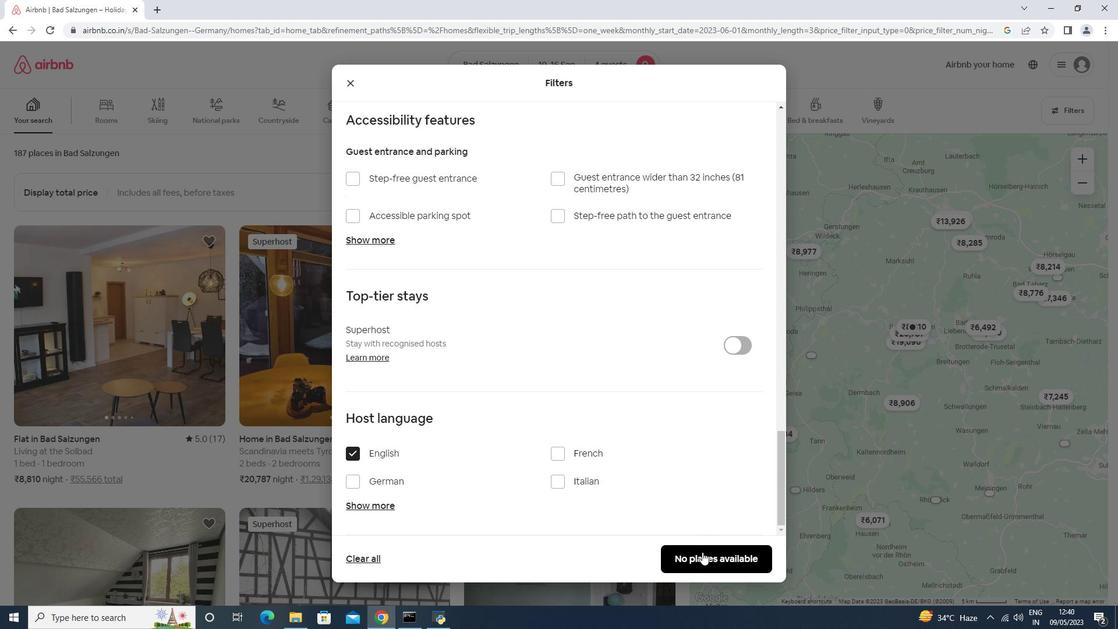 
Action: Mouse moved to (697, 536)
Screenshot: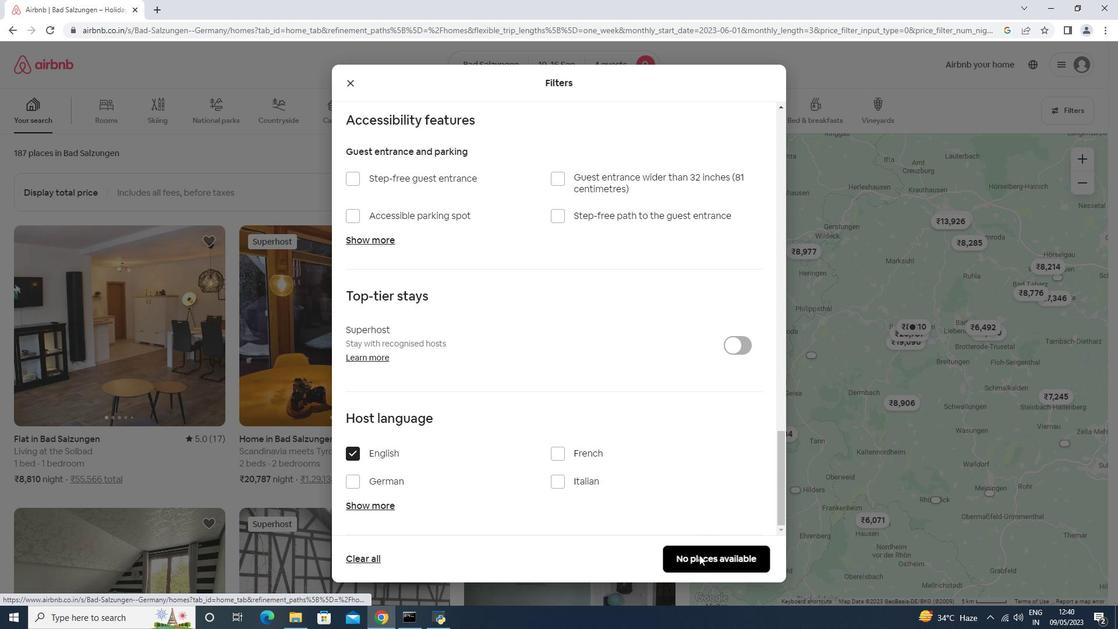 
